 Task: Find connections with filter location Araxá with filter topic #Travellingwith filter profile language German with filter current company Glenmark Pharmaceuticals with filter school Amal Jyothi College of Engineering with filter industry Sports and Recreation Instruction with filter service category Program Management with filter keywords title Emergency Relief Worker
Action: Mouse moved to (562, 109)
Screenshot: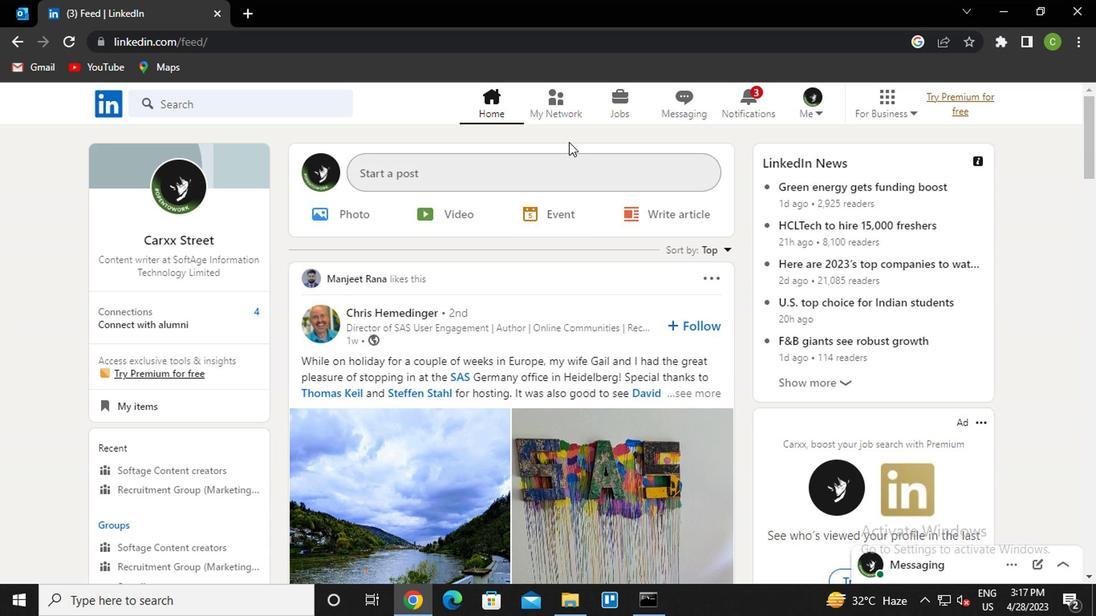 
Action: Mouse pressed left at (562, 109)
Screenshot: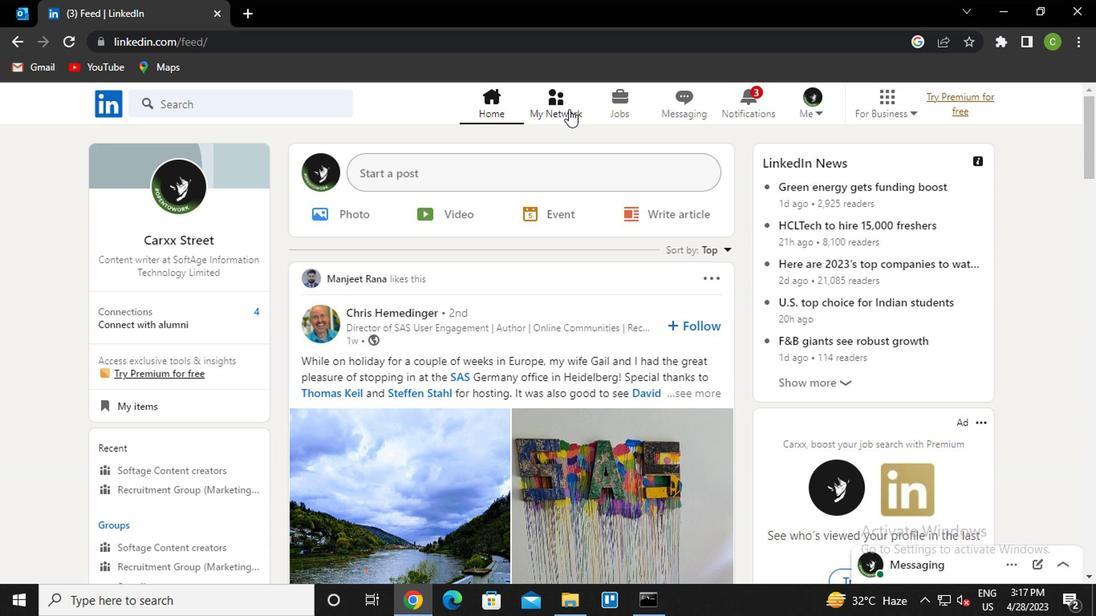 
Action: Mouse moved to (230, 209)
Screenshot: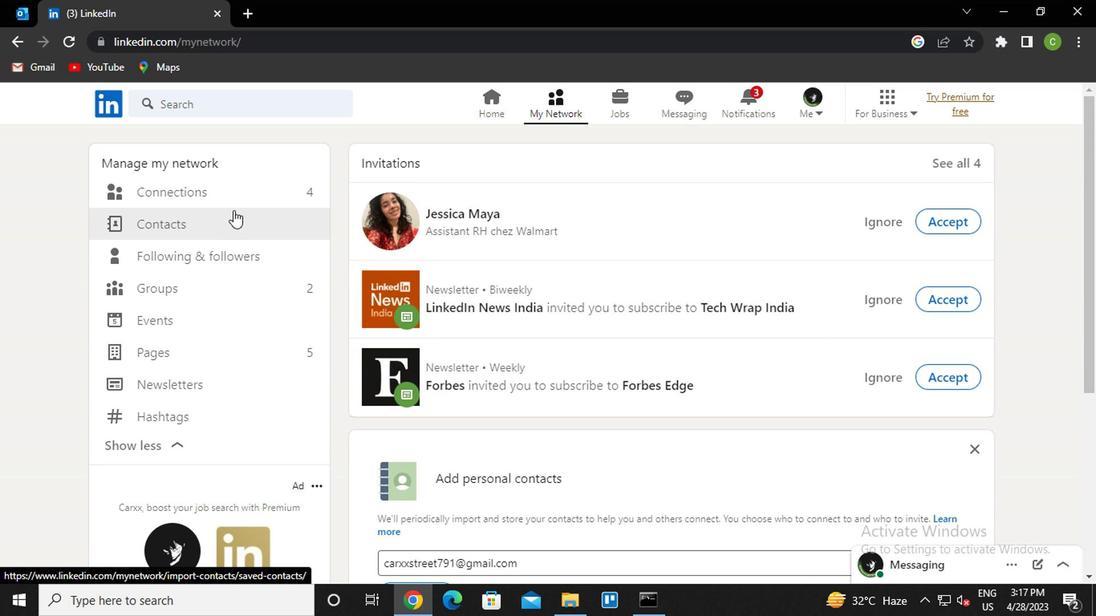 
Action: Mouse pressed left at (230, 209)
Screenshot: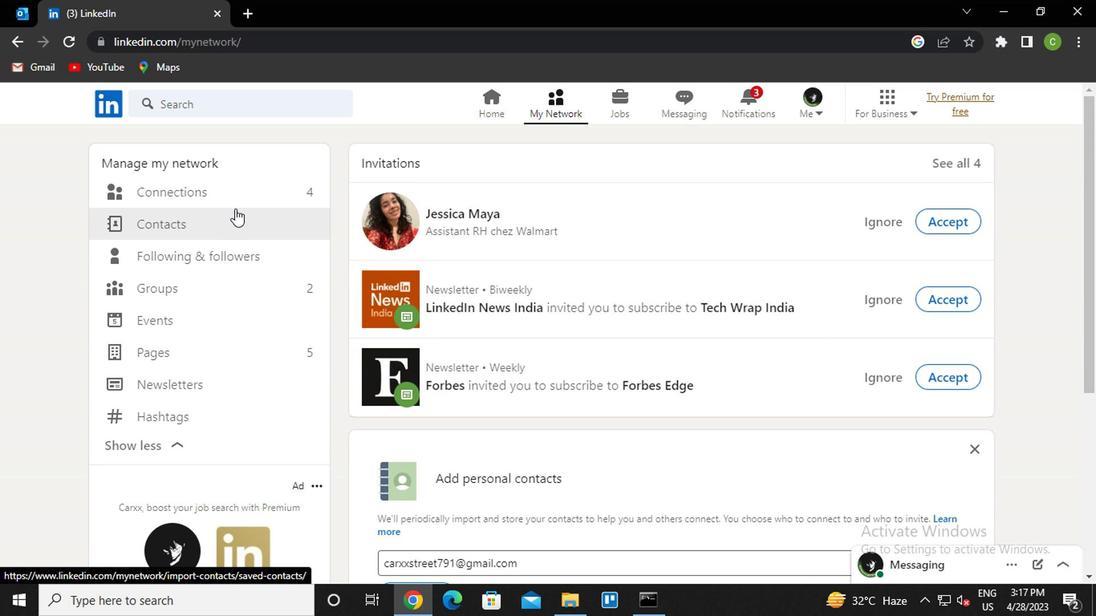 
Action: Mouse moved to (240, 199)
Screenshot: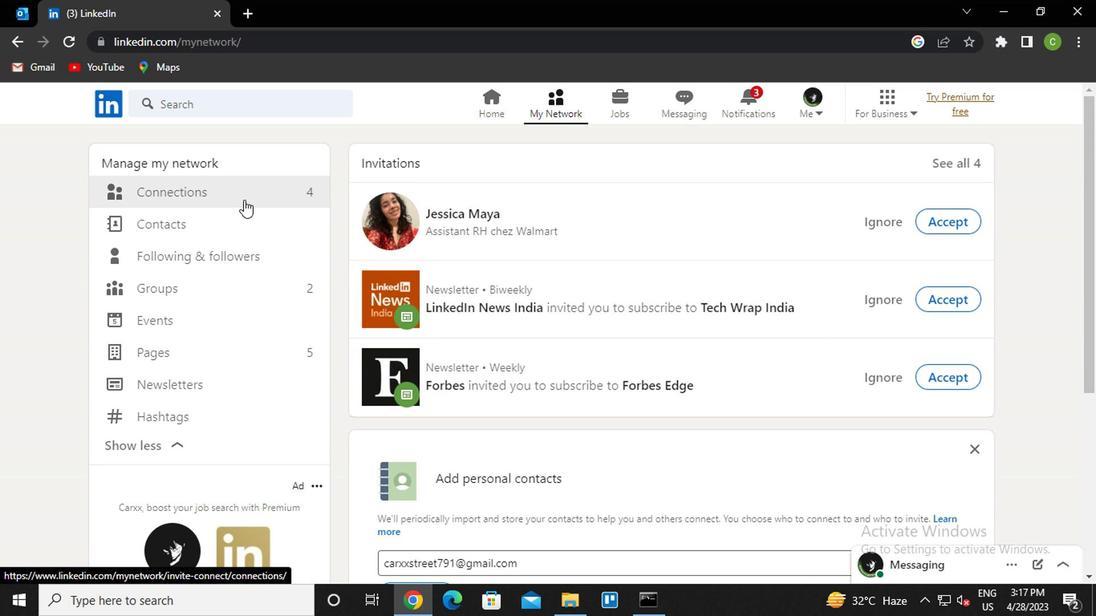 
Action: Mouse pressed left at (240, 199)
Screenshot: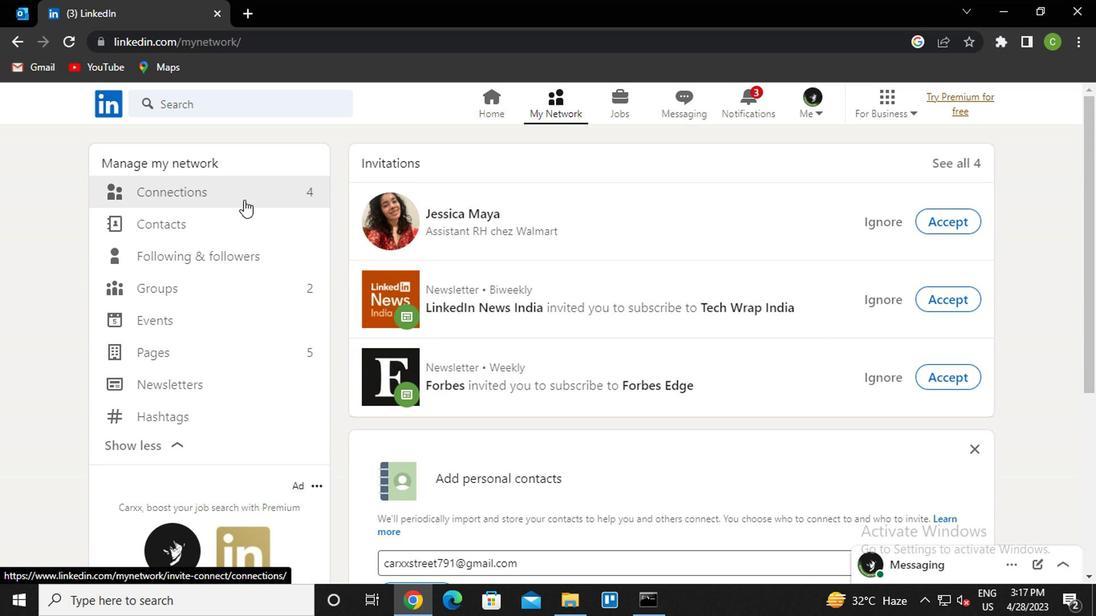 
Action: Mouse moved to (697, 187)
Screenshot: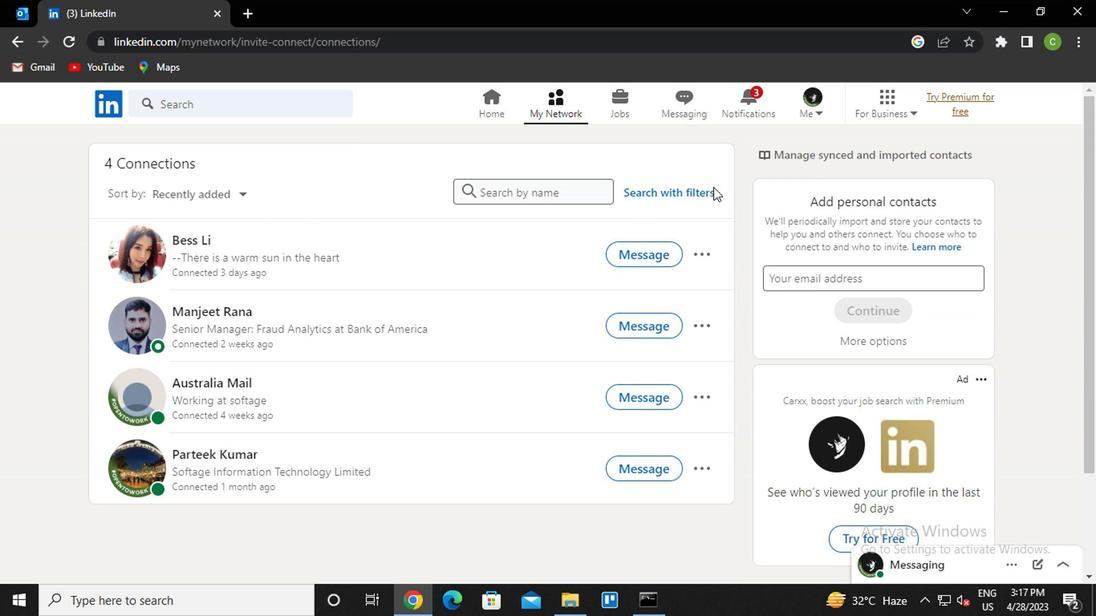 
Action: Mouse pressed left at (697, 187)
Screenshot: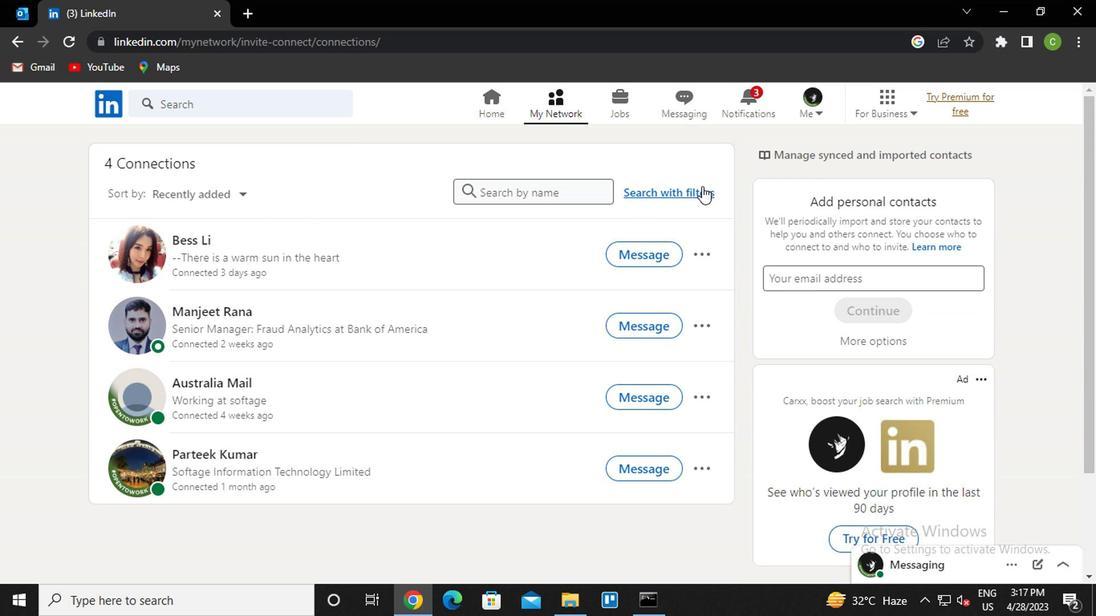 
Action: Mouse moved to (582, 151)
Screenshot: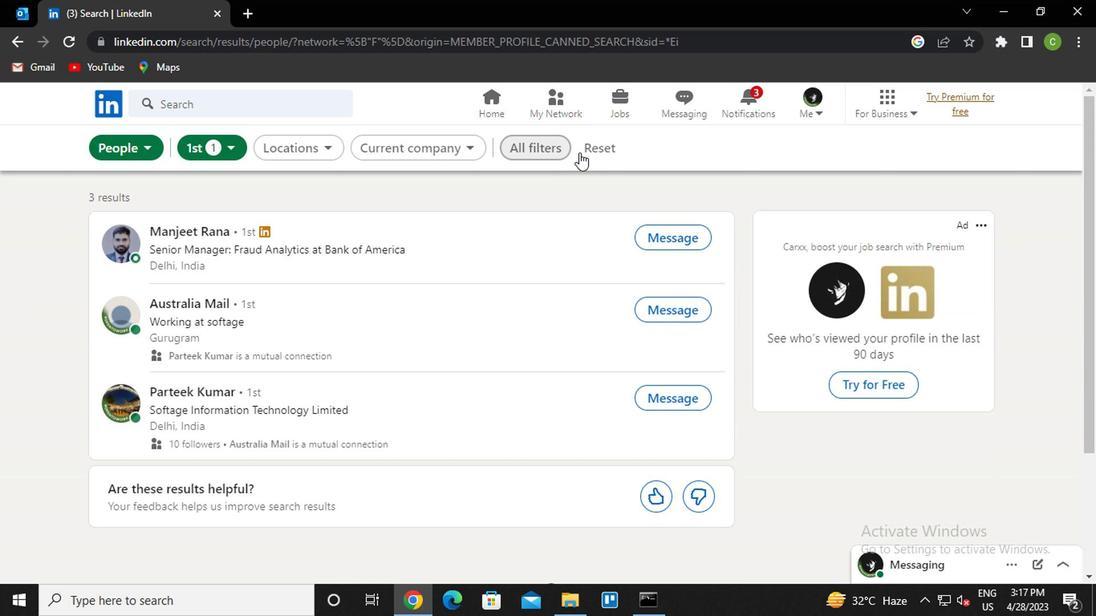 
Action: Mouse pressed left at (582, 151)
Screenshot: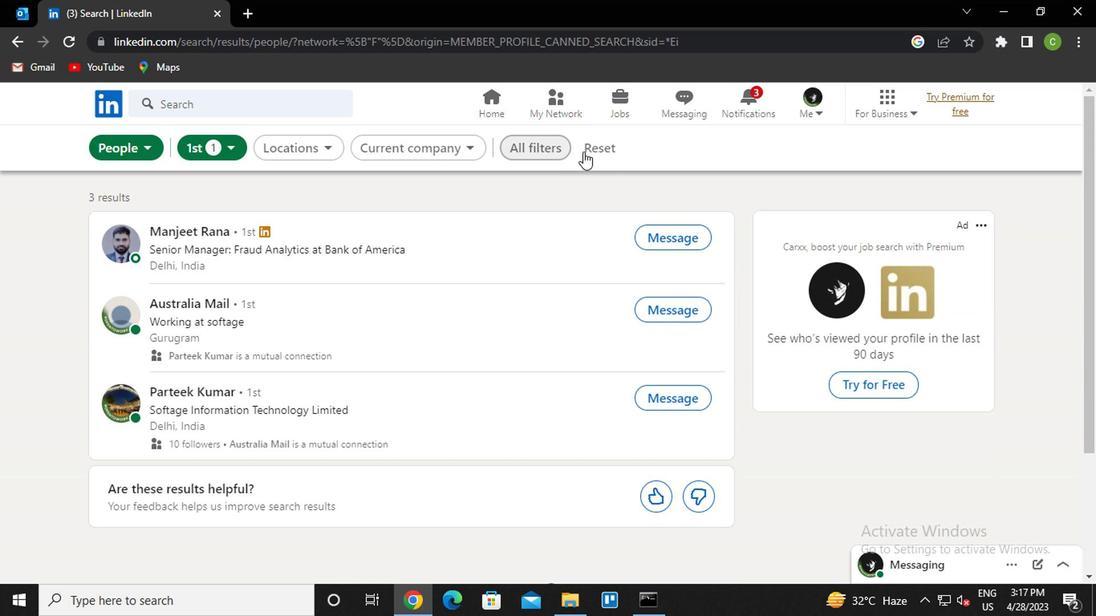 
Action: Mouse moved to (565, 146)
Screenshot: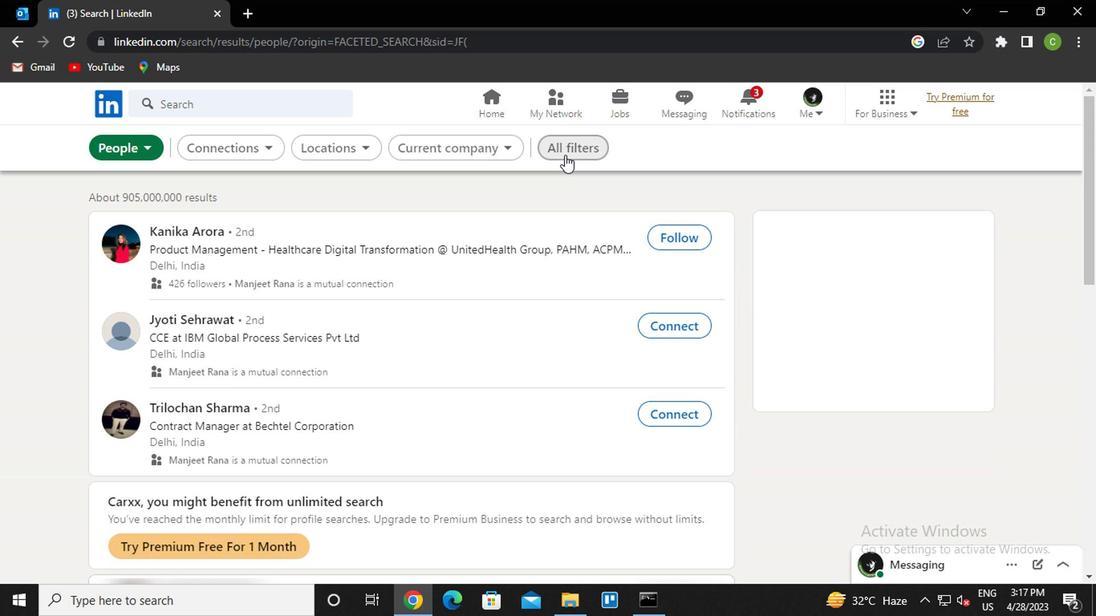 
Action: Mouse pressed left at (565, 146)
Screenshot: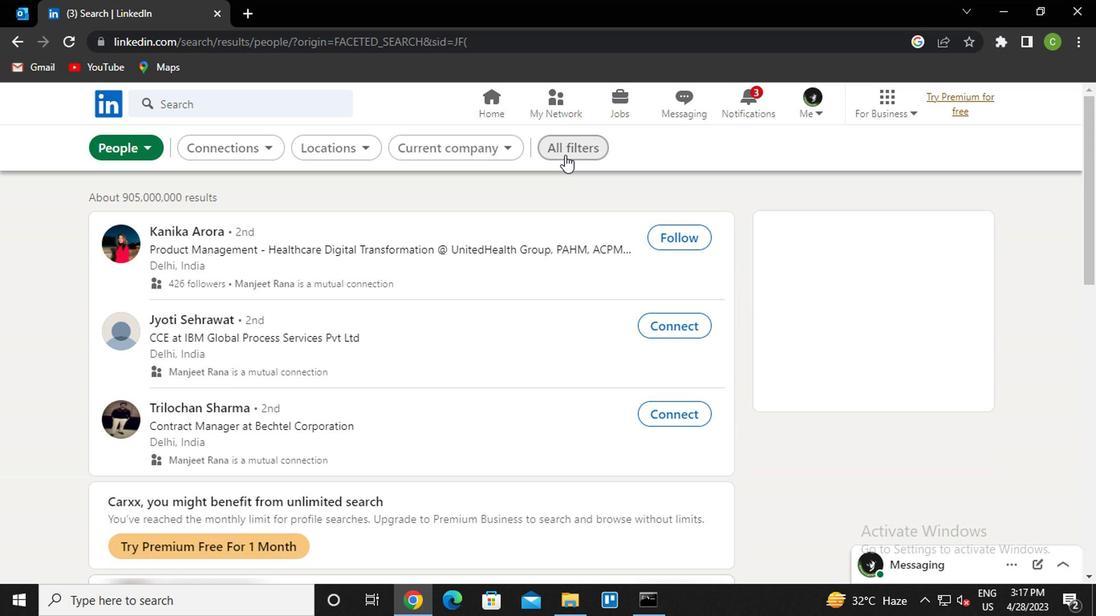 
Action: Mouse moved to (891, 353)
Screenshot: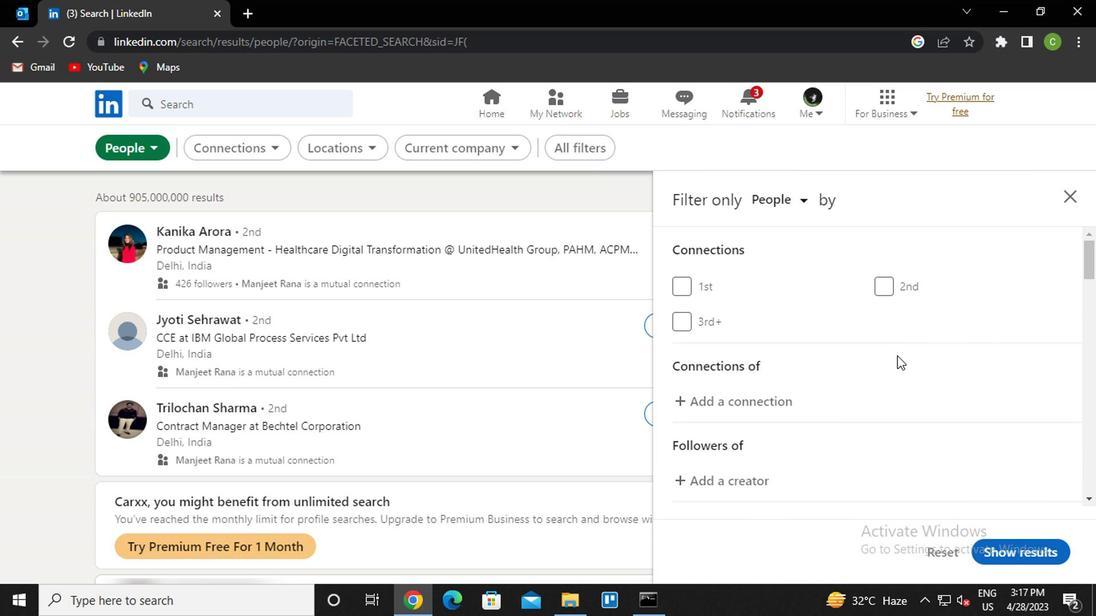 
Action: Mouse scrolled (891, 353) with delta (0, 0)
Screenshot: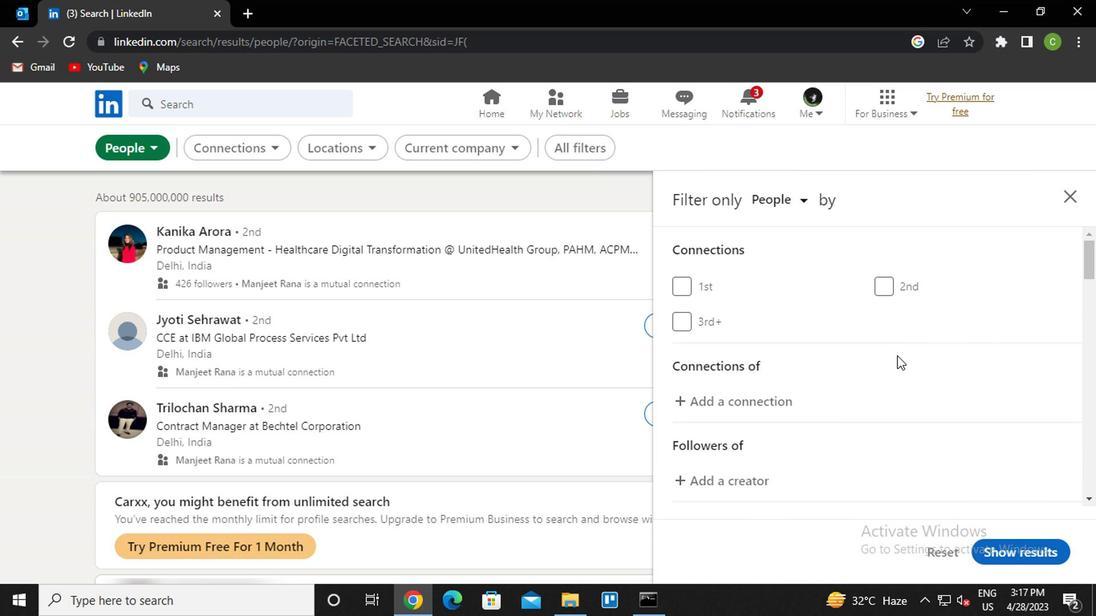 
Action: Mouse moved to (891, 355)
Screenshot: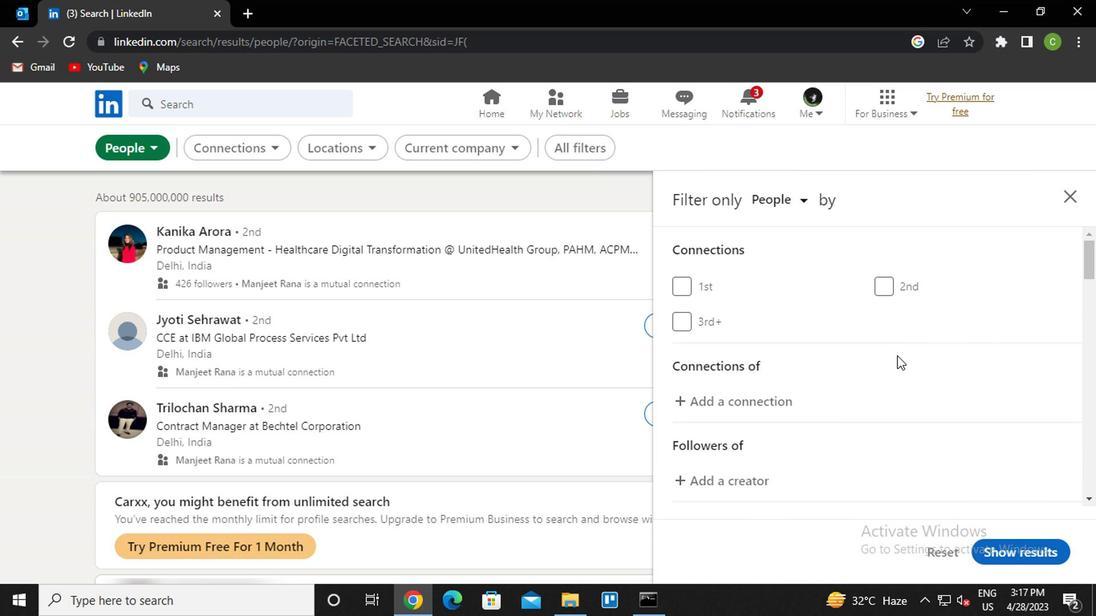 
Action: Mouse scrolled (891, 353) with delta (0, -1)
Screenshot: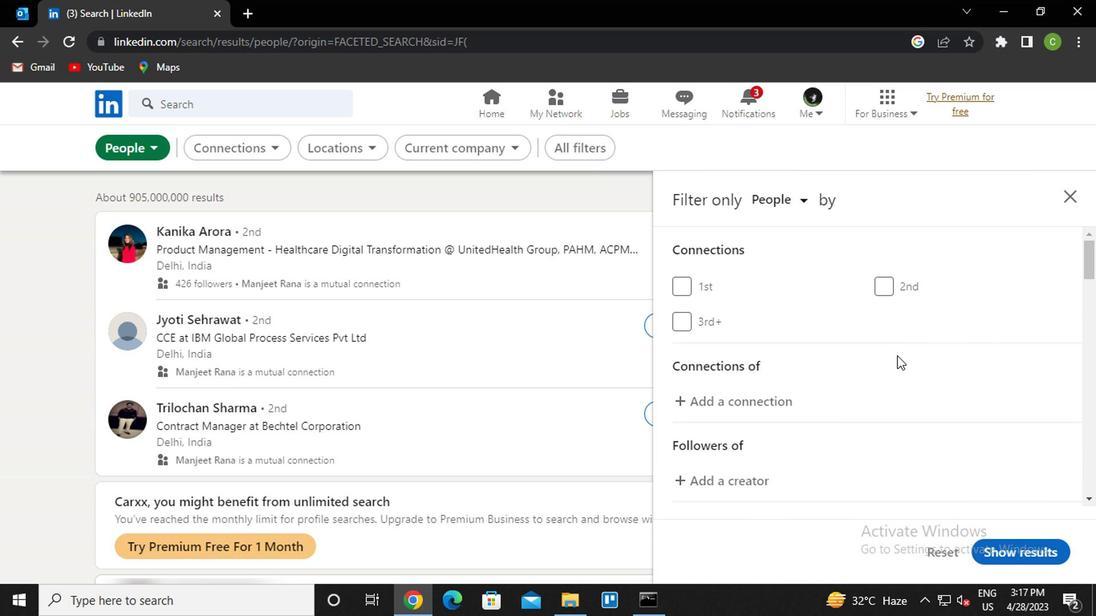 
Action: Mouse scrolled (891, 353) with delta (0, -1)
Screenshot: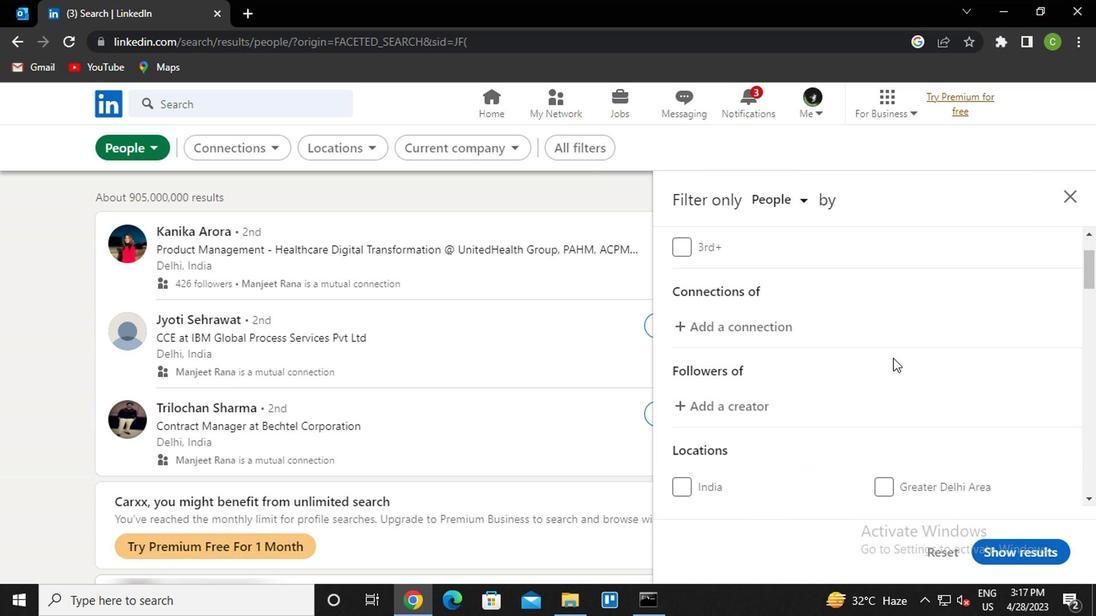 
Action: Mouse moved to (915, 392)
Screenshot: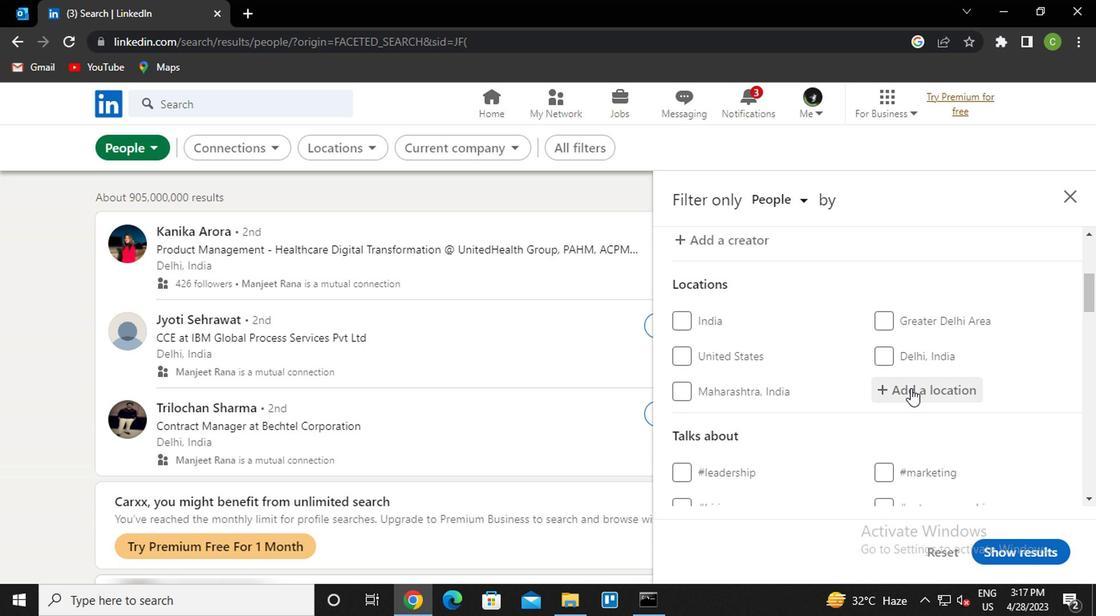 
Action: Mouse pressed left at (915, 392)
Screenshot: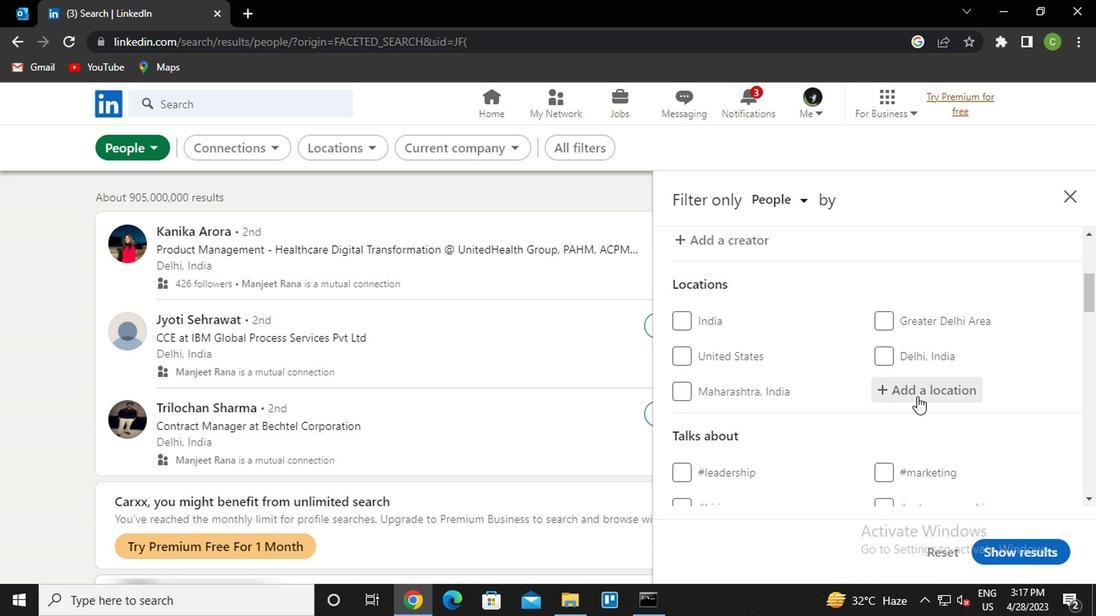 
Action: Key pressed <Key.caps_lock>a<Key.caps_lock>raxa<Key.down><Key.enter>
Screenshot: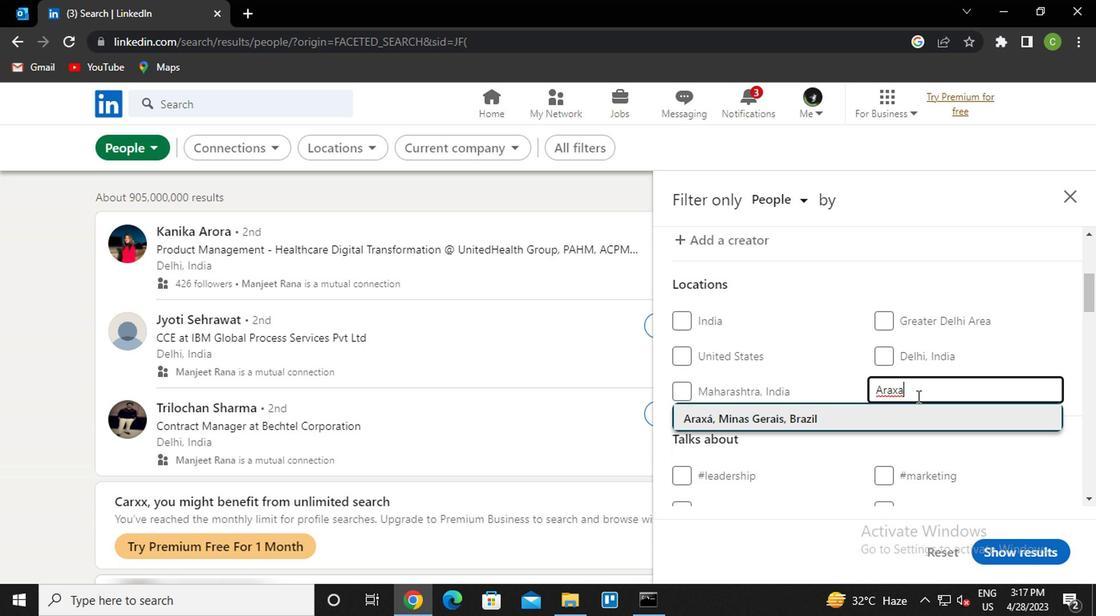 
Action: Mouse moved to (928, 402)
Screenshot: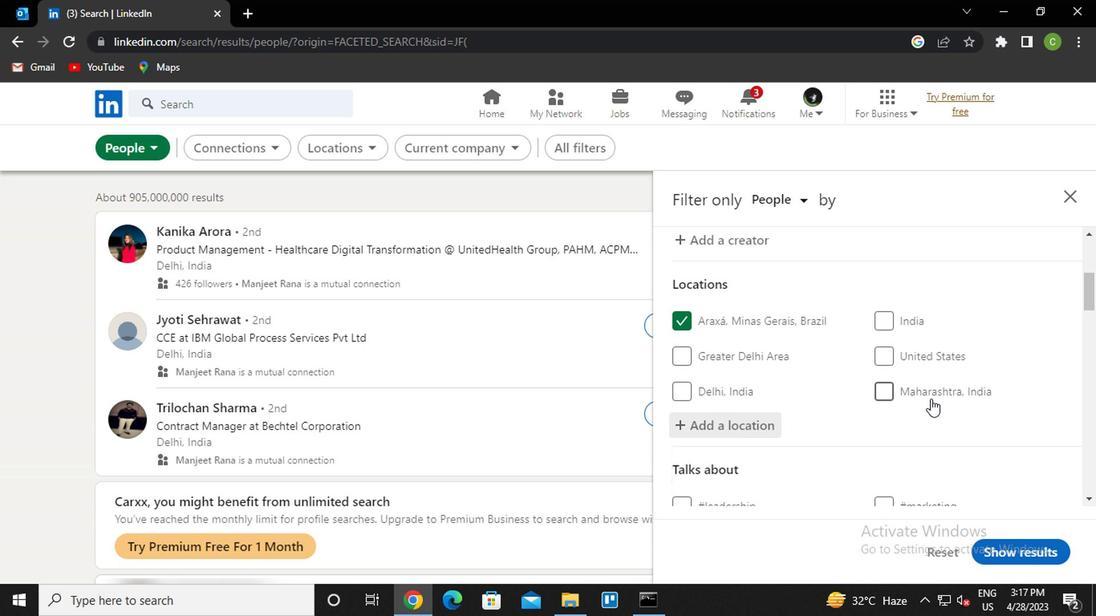 
Action: Mouse scrolled (928, 401) with delta (0, 0)
Screenshot: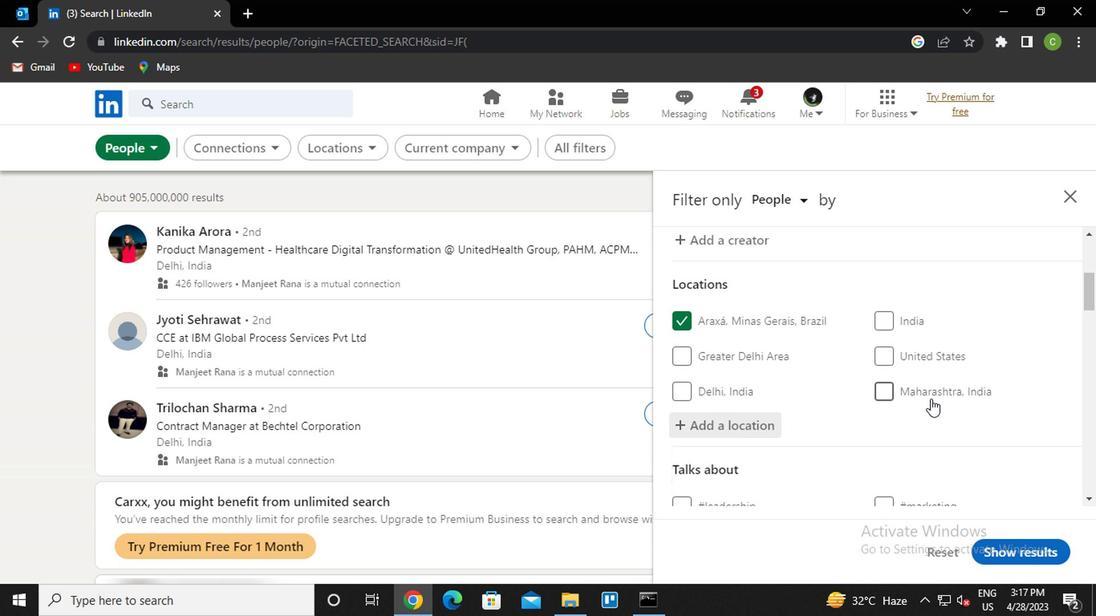 
Action: Mouse moved to (928, 407)
Screenshot: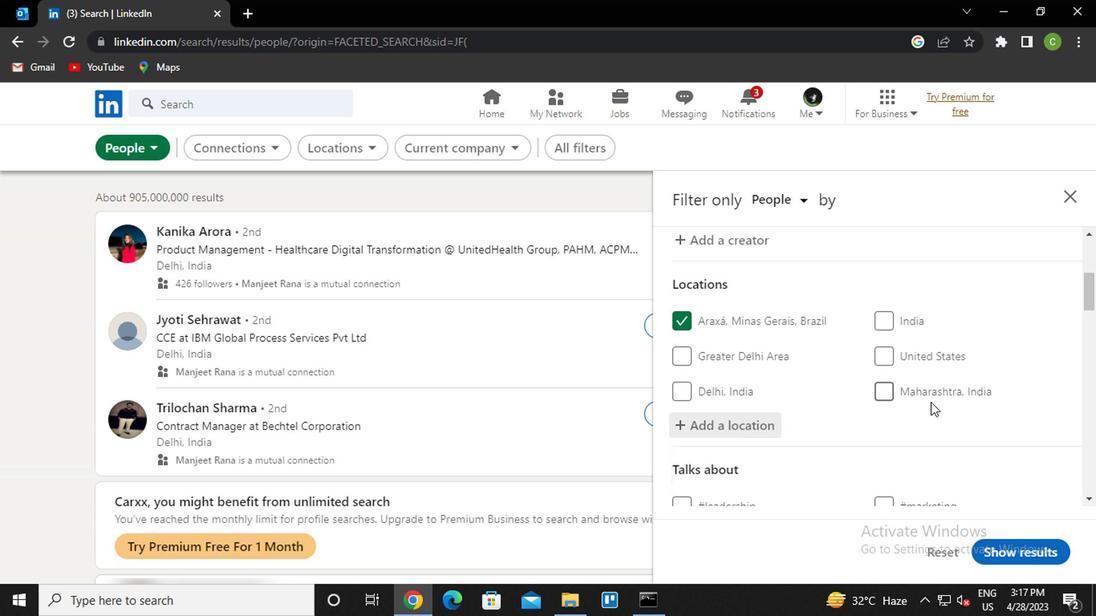 
Action: Mouse scrolled (928, 406) with delta (0, -1)
Screenshot: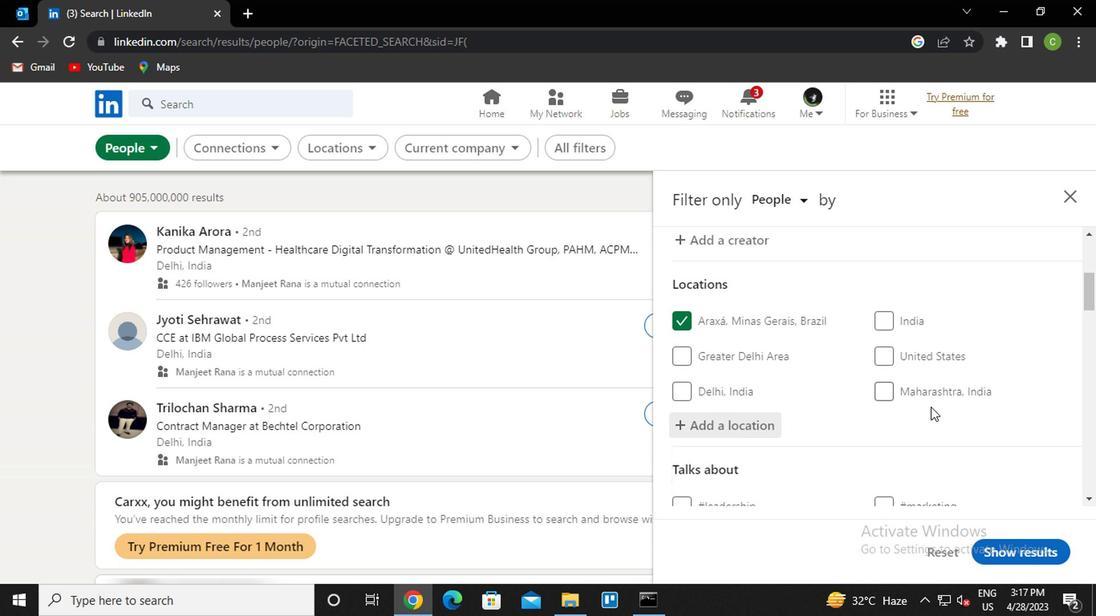 
Action: Mouse moved to (930, 410)
Screenshot: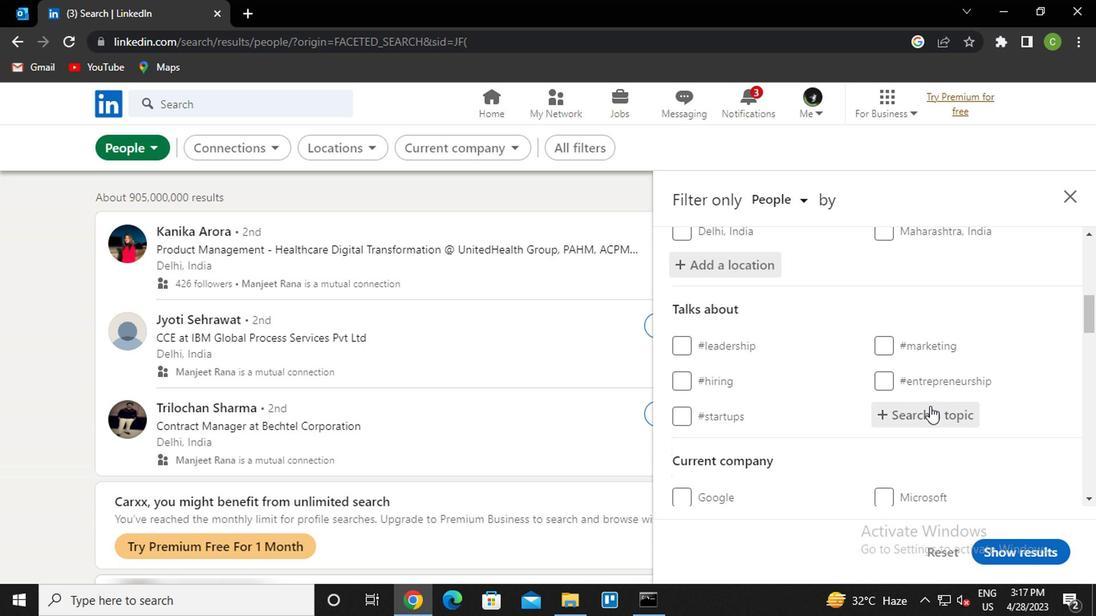 
Action: Mouse pressed left at (930, 410)
Screenshot: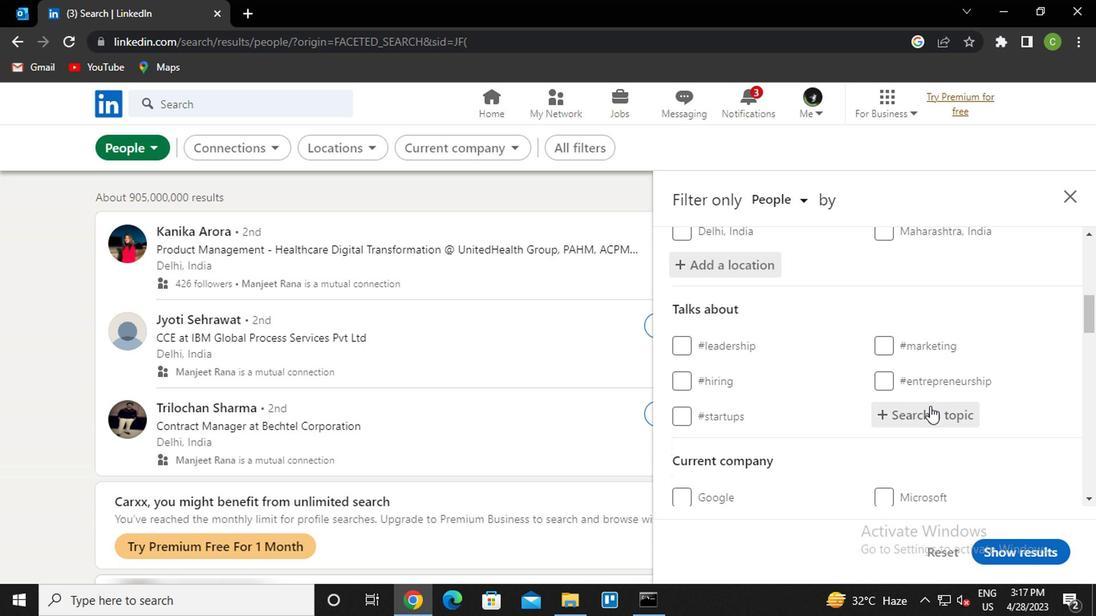 
Action: Key pressed <Key.caps_lock>t<Key.caps_lock>raveling<Key.down><Key.enter>
Screenshot: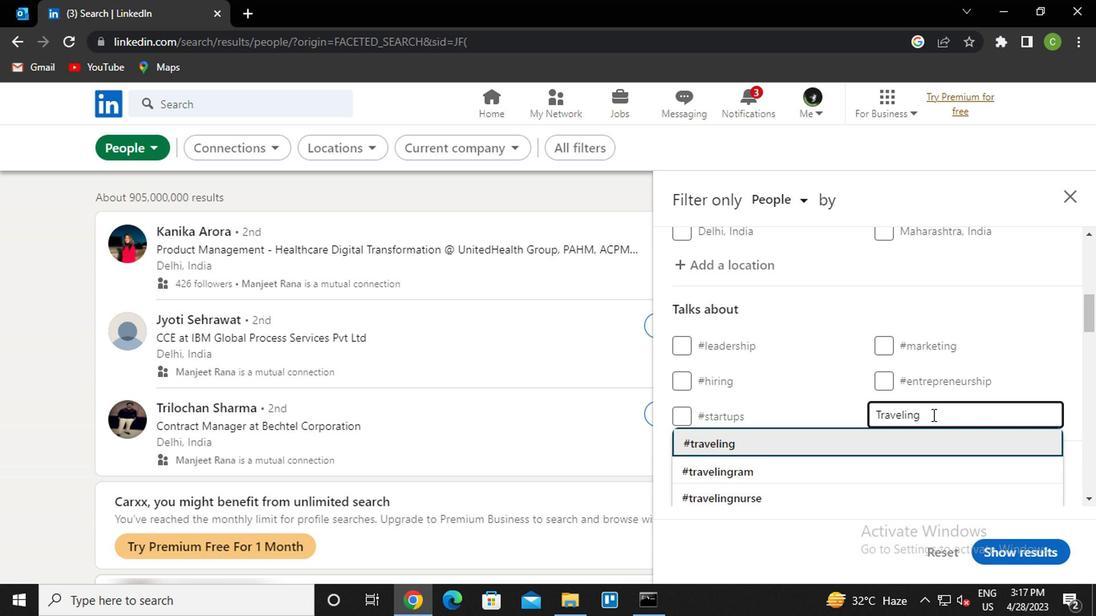 
Action: Mouse moved to (876, 423)
Screenshot: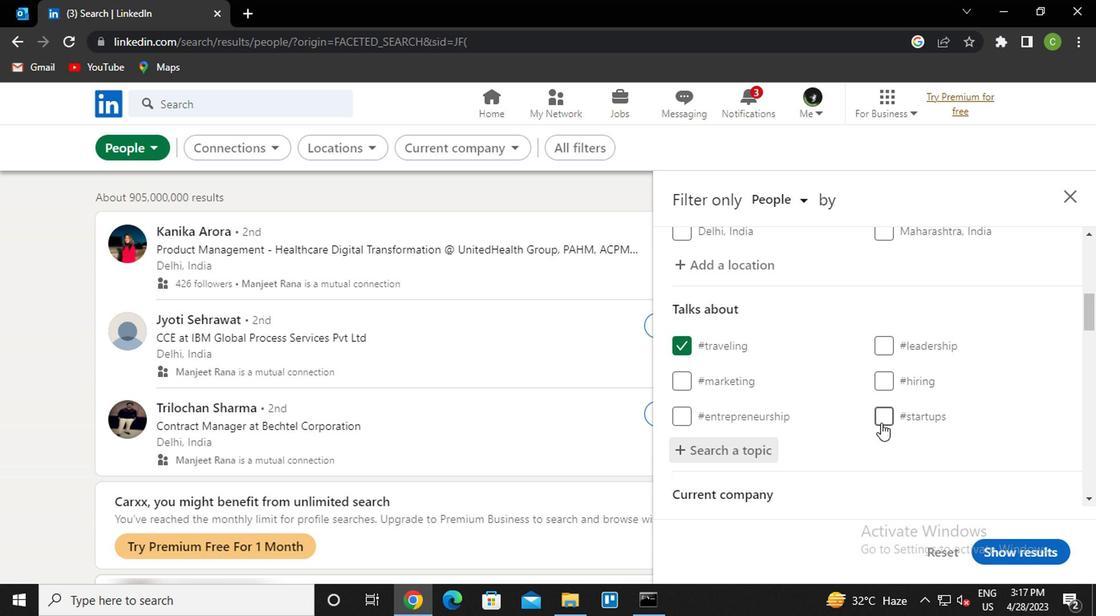 
Action: Mouse scrolled (876, 423) with delta (0, 0)
Screenshot: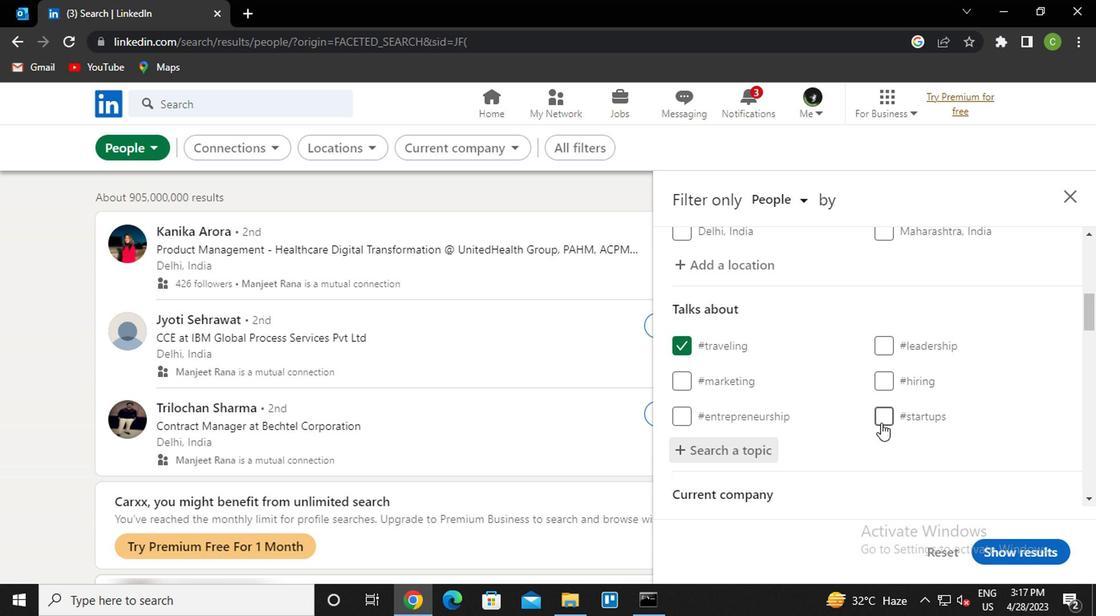 
Action: Mouse moved to (876, 425)
Screenshot: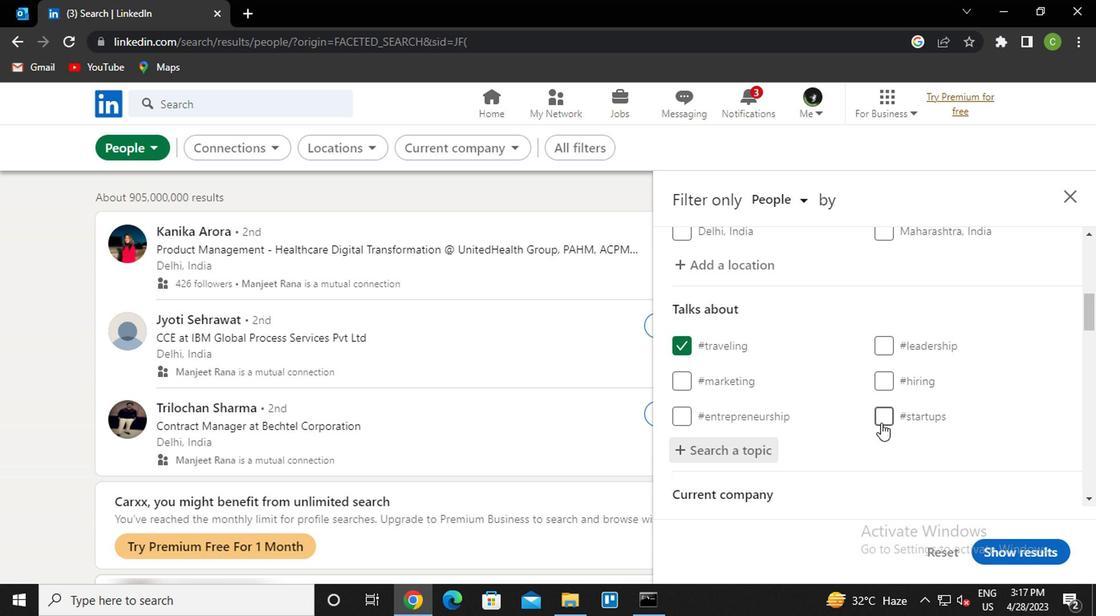 
Action: Mouse scrolled (876, 424) with delta (0, 0)
Screenshot: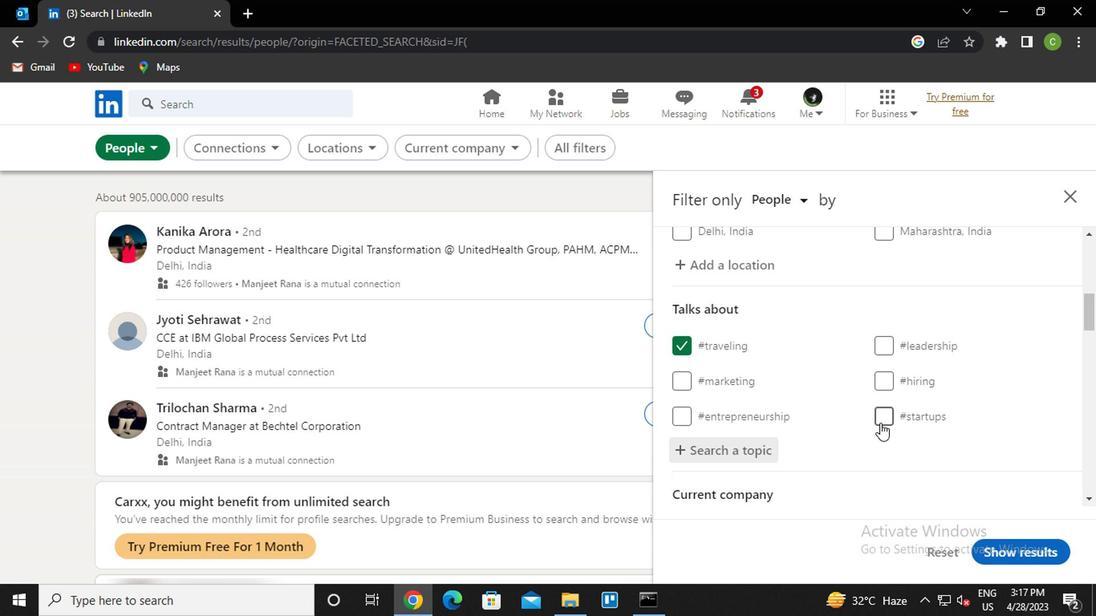 
Action: Mouse scrolled (876, 424) with delta (0, 0)
Screenshot: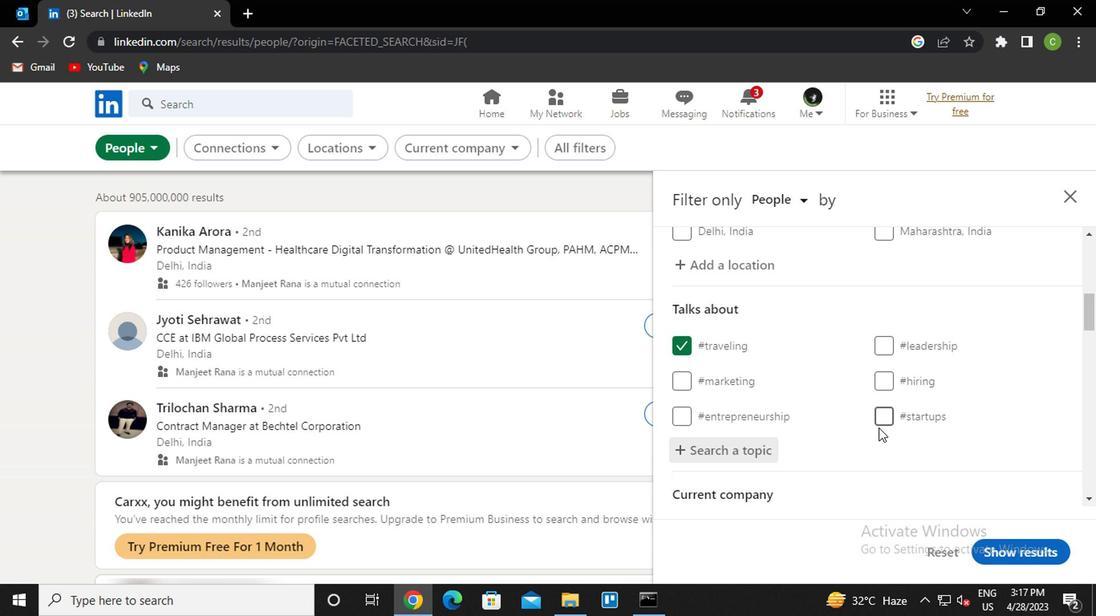 
Action: Mouse moved to (876, 426)
Screenshot: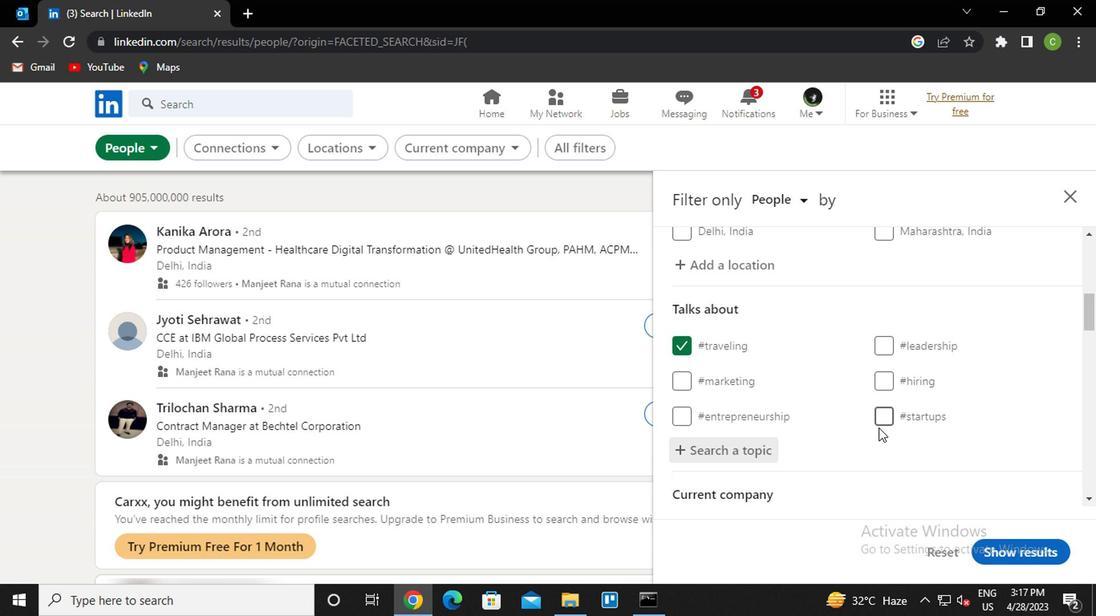 
Action: Mouse scrolled (876, 425) with delta (0, -1)
Screenshot: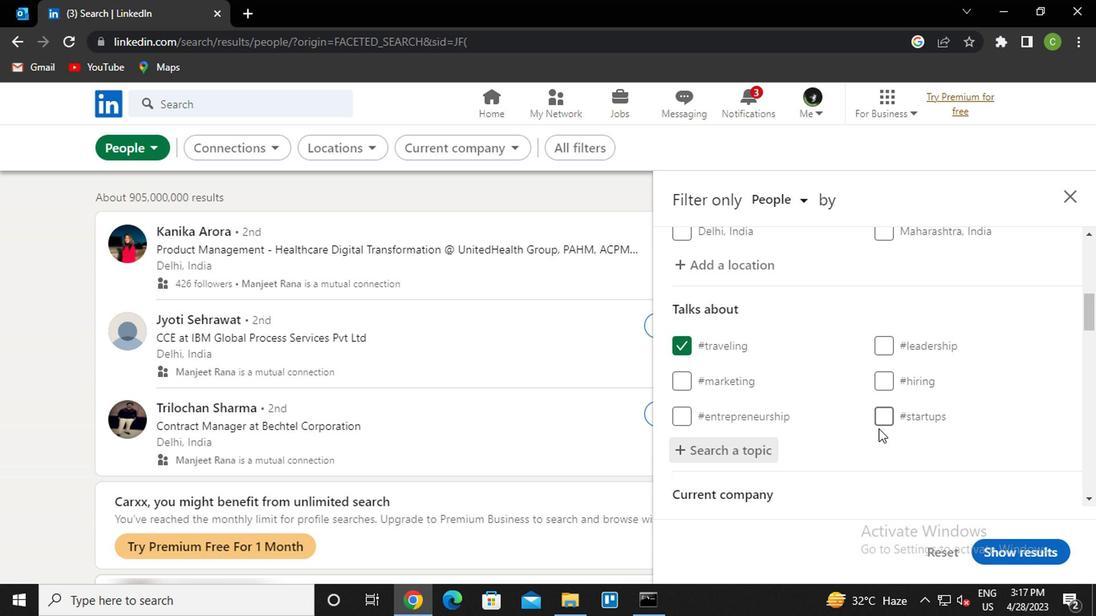 
Action: Mouse scrolled (876, 425) with delta (0, -1)
Screenshot: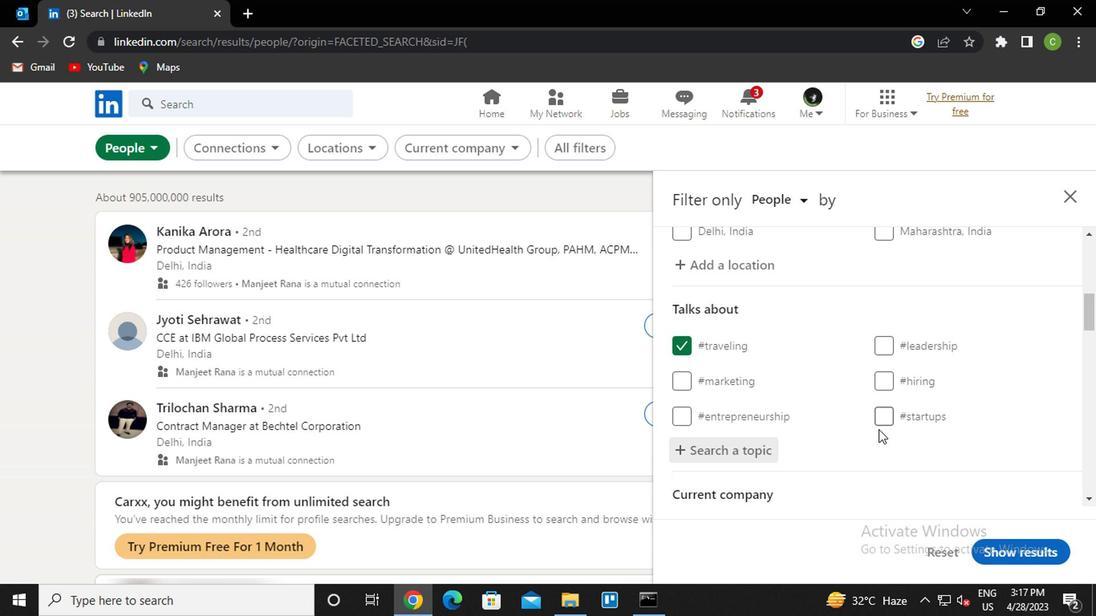 
Action: Mouse scrolled (876, 425) with delta (0, -1)
Screenshot: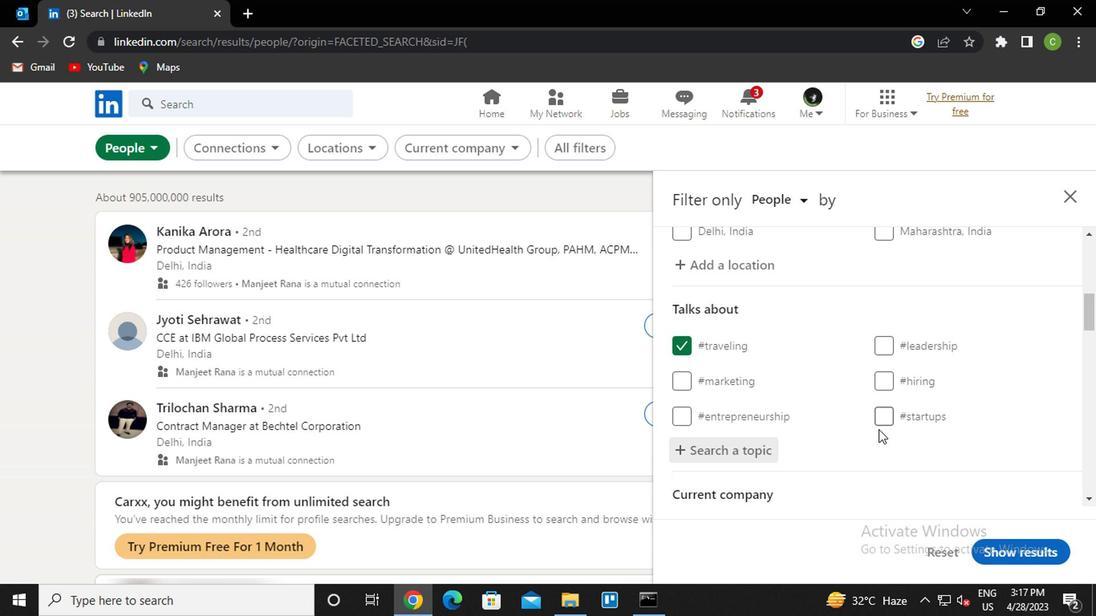 
Action: Mouse scrolled (876, 425) with delta (0, -1)
Screenshot: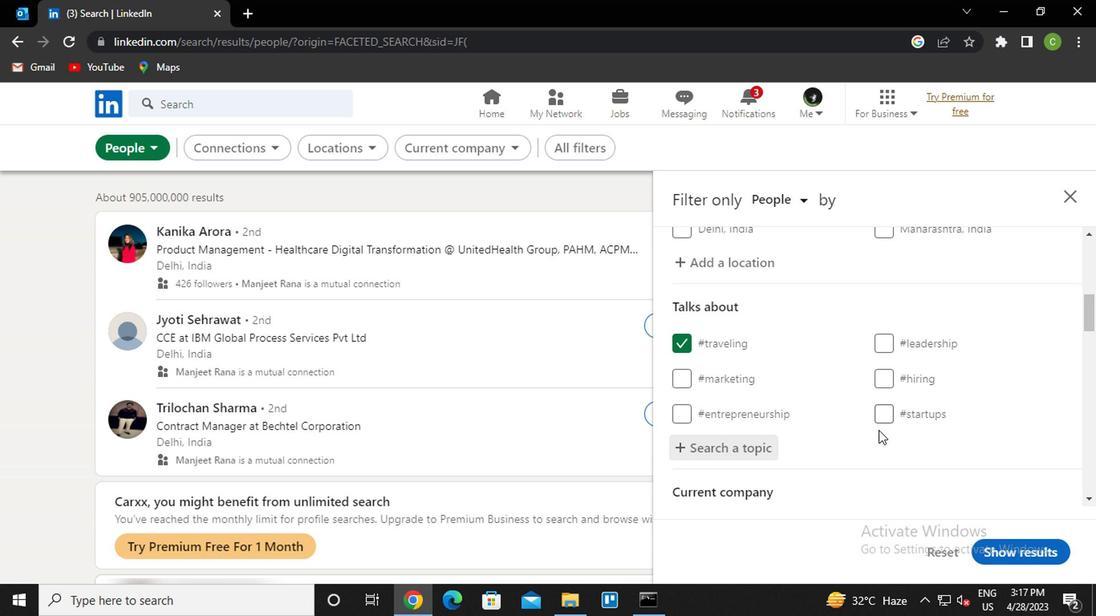 
Action: Mouse scrolled (876, 425) with delta (0, -1)
Screenshot: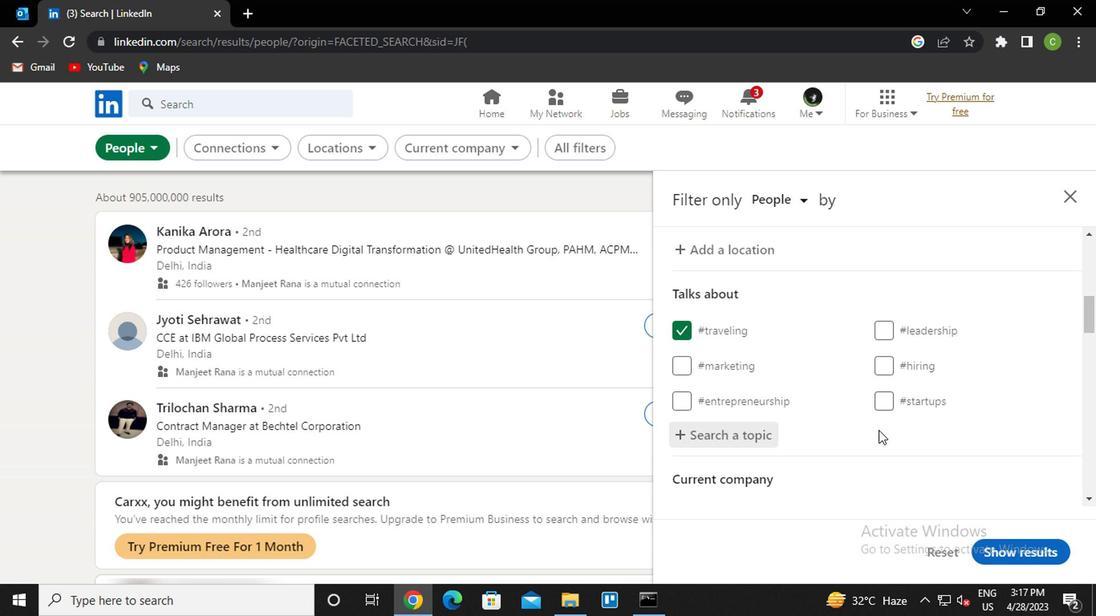 
Action: Mouse scrolled (876, 425) with delta (0, -1)
Screenshot: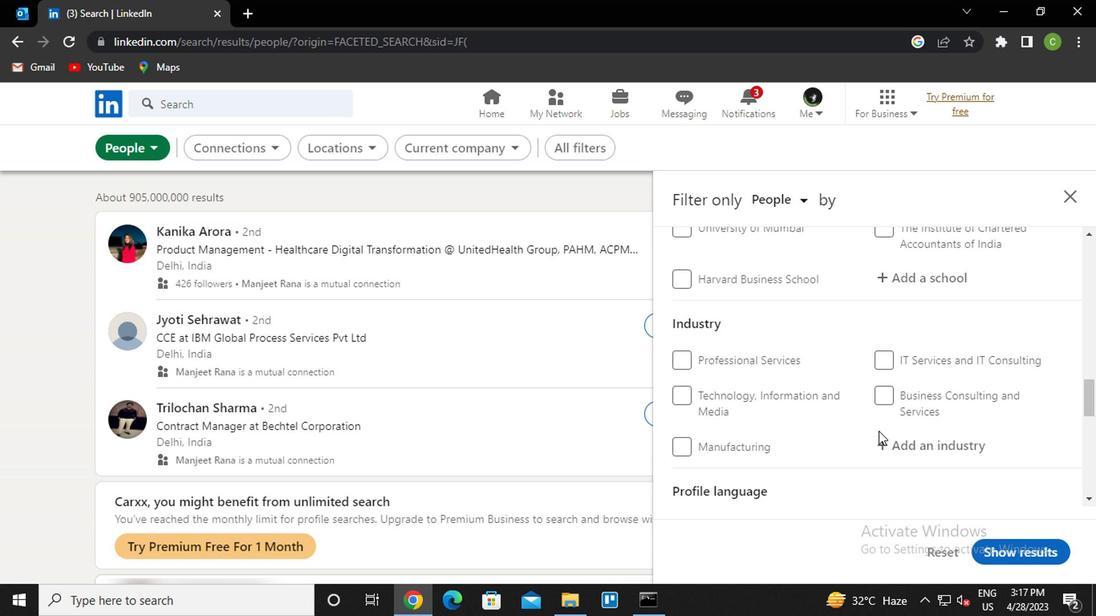 
Action: Mouse moved to (876, 427)
Screenshot: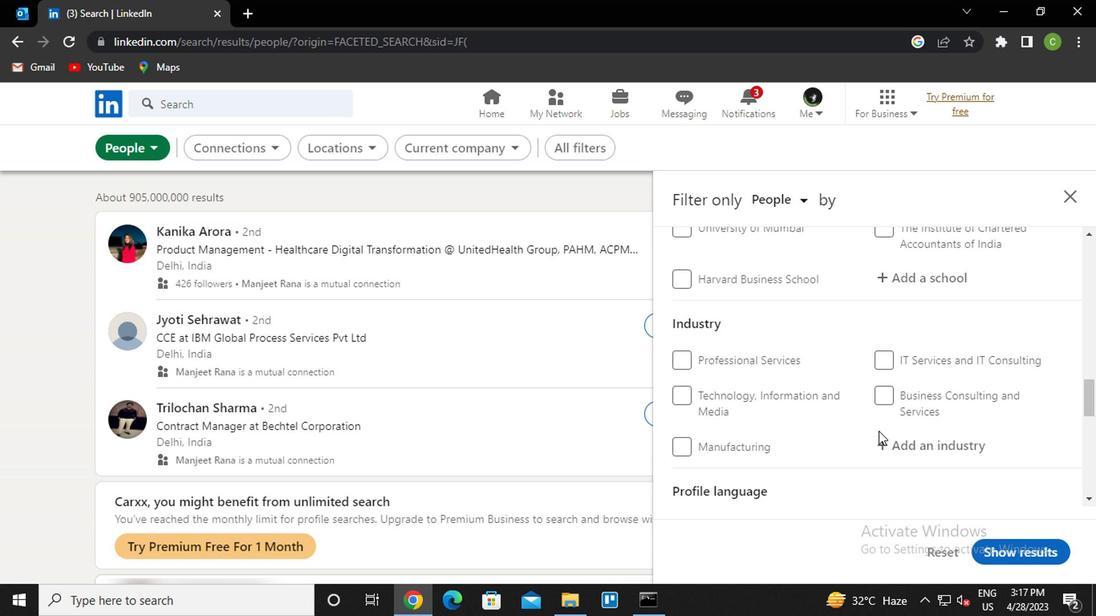 
Action: Mouse scrolled (876, 426) with delta (0, 0)
Screenshot: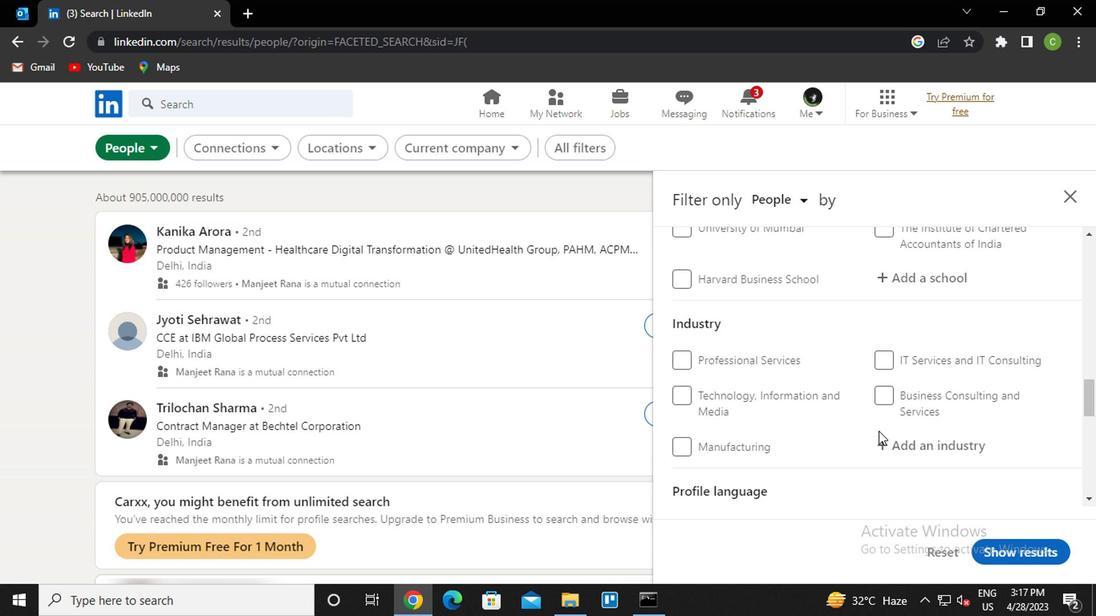 
Action: Mouse scrolled (876, 426) with delta (0, 0)
Screenshot: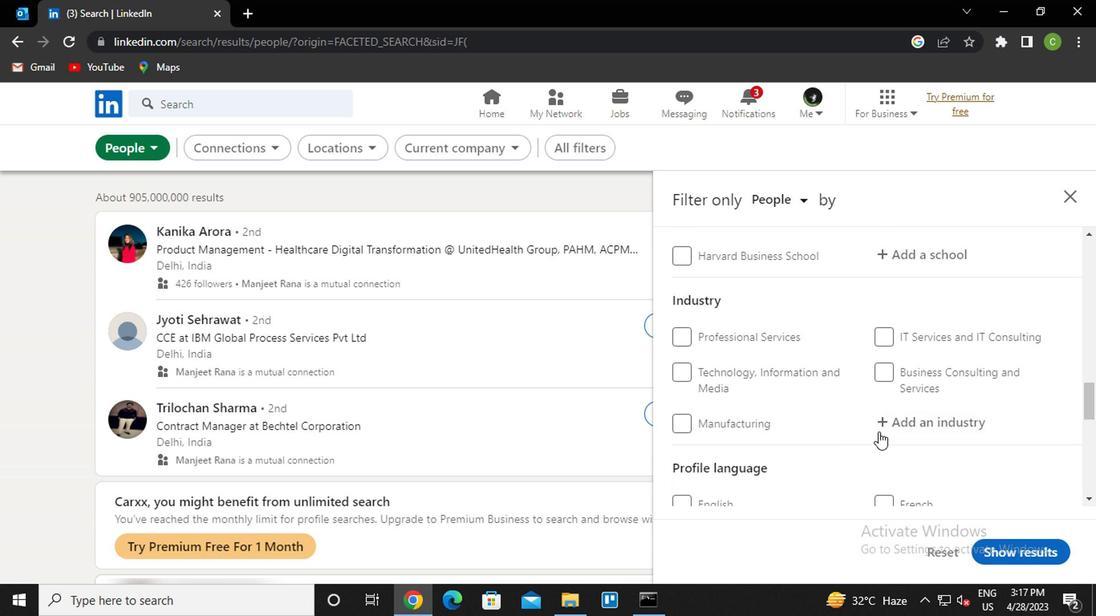 
Action: Mouse moved to (687, 357)
Screenshot: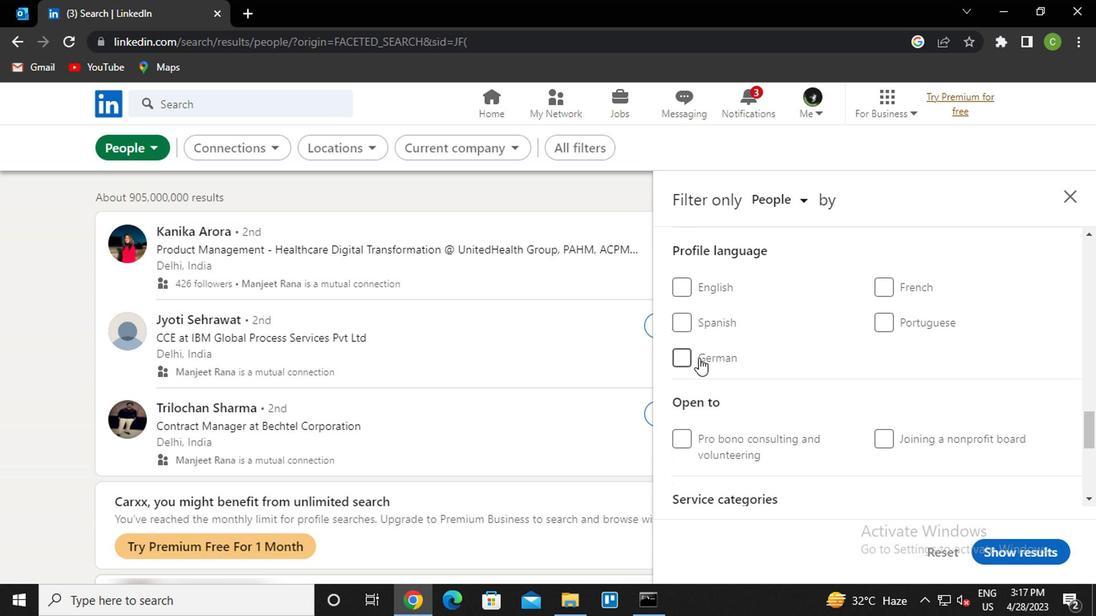 
Action: Mouse pressed left at (687, 357)
Screenshot: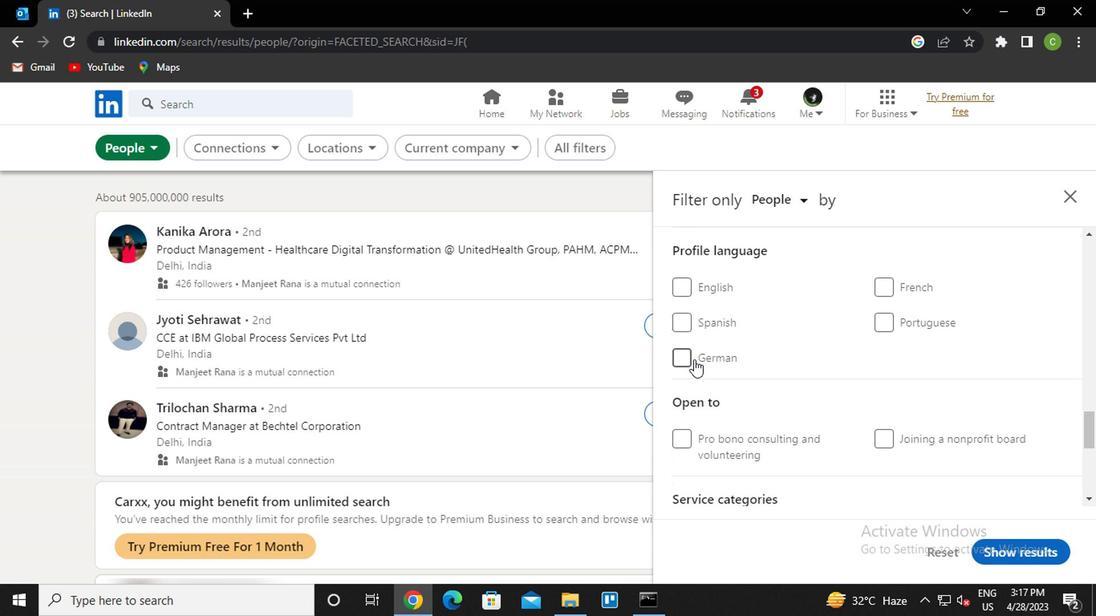 
Action: Mouse moved to (813, 393)
Screenshot: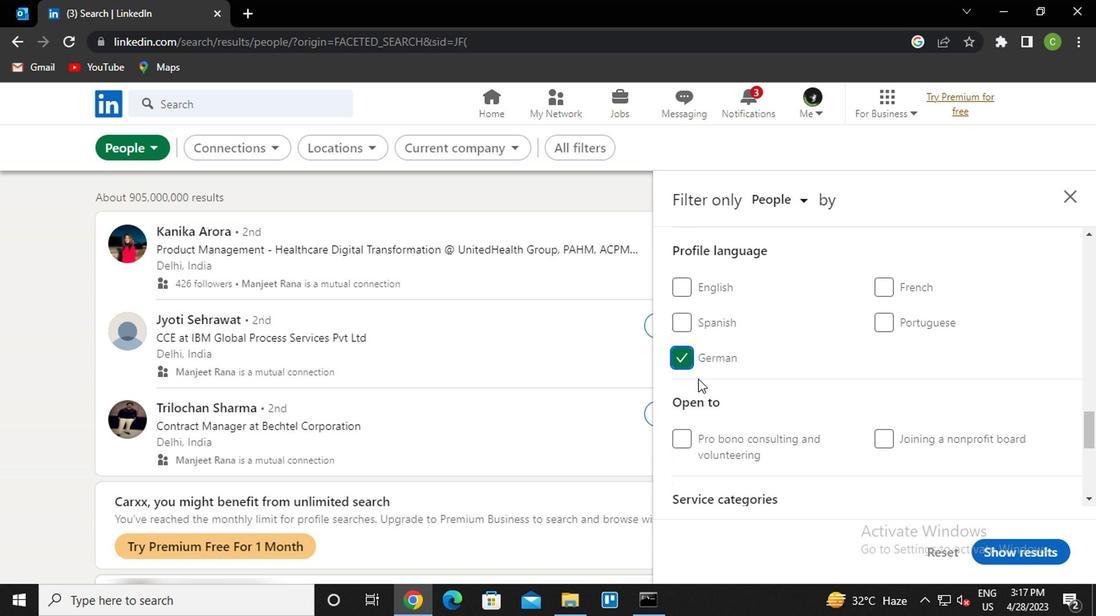 
Action: Mouse scrolled (813, 393) with delta (0, 0)
Screenshot: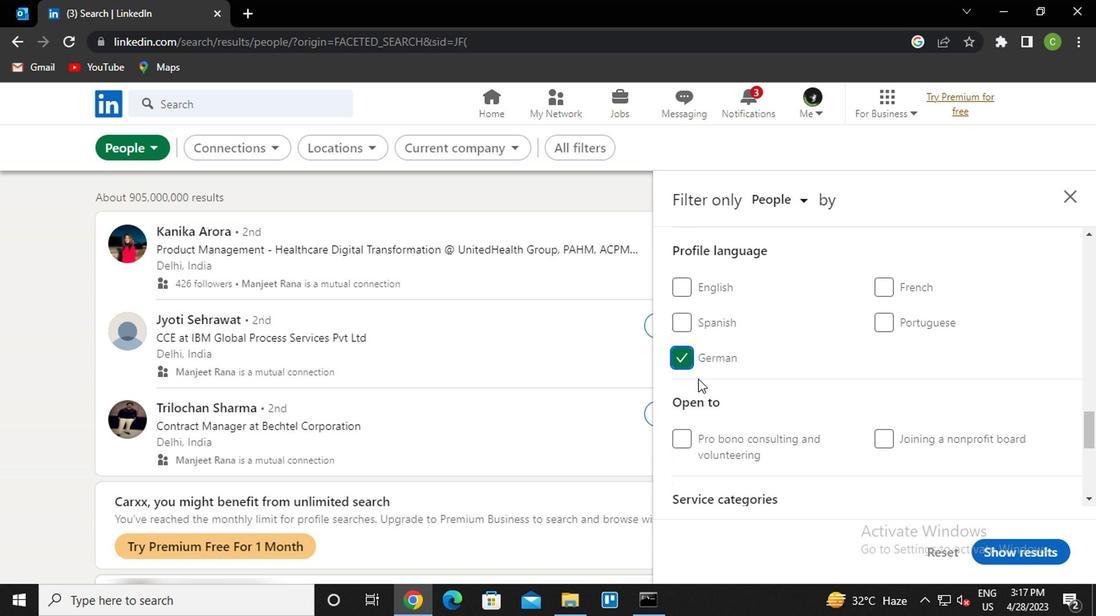 
Action: Mouse moved to (816, 393)
Screenshot: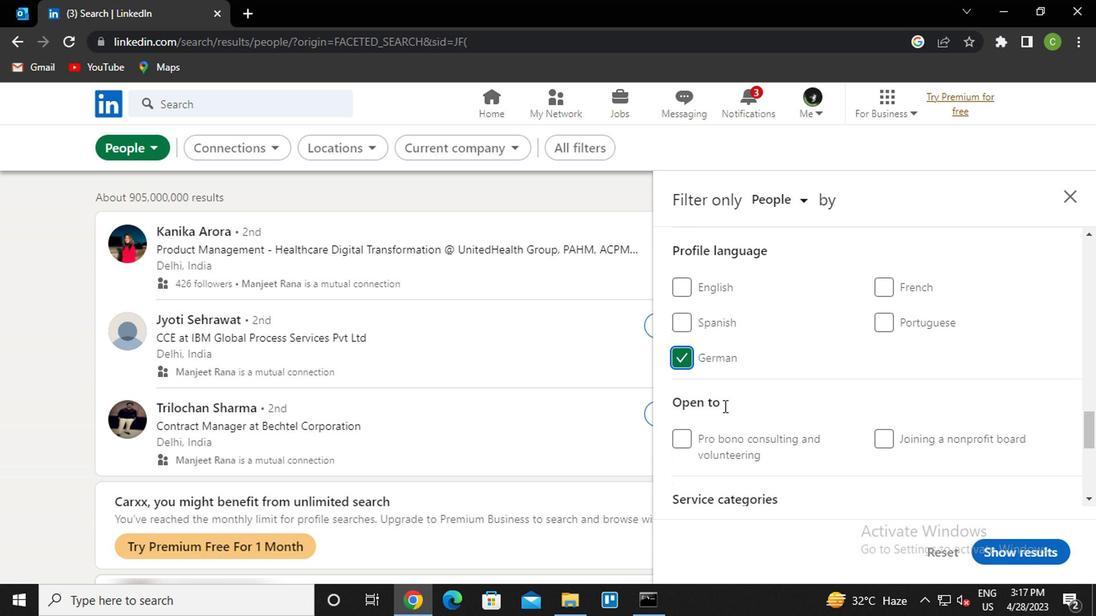 
Action: Mouse scrolled (816, 393) with delta (0, 0)
Screenshot: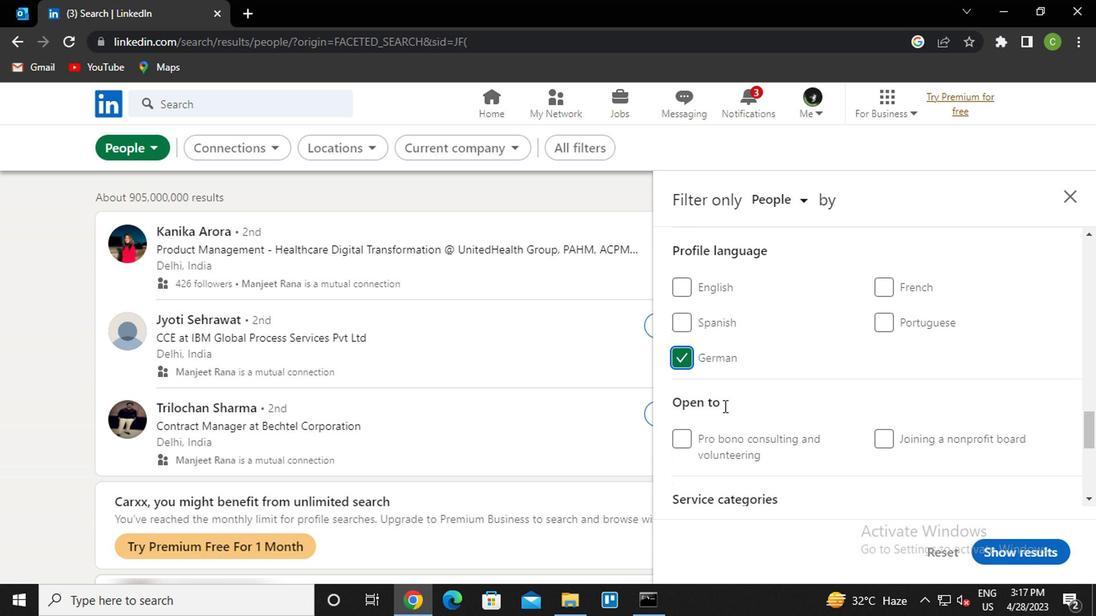 
Action: Mouse moved to (818, 393)
Screenshot: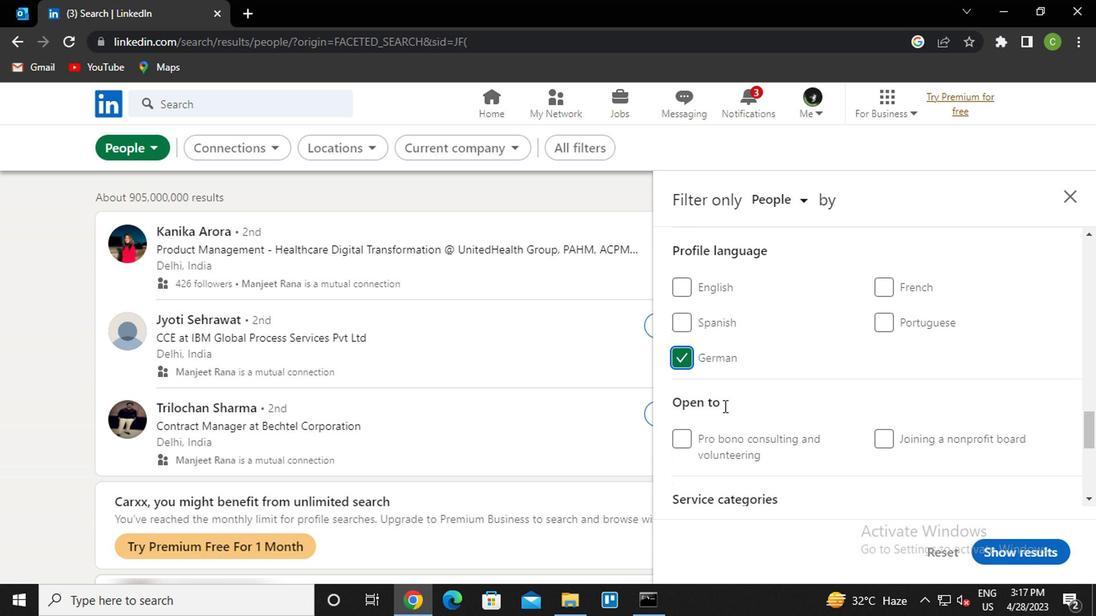 
Action: Mouse scrolled (818, 393) with delta (0, 0)
Screenshot: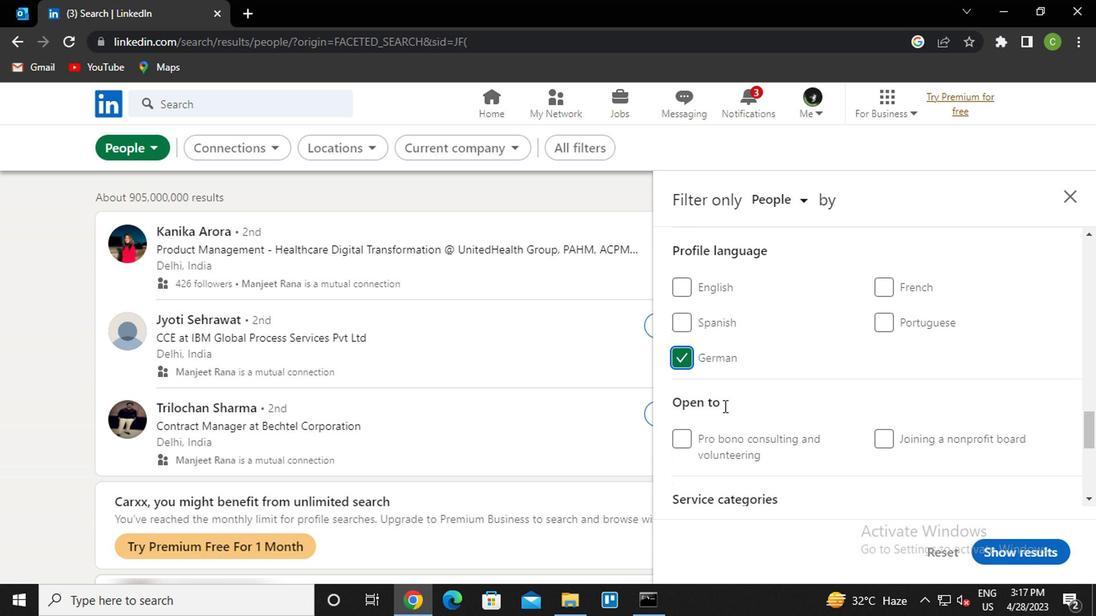 
Action: Mouse moved to (819, 392)
Screenshot: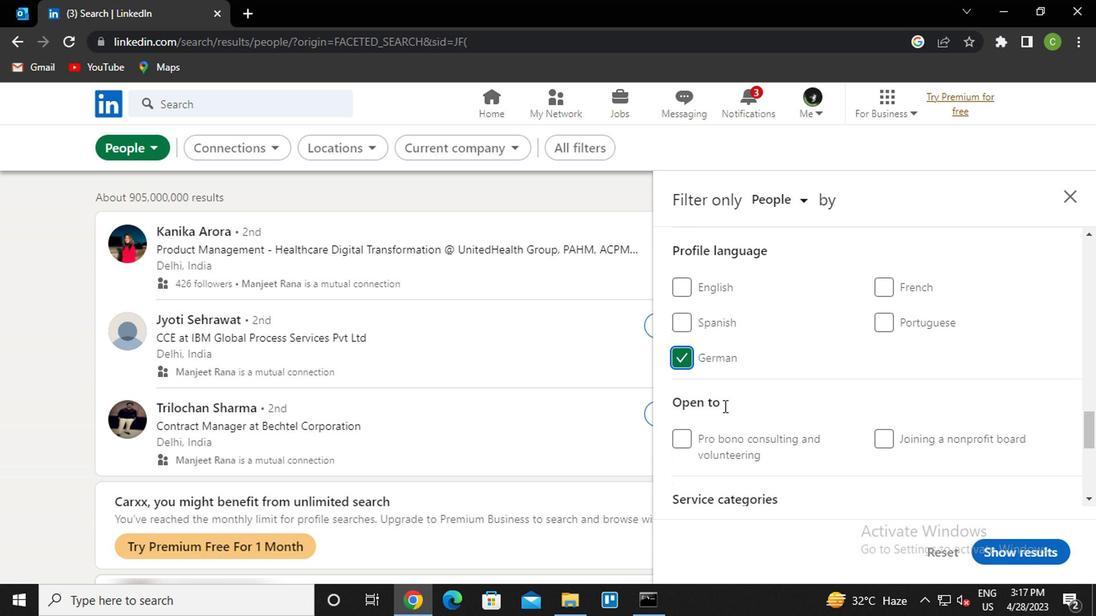 
Action: Mouse scrolled (819, 393) with delta (0, 0)
Screenshot: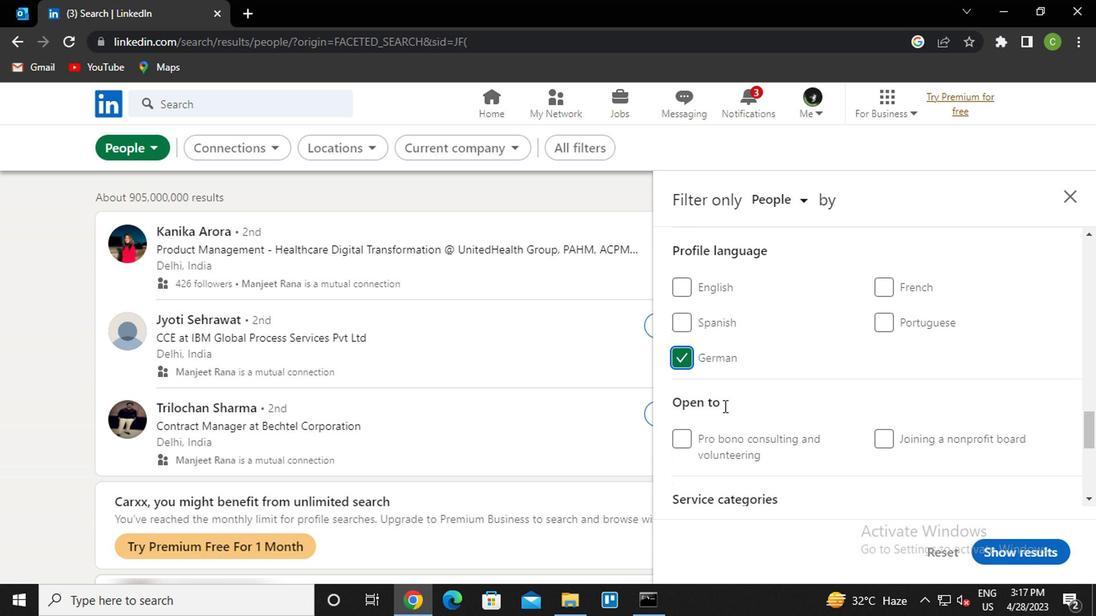 
Action: Mouse scrolled (819, 393) with delta (0, 0)
Screenshot: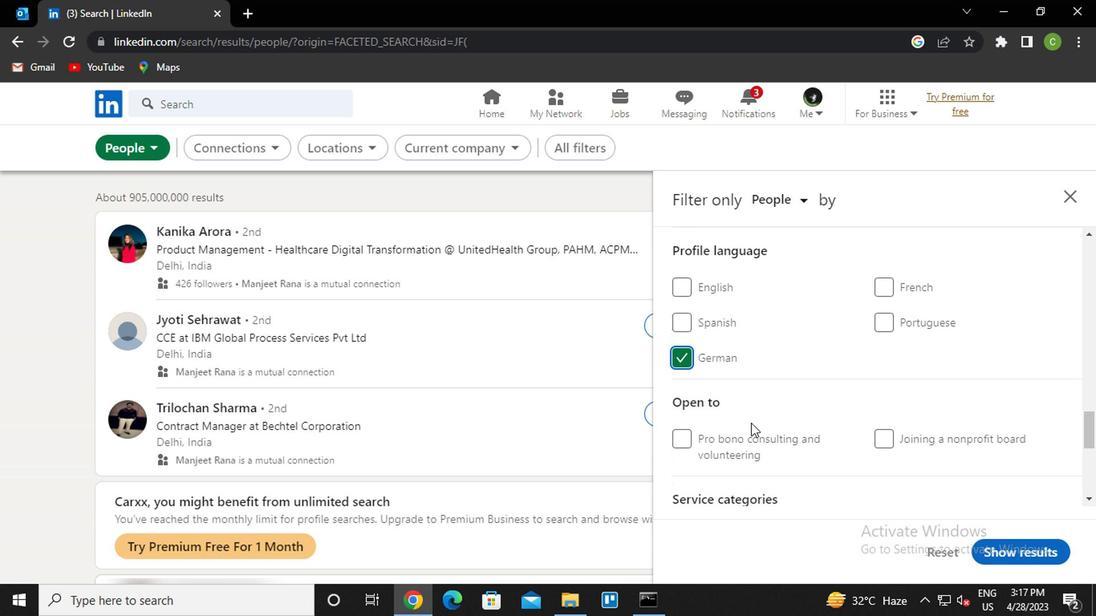 
Action: Mouse scrolled (819, 393) with delta (0, 0)
Screenshot: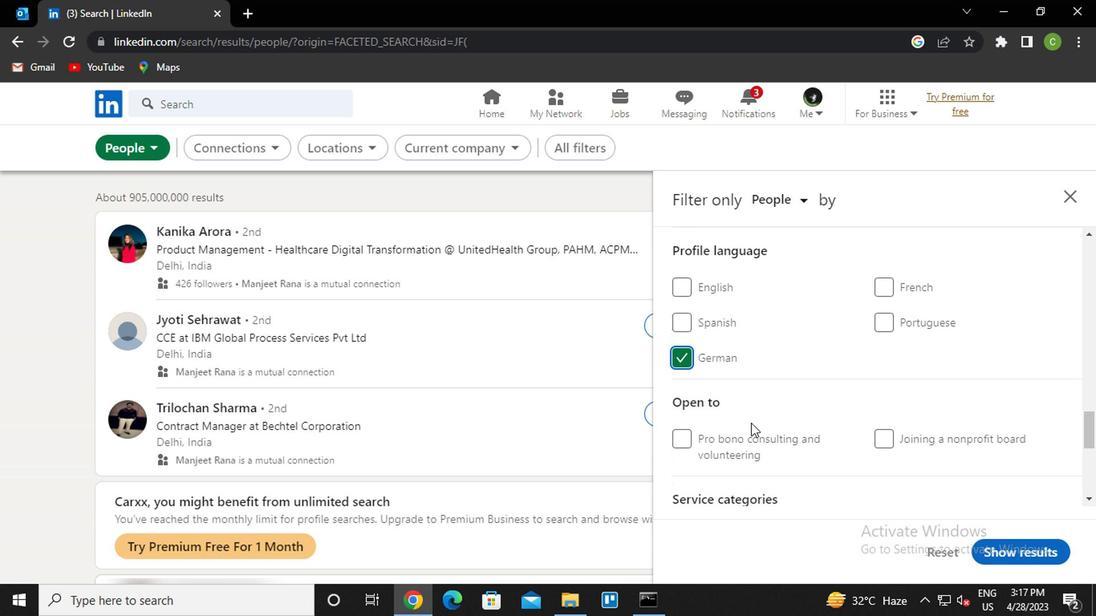 
Action: Mouse scrolled (819, 393) with delta (0, 0)
Screenshot: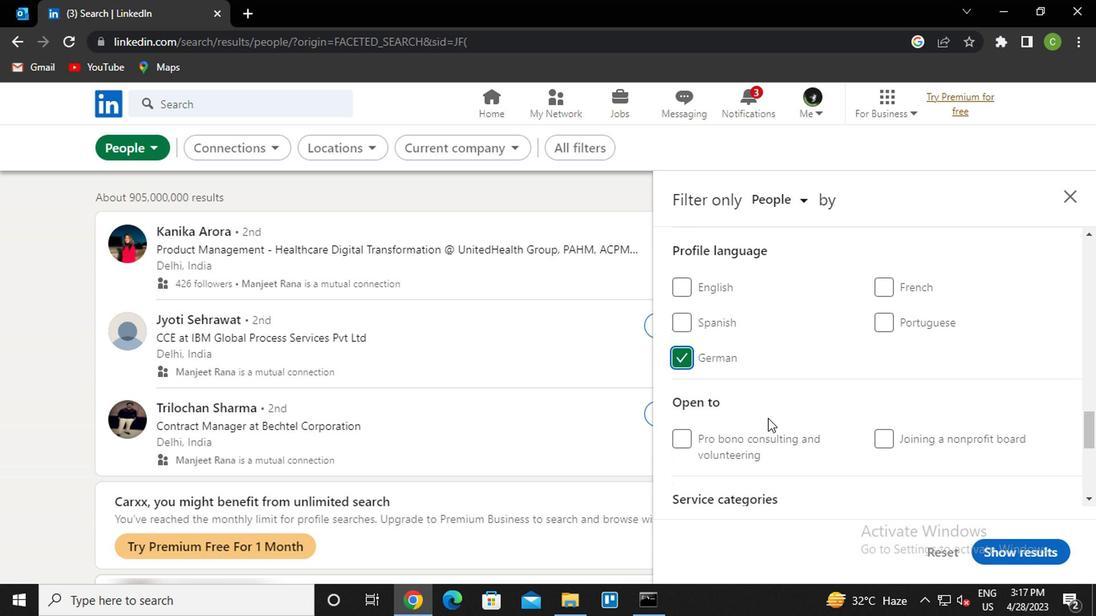 
Action: Mouse moved to (824, 391)
Screenshot: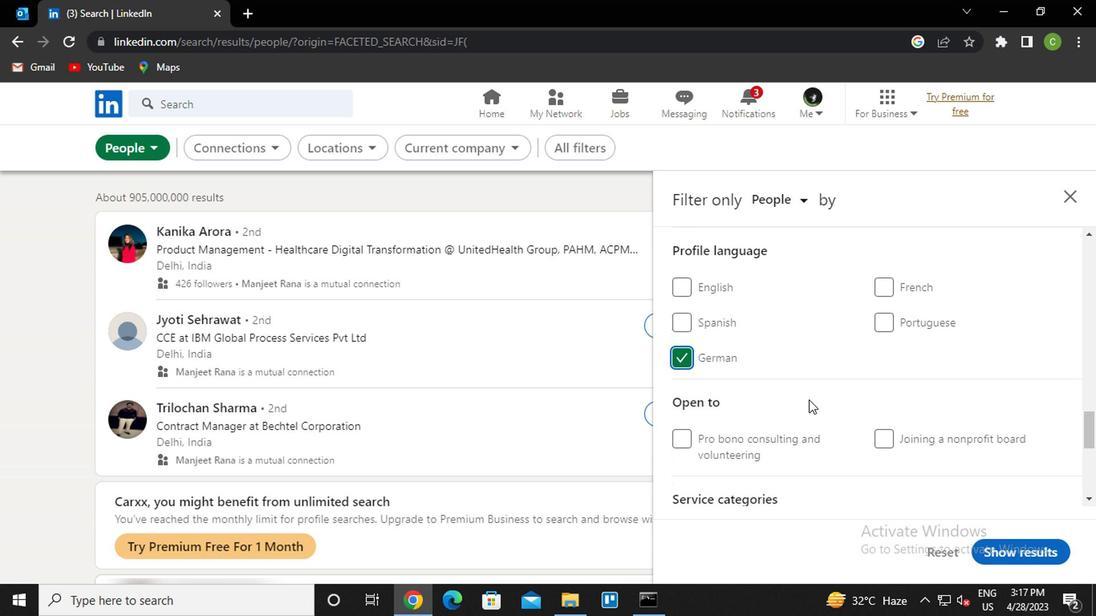 
Action: Mouse scrolled (824, 392) with delta (0, 1)
Screenshot: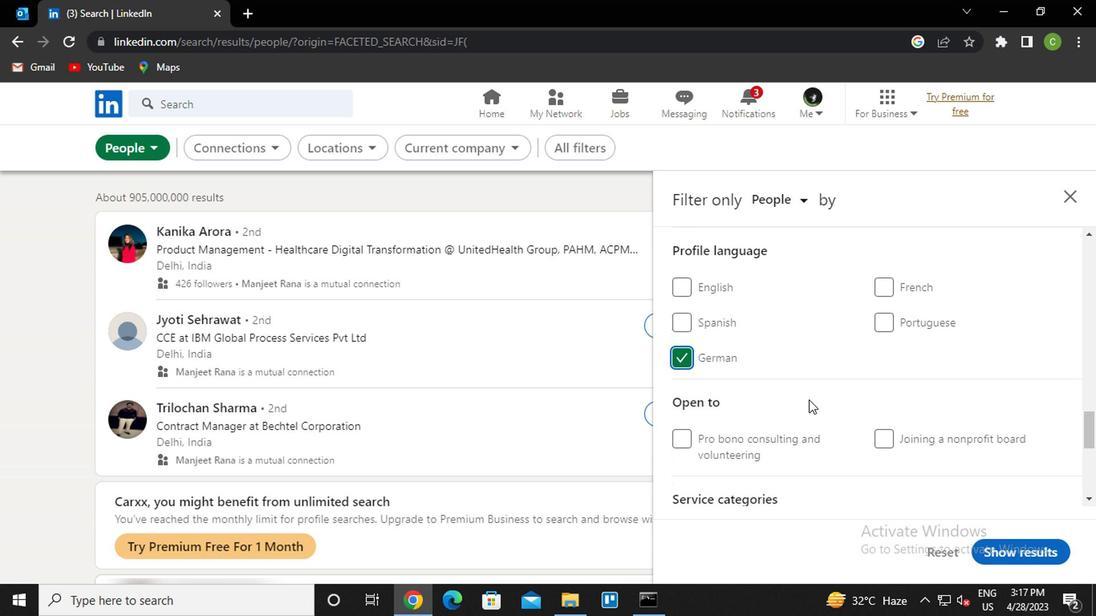 
Action: Mouse moved to (831, 389)
Screenshot: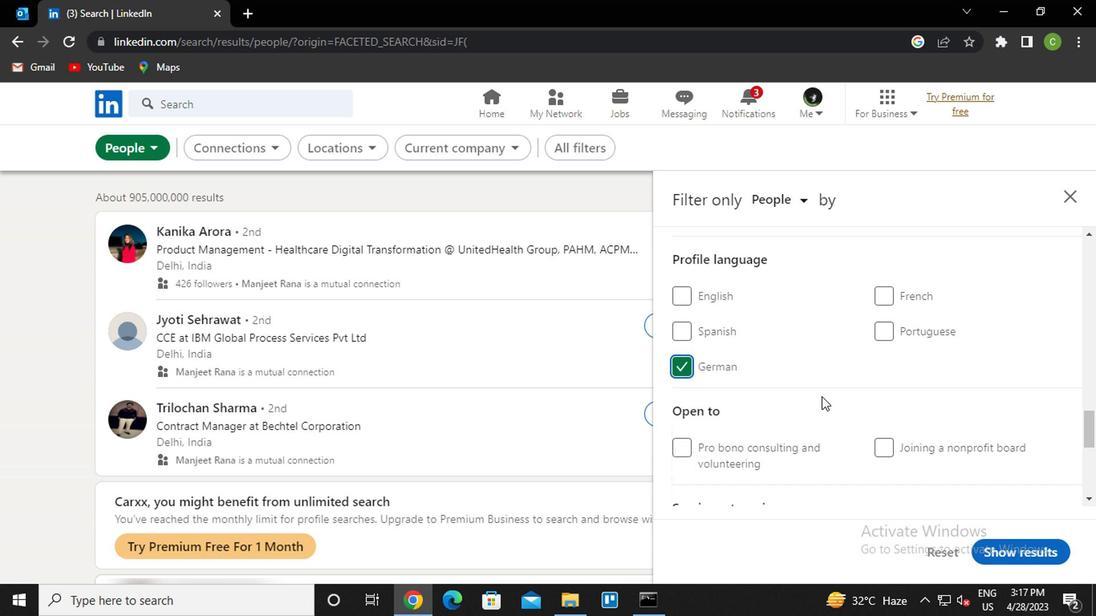 
Action: Mouse scrolled (831, 389) with delta (0, 0)
Screenshot: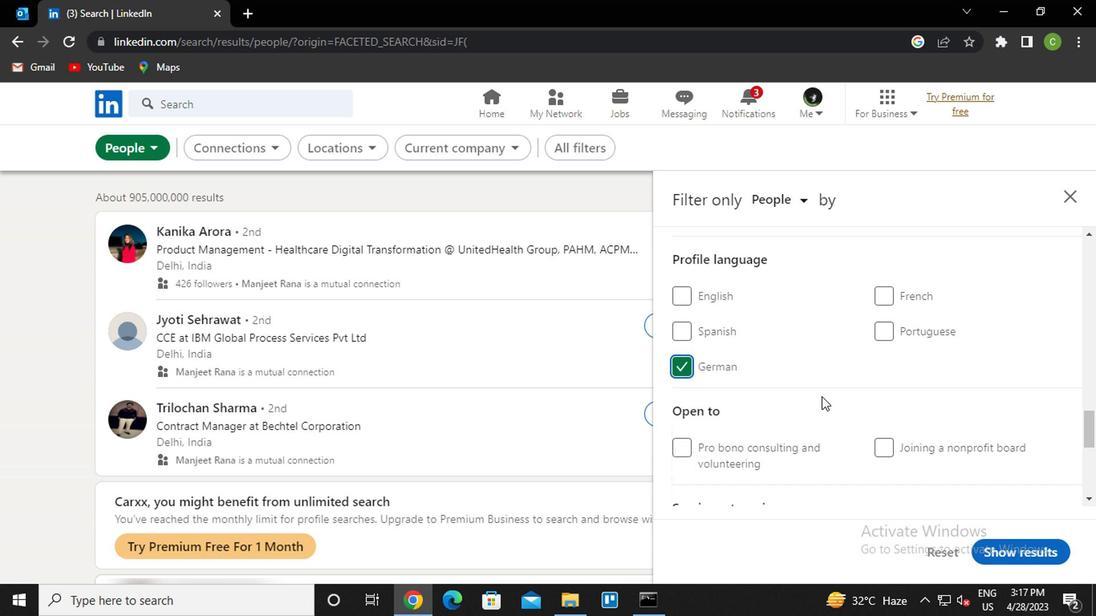 
Action: Mouse moved to (834, 389)
Screenshot: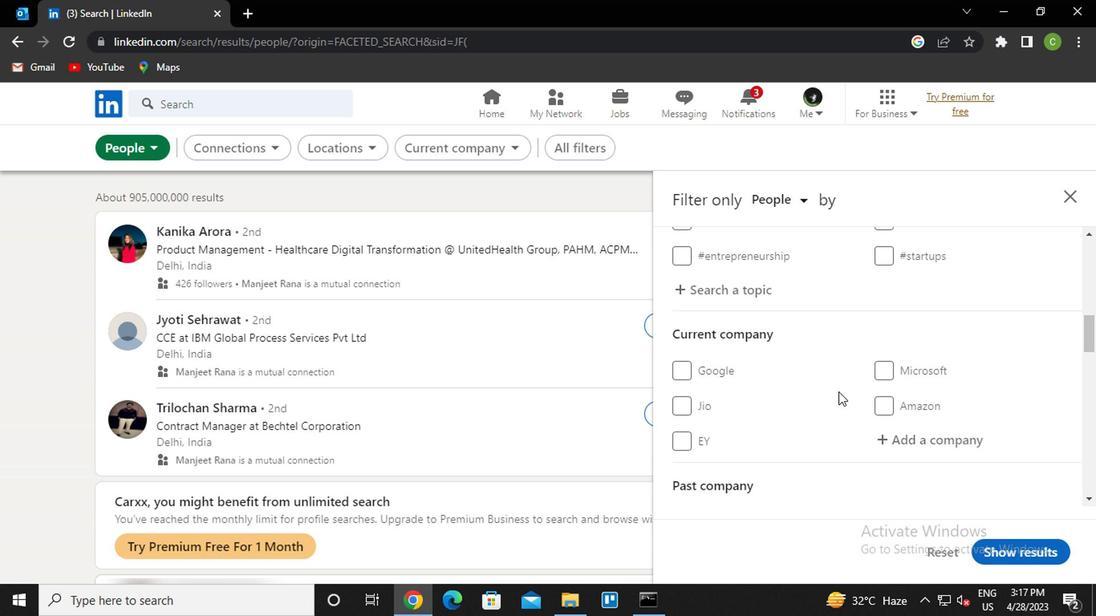 
Action: Mouse scrolled (834, 388) with delta (0, 0)
Screenshot: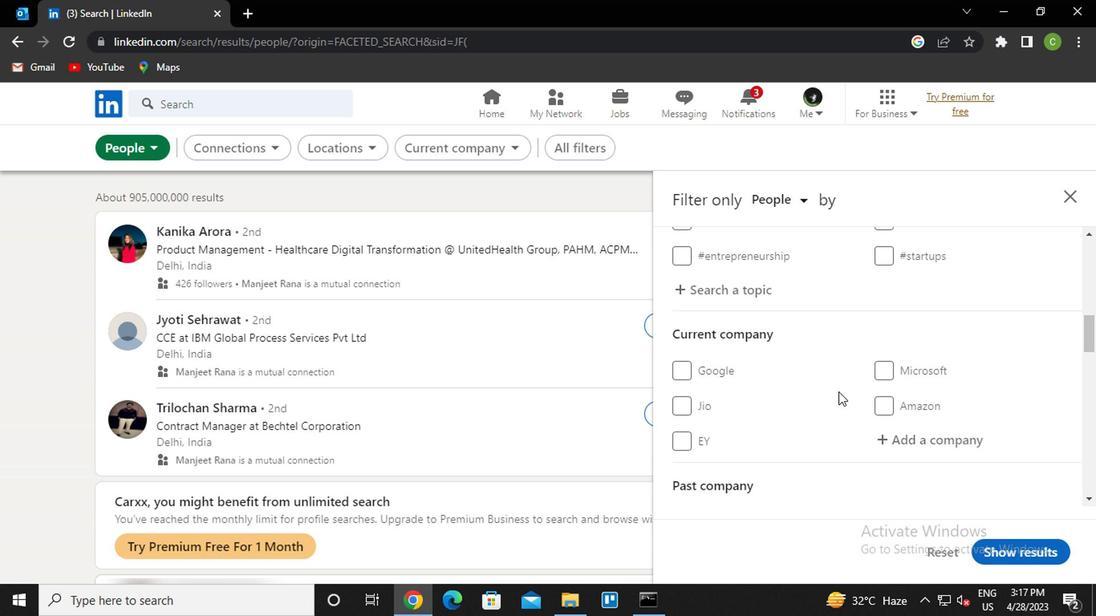 
Action: Mouse moved to (838, 387)
Screenshot: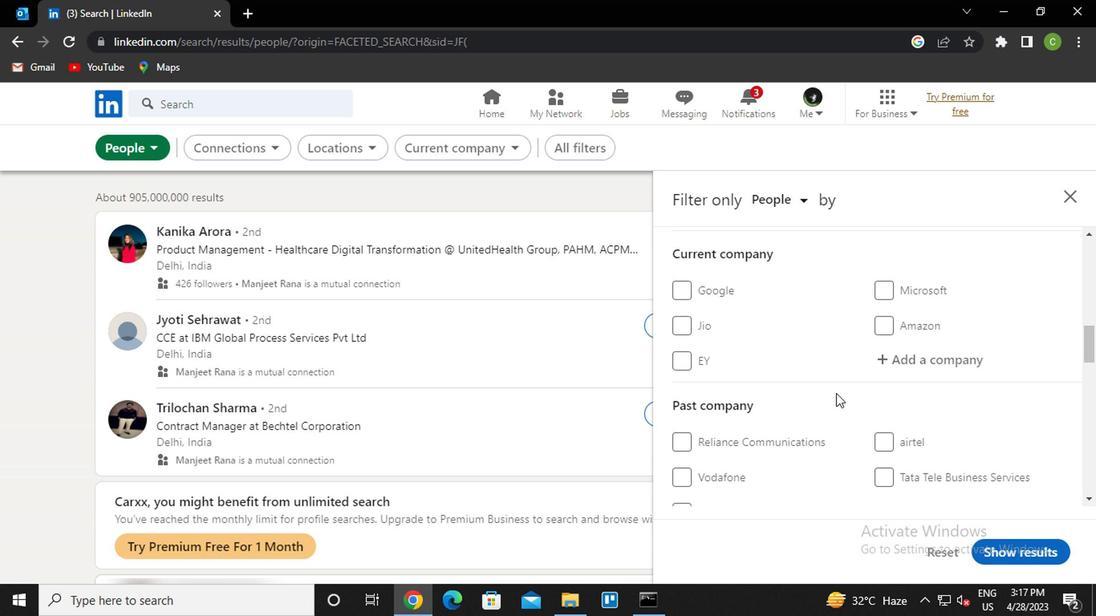 
Action: Mouse scrolled (838, 387) with delta (0, 0)
Screenshot: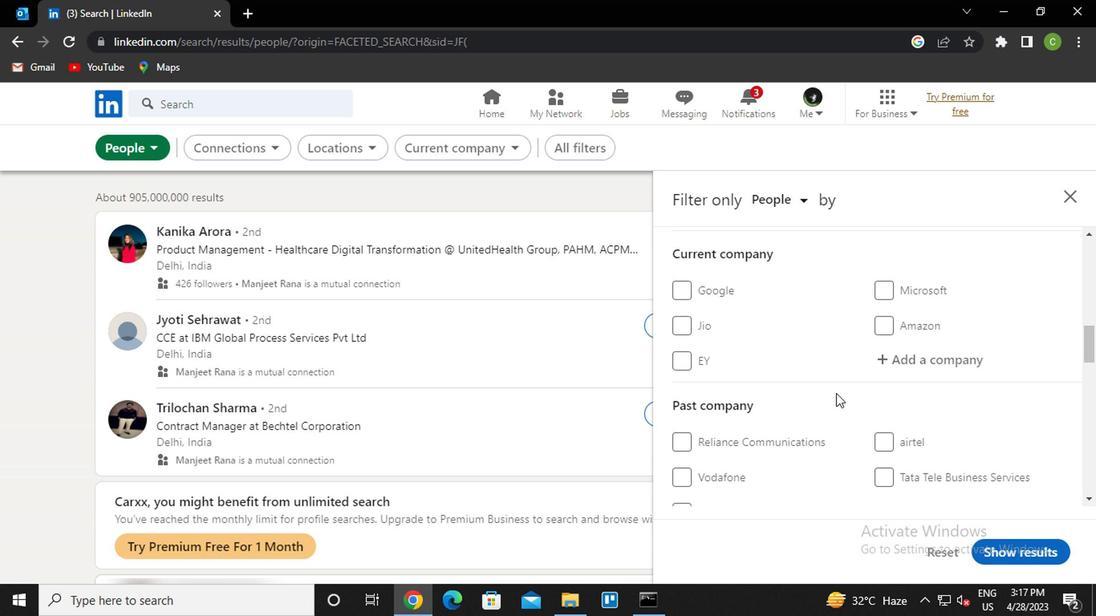 
Action: Mouse moved to (942, 281)
Screenshot: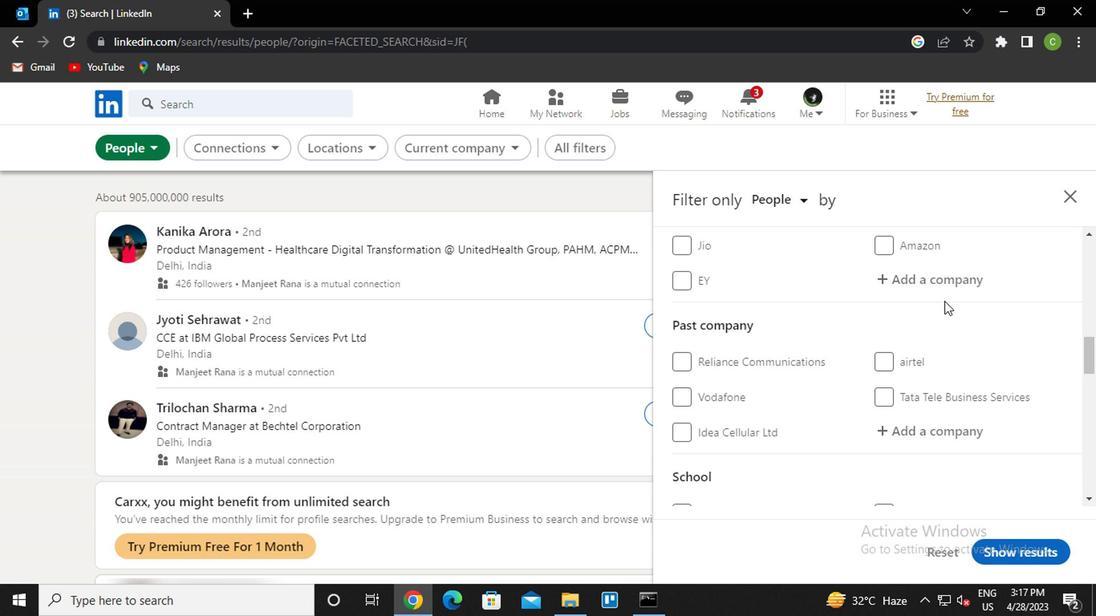 
Action: Mouse pressed left at (942, 281)
Screenshot: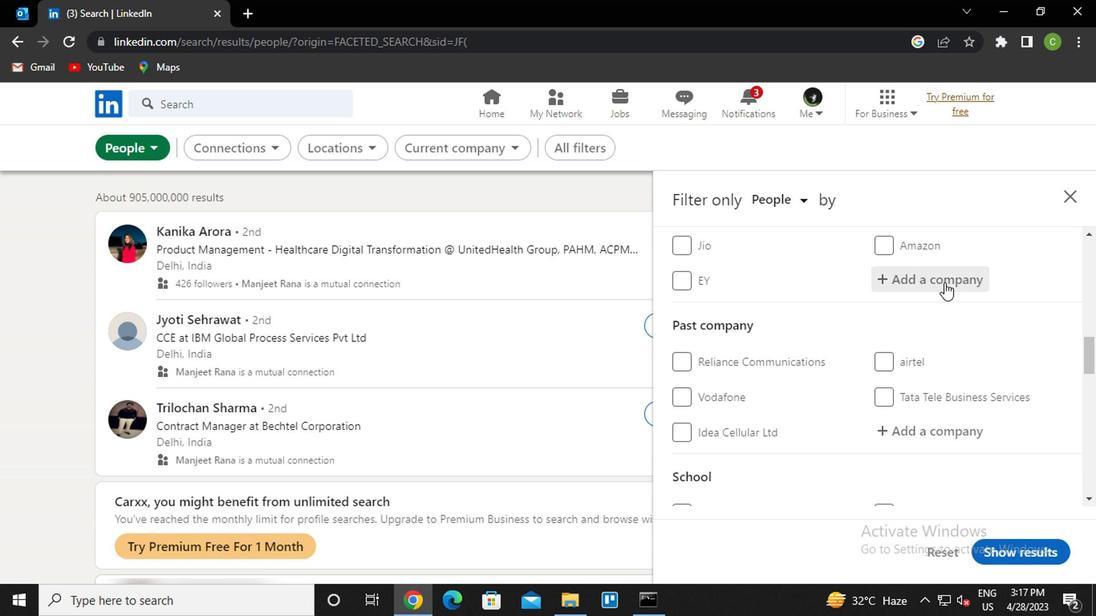 
Action: Key pressed <Key.caps_lock>g<Key.caps_lock>lenwarks<Key.backspace><Key.backspace><Key.backspace><Key.backspace><Key.backspace>mark<Key.space><Key.down><Key.enter>
Screenshot: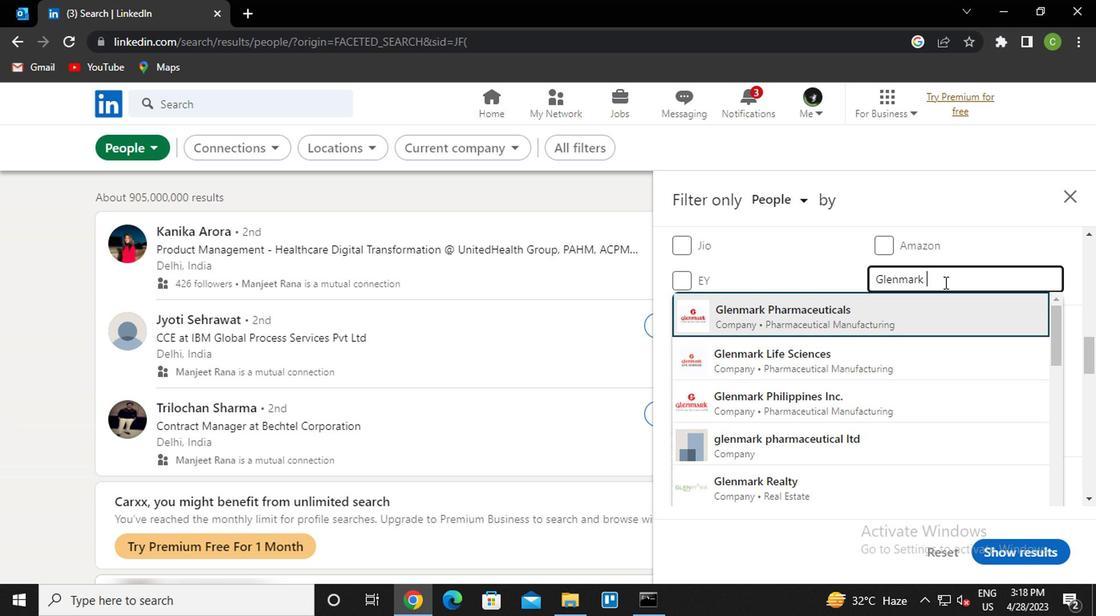 
Action: Mouse moved to (946, 312)
Screenshot: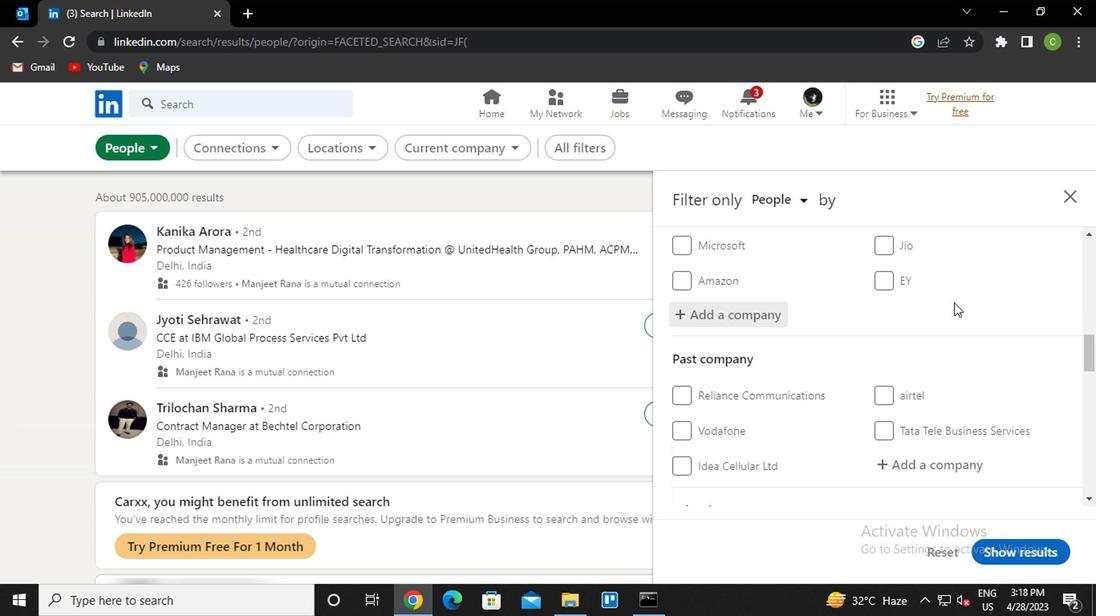 
Action: Mouse scrolled (946, 311) with delta (0, -1)
Screenshot: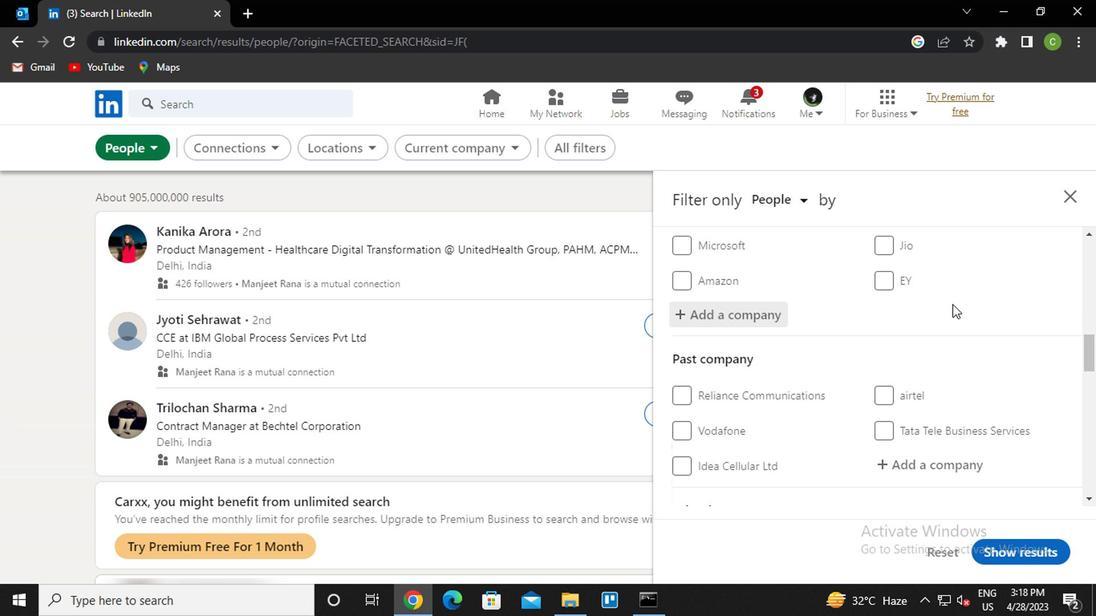 
Action: Mouse moved to (942, 316)
Screenshot: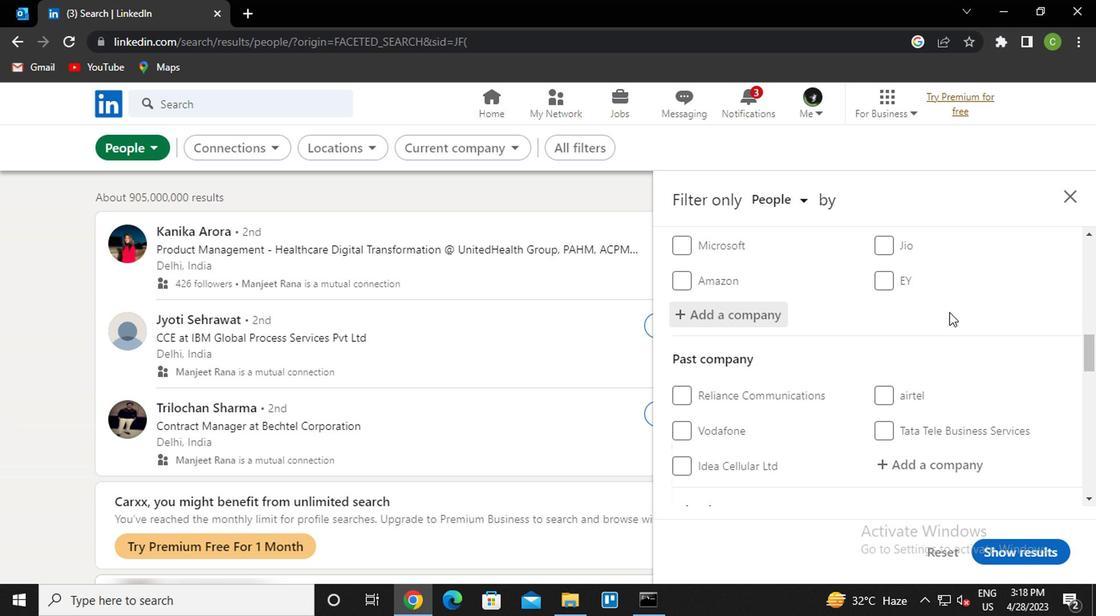 
Action: Mouse scrolled (942, 315) with delta (0, 0)
Screenshot: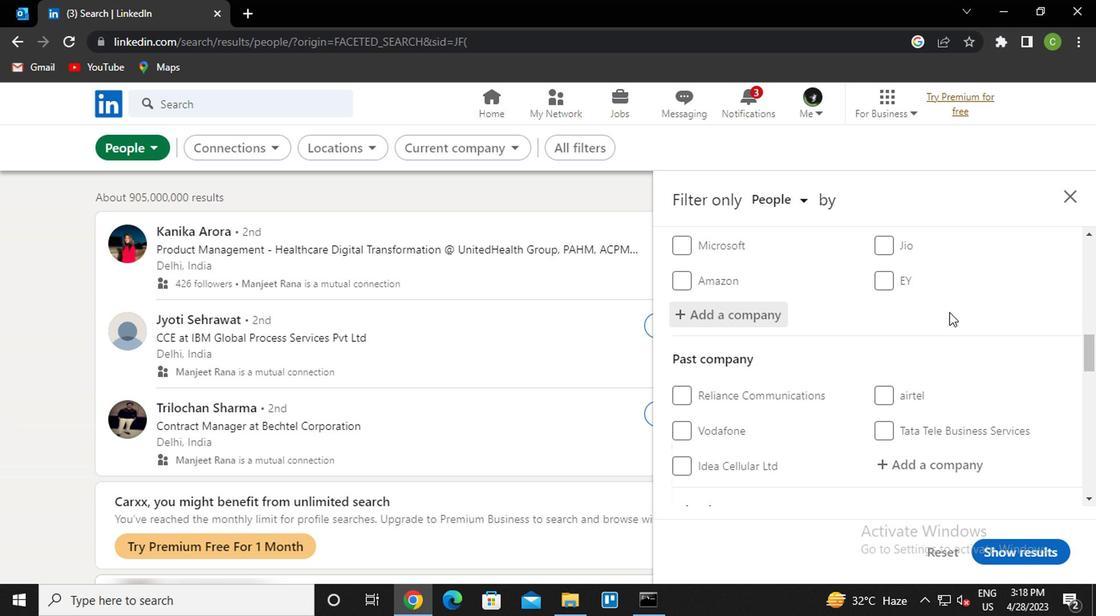 
Action: Mouse moved to (939, 320)
Screenshot: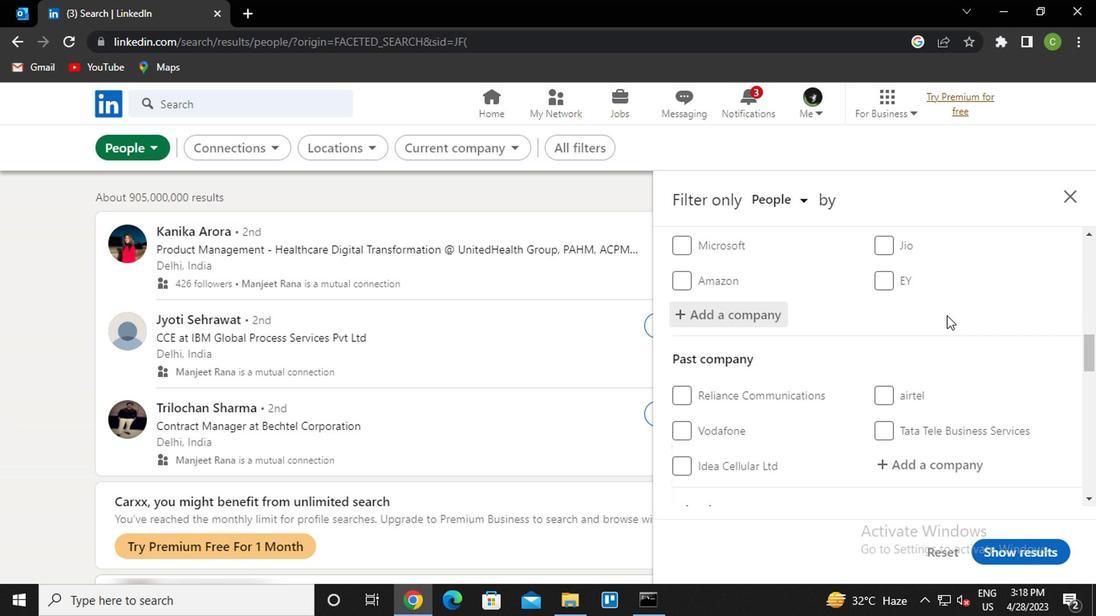 
Action: Mouse scrolled (939, 319) with delta (0, 0)
Screenshot: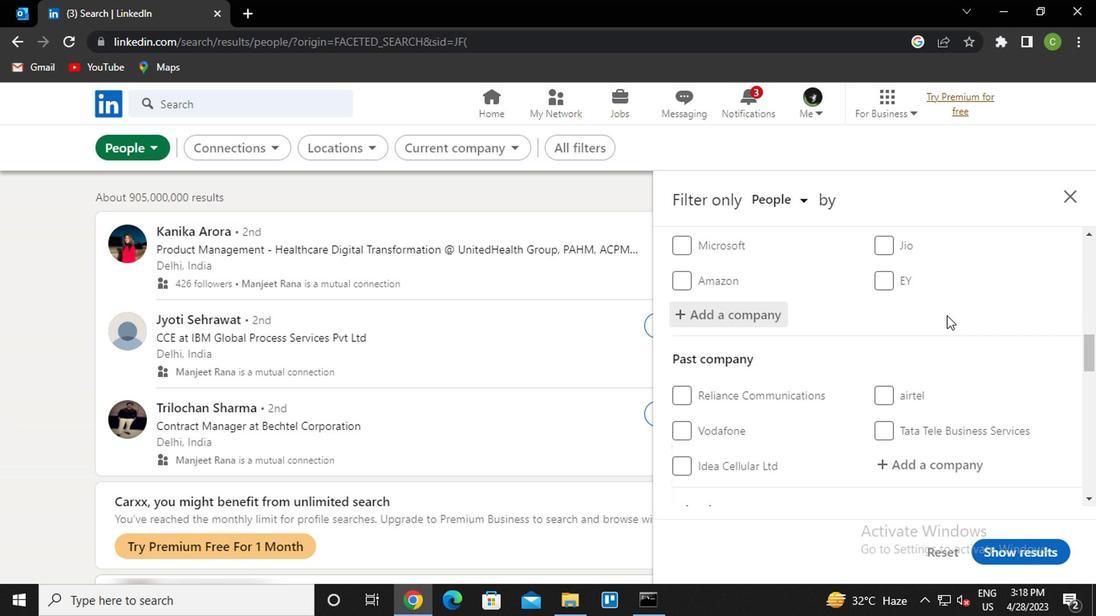 
Action: Mouse moved to (932, 336)
Screenshot: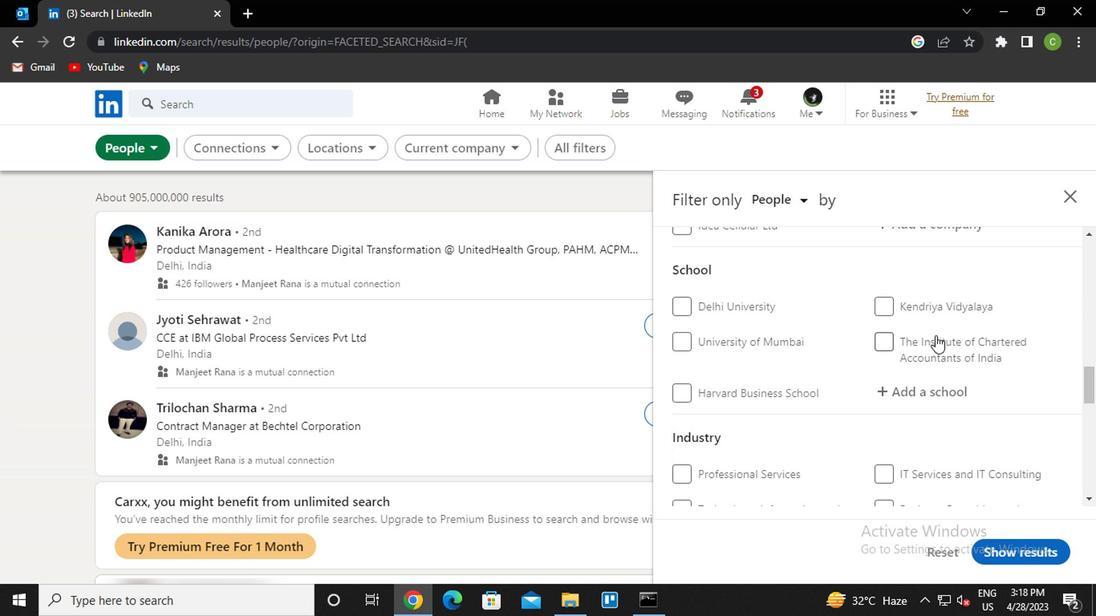 
Action: Mouse scrolled (932, 336) with delta (0, 0)
Screenshot: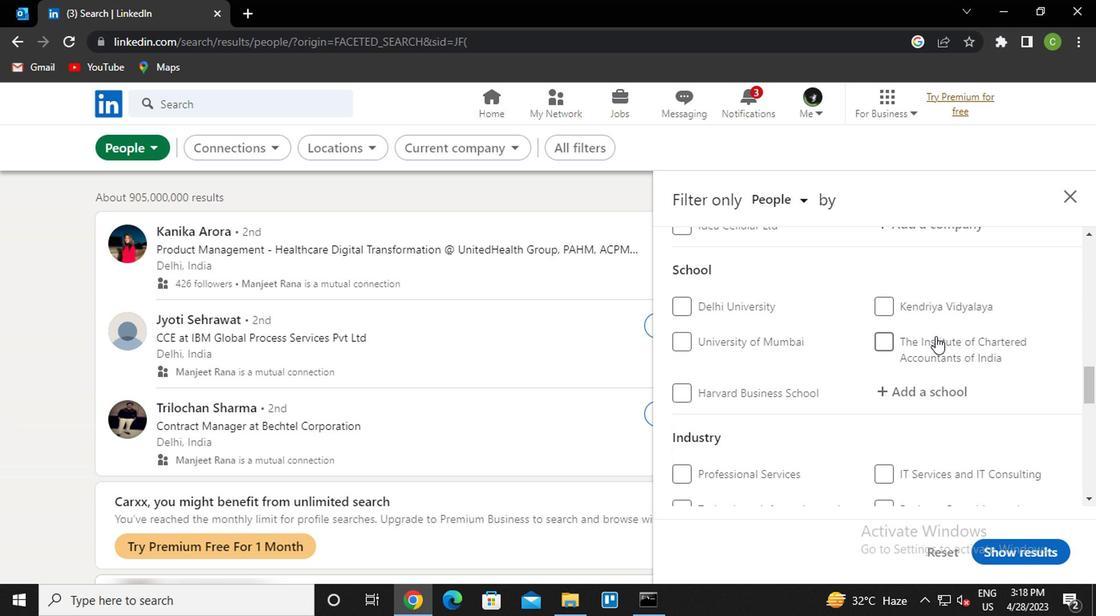 
Action: Mouse moved to (923, 317)
Screenshot: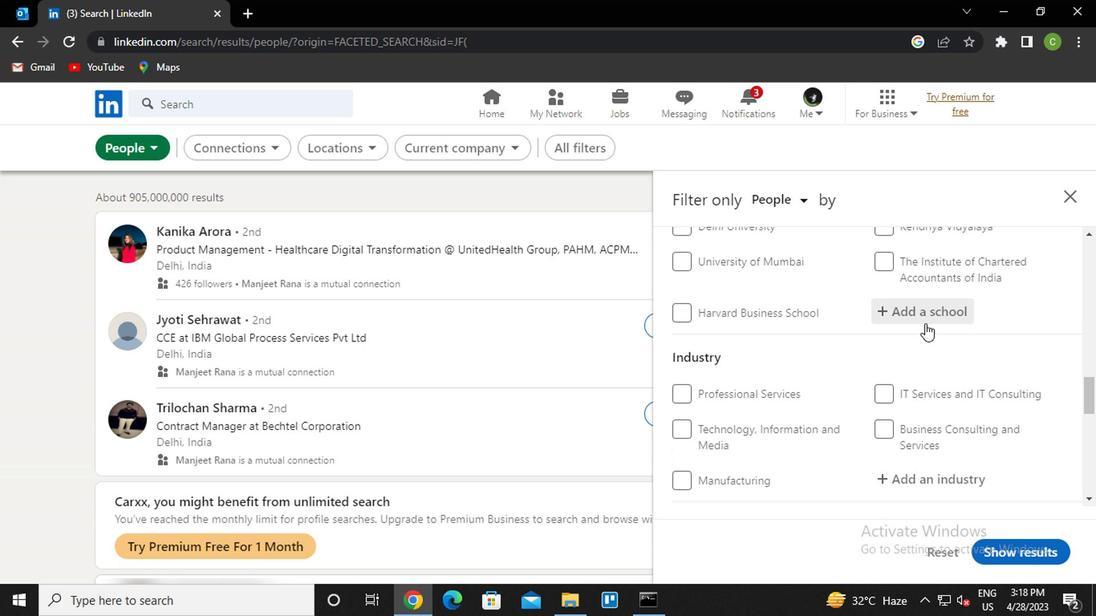 
Action: Mouse pressed left at (923, 317)
Screenshot: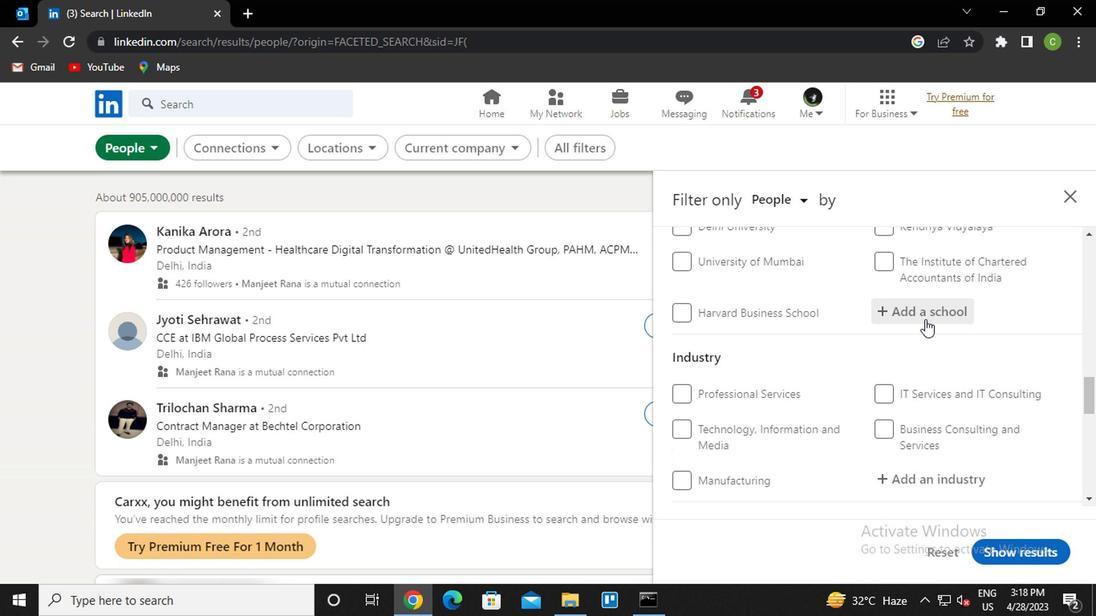 
Action: Key pressed <Key.caps_lock>a<Key.caps_lock>mal<Key.space><Key.caps_lock>j<Key.caps_lock>yothi<Key.down><Key.enter>
Screenshot: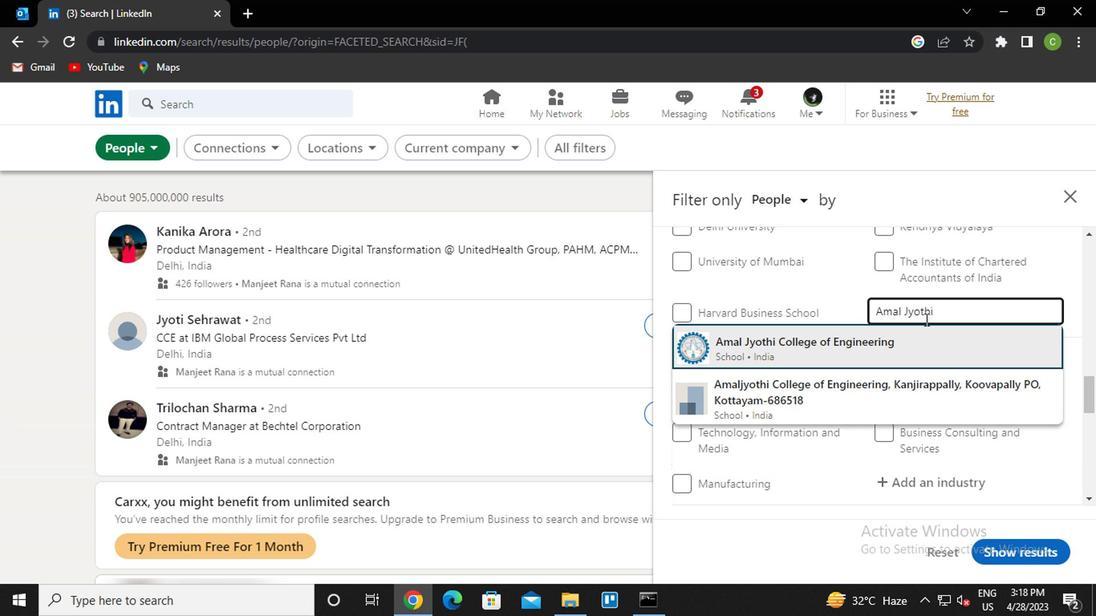 
Action: Mouse moved to (895, 370)
Screenshot: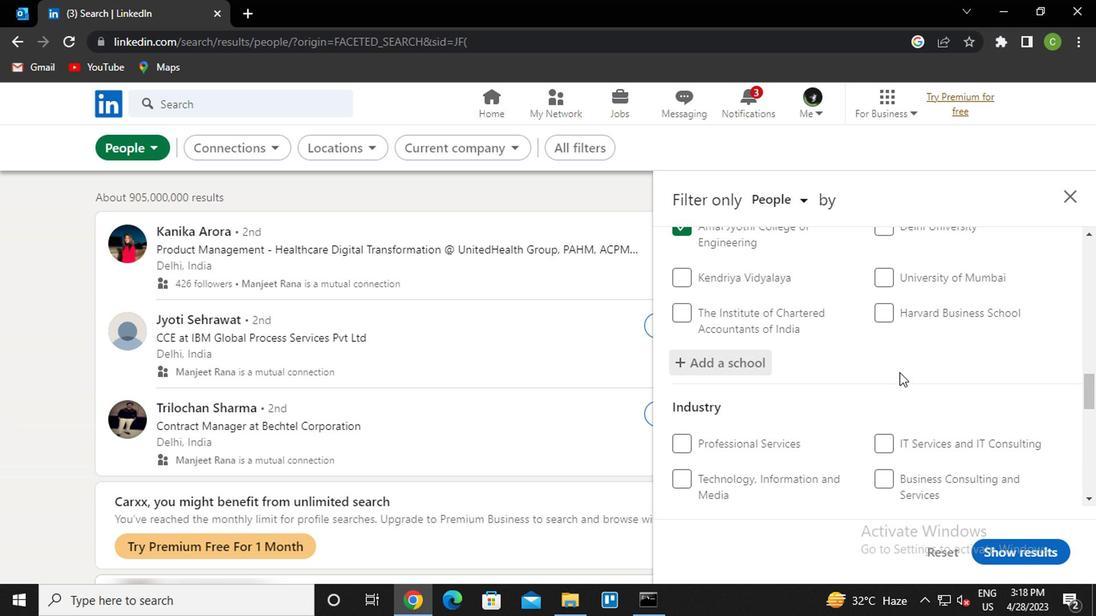 
Action: Mouse scrolled (895, 369) with delta (0, 0)
Screenshot: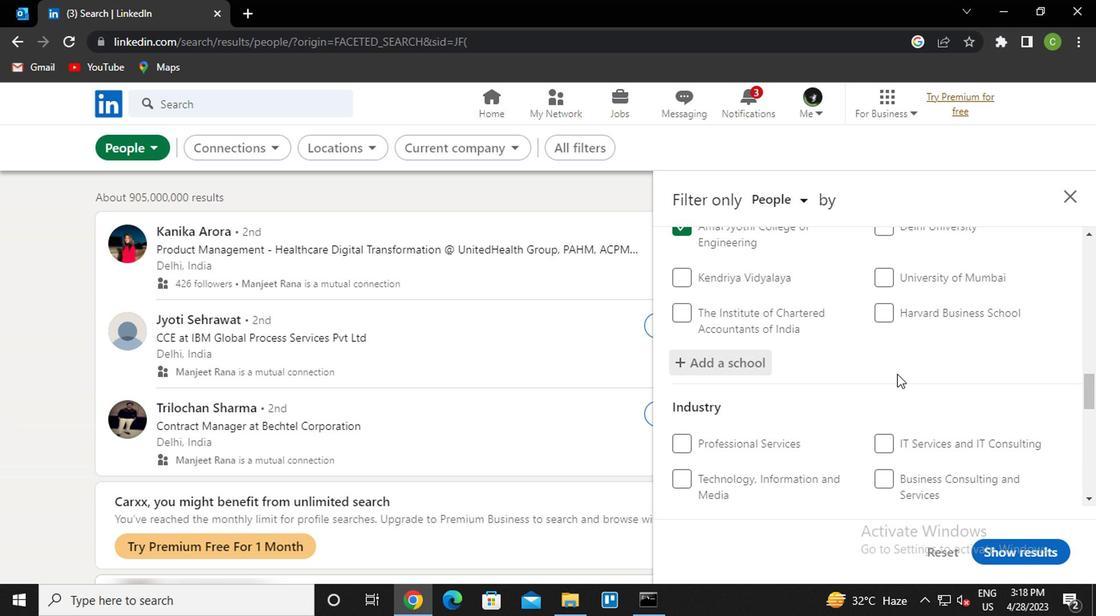 
Action: Mouse moved to (894, 370)
Screenshot: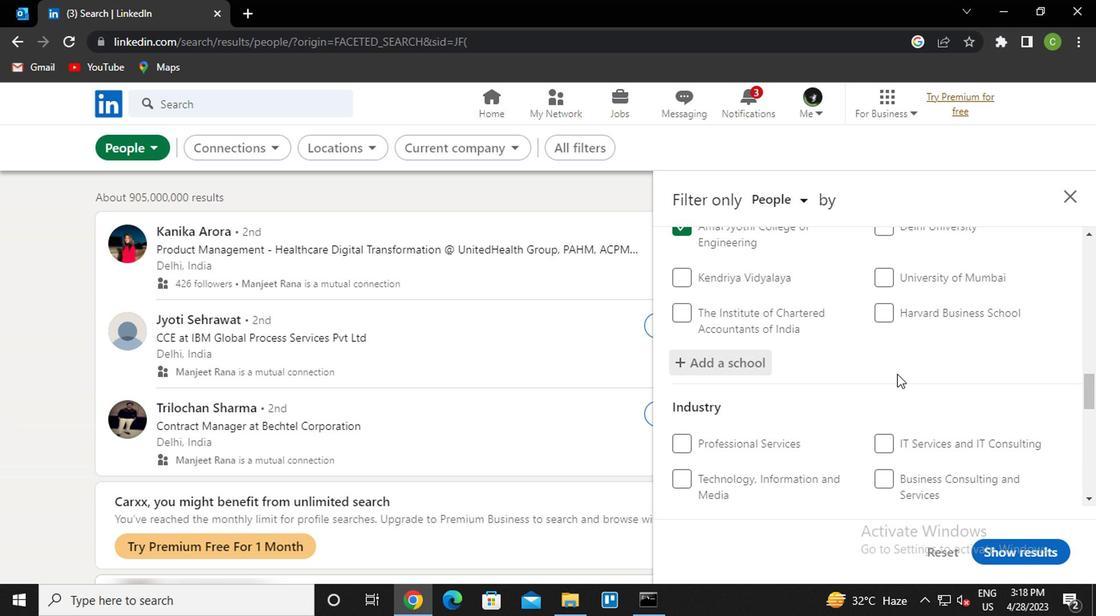 
Action: Mouse scrolled (894, 369) with delta (0, 0)
Screenshot: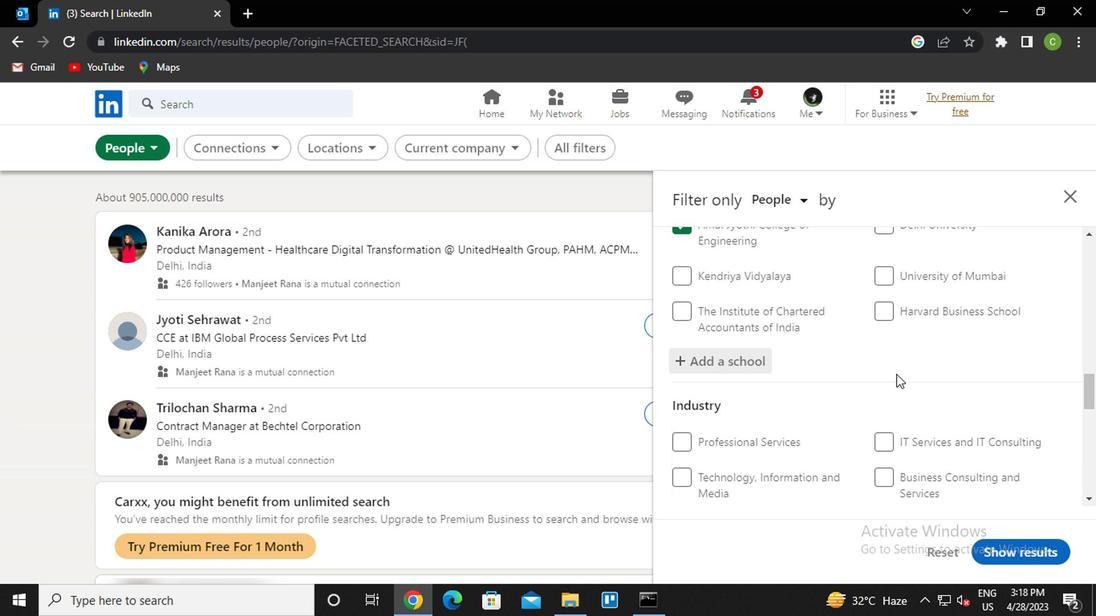 
Action: Mouse moved to (913, 361)
Screenshot: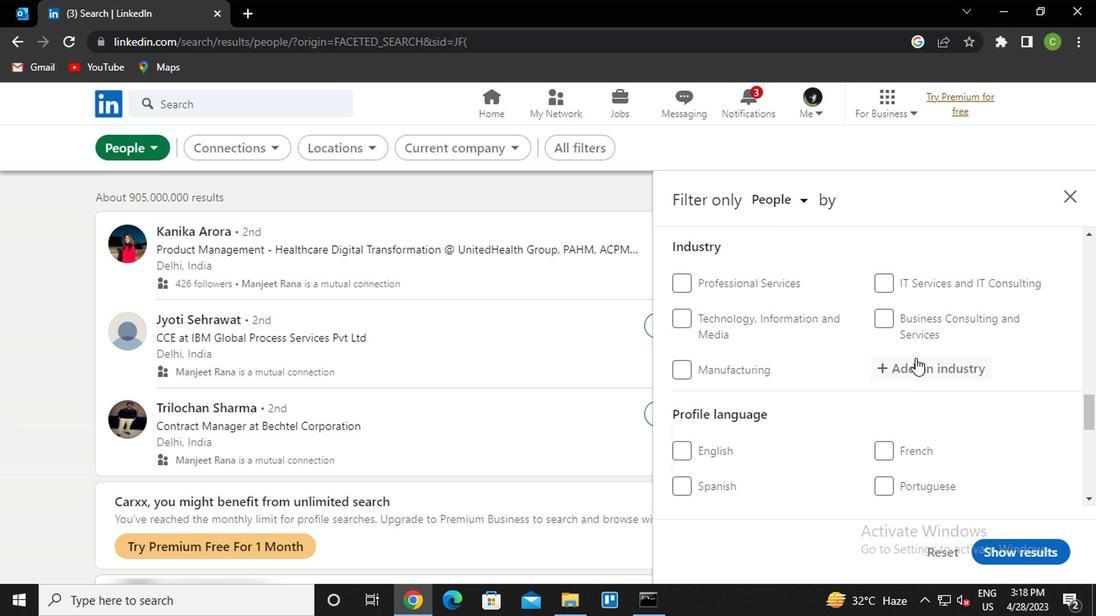 
Action: Mouse pressed left at (913, 361)
Screenshot: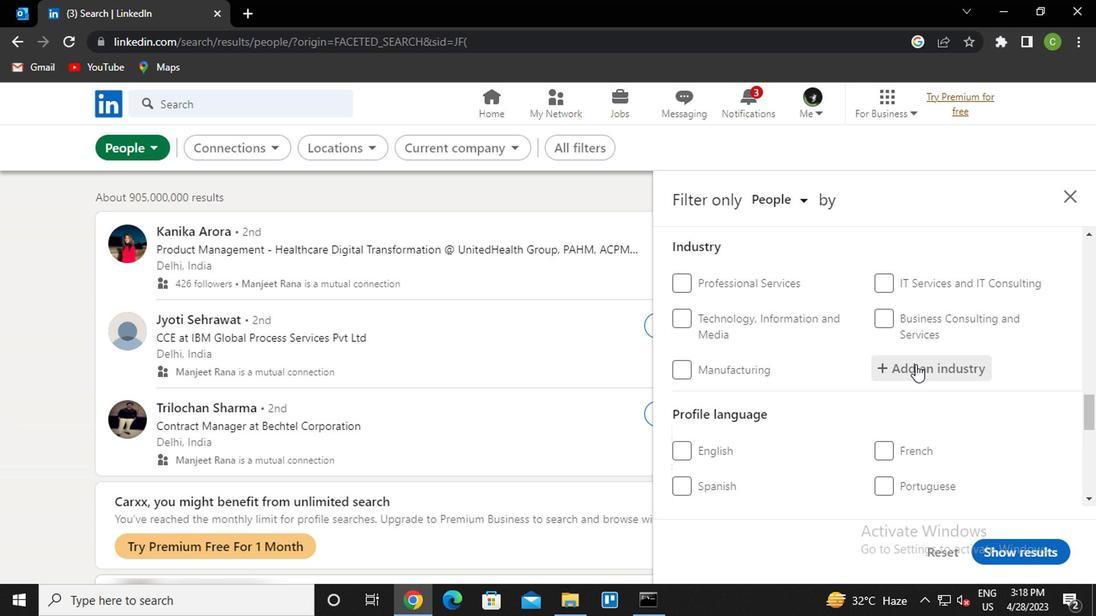 
Action: Mouse moved to (912, 361)
Screenshot: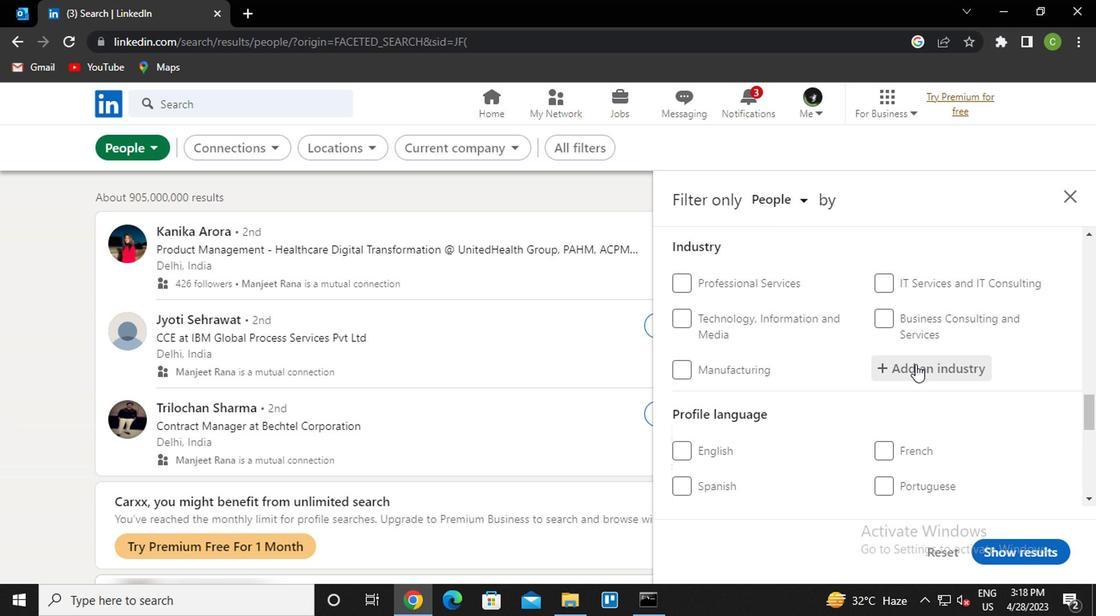 
Action: Key pressed <Key.caps_lock>s<Key.caps_lock>ports<Key.down><Key.down><Key.down><Key.down><Key.enter>
Screenshot: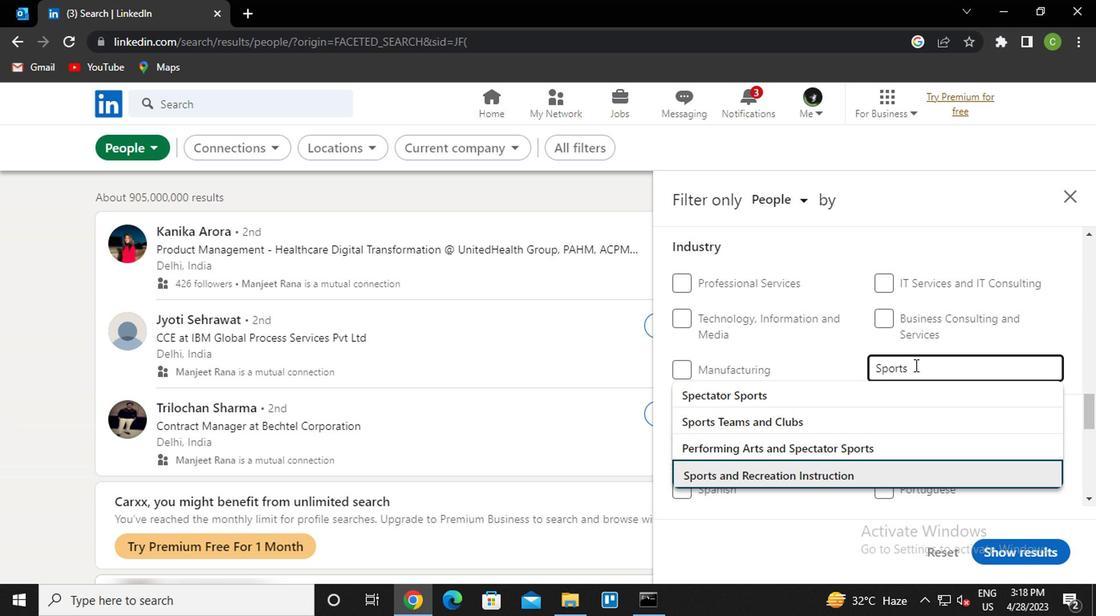 
Action: Mouse moved to (909, 368)
Screenshot: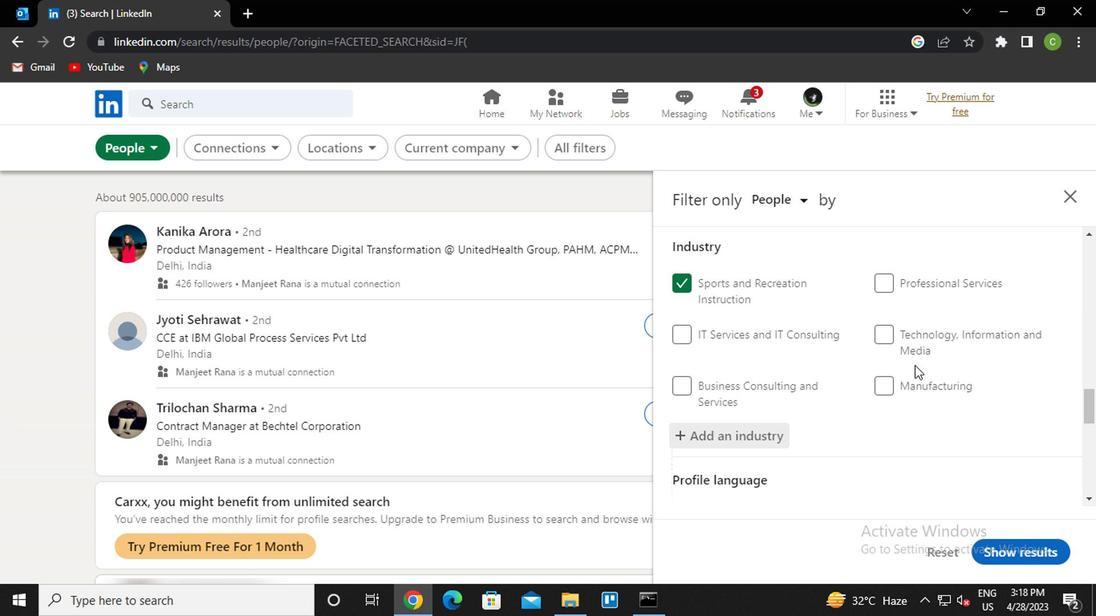 
Action: Mouse scrolled (909, 367) with delta (0, 0)
Screenshot: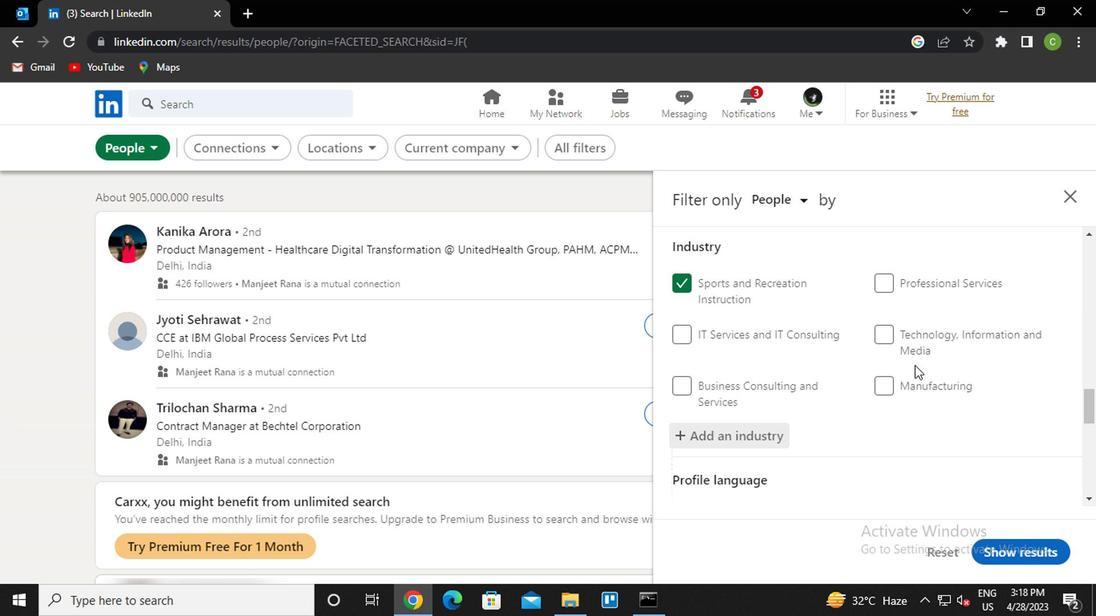 
Action: Mouse moved to (908, 376)
Screenshot: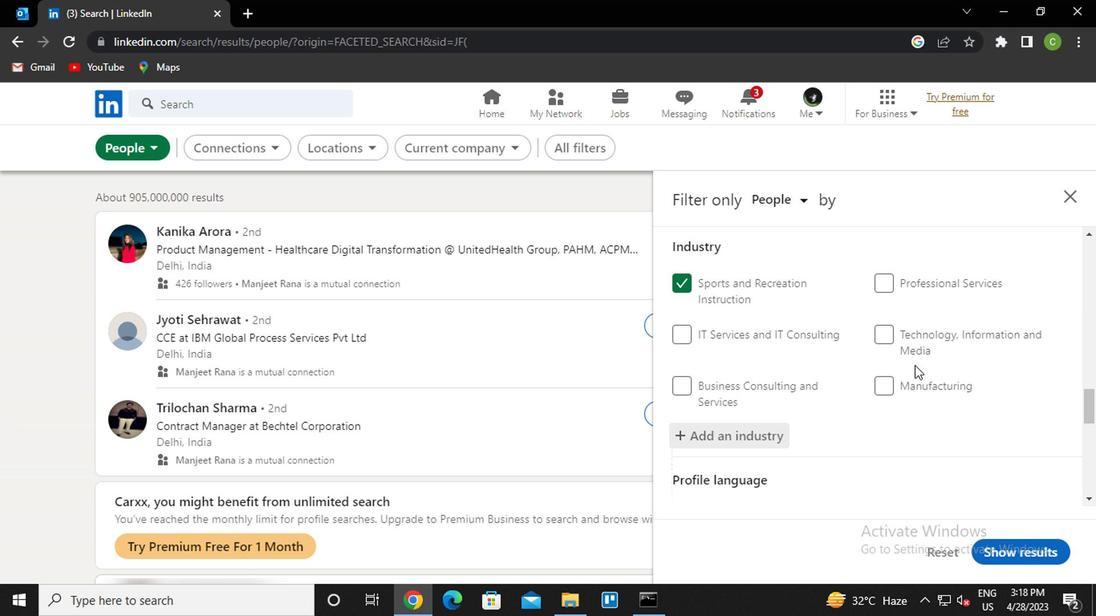 
Action: Mouse scrolled (908, 376) with delta (0, 0)
Screenshot: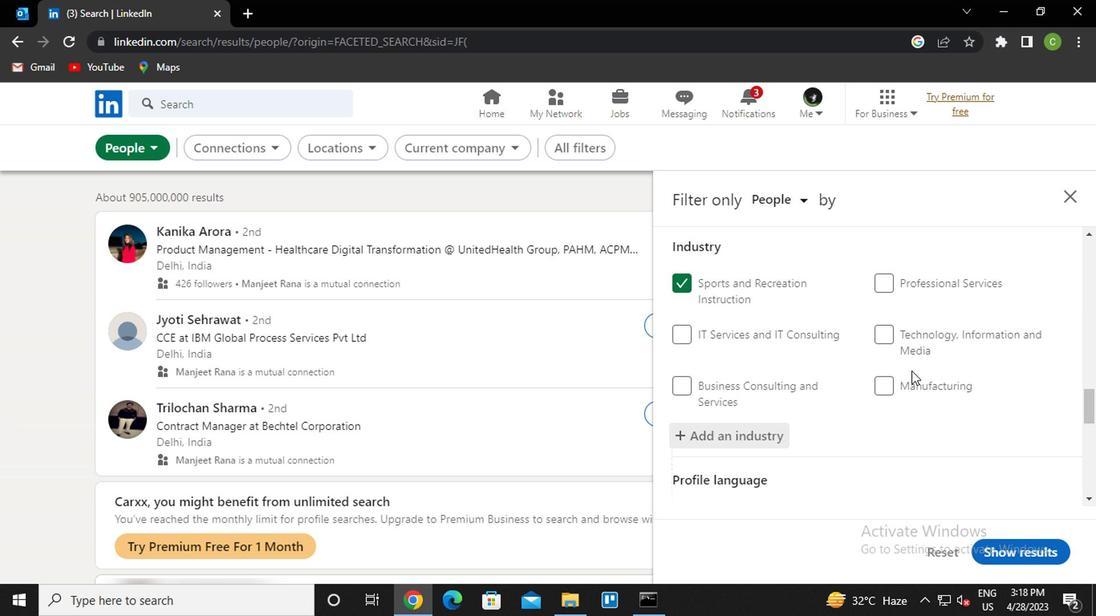 
Action: Mouse scrolled (908, 376) with delta (0, 0)
Screenshot: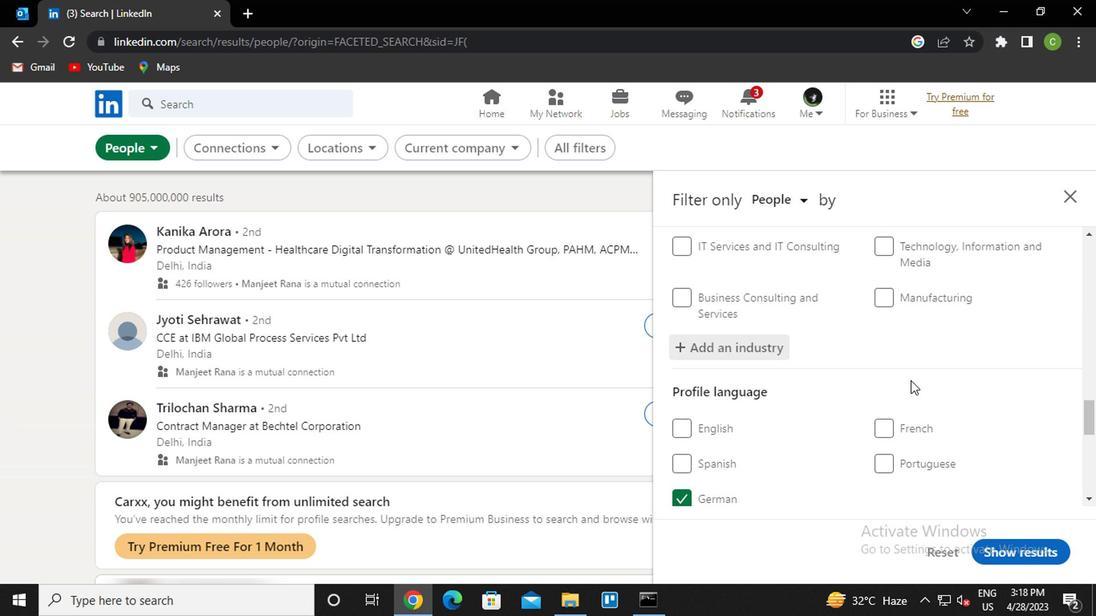 
Action: Mouse moved to (908, 383)
Screenshot: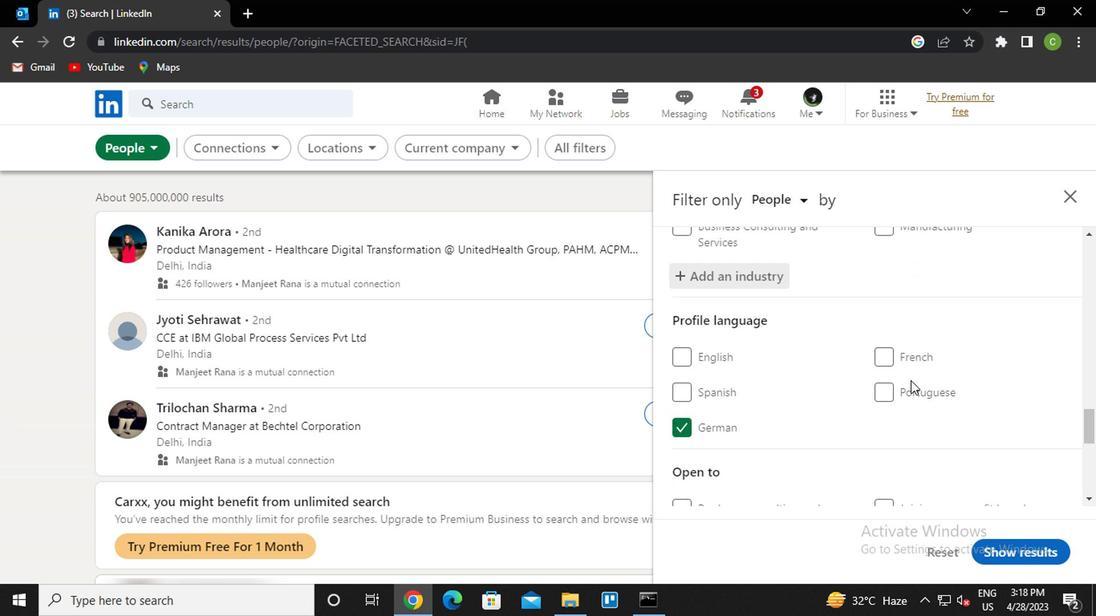 
Action: Mouse scrolled (908, 382) with delta (0, 0)
Screenshot: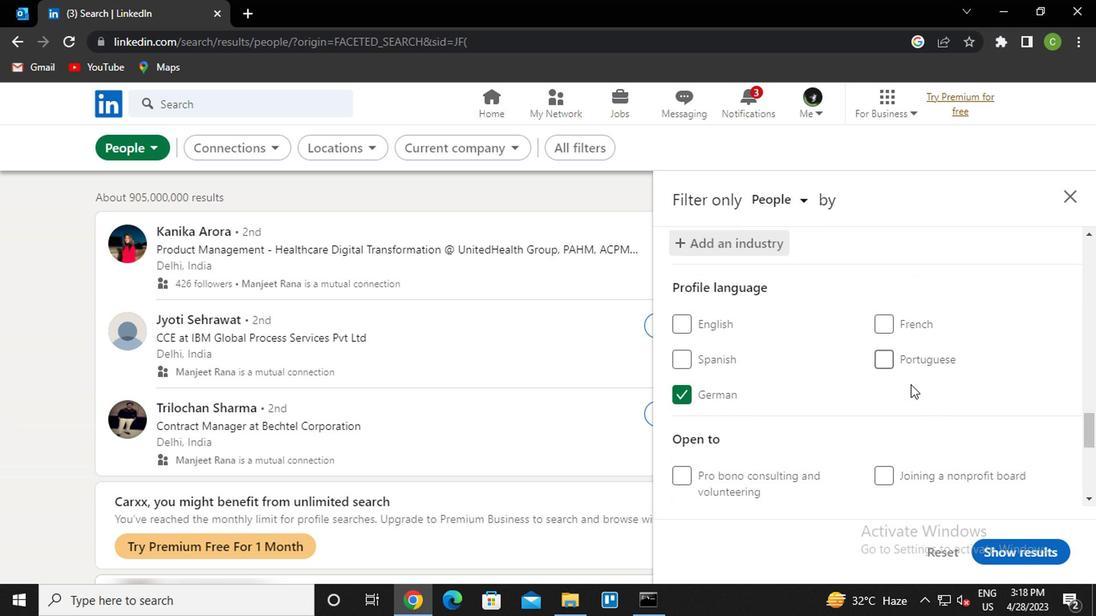 
Action: Mouse scrolled (908, 382) with delta (0, 0)
Screenshot: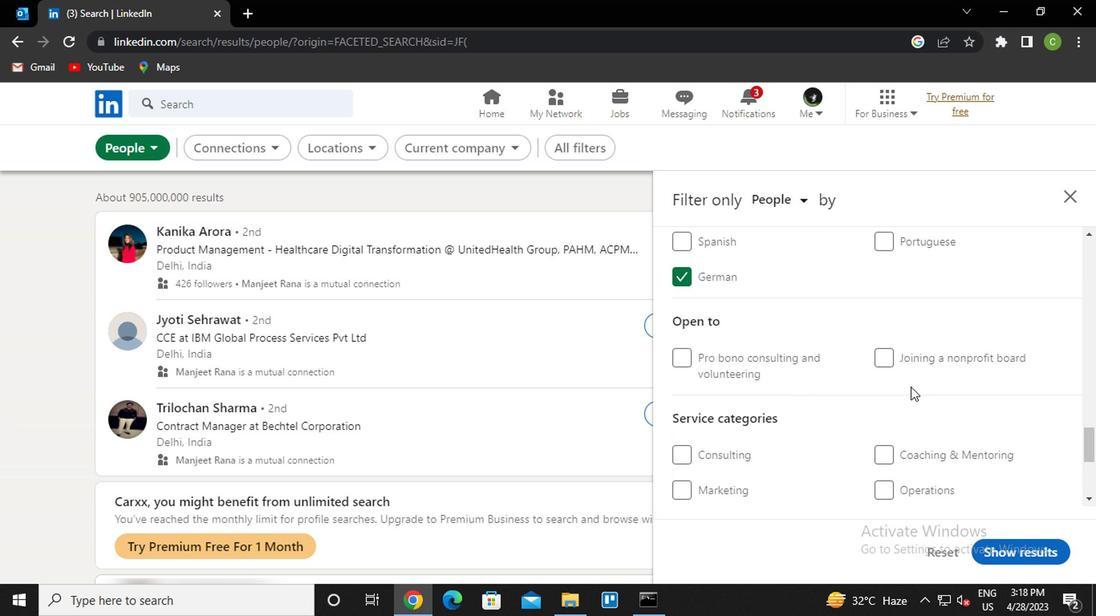 
Action: Mouse scrolled (908, 382) with delta (0, 0)
Screenshot: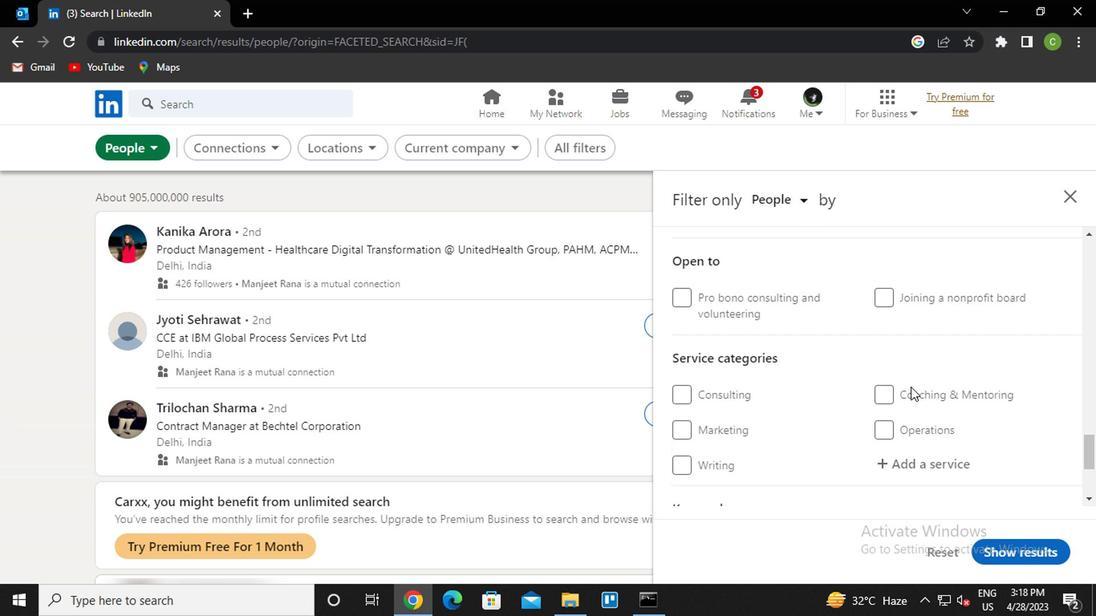 
Action: Mouse moved to (916, 356)
Screenshot: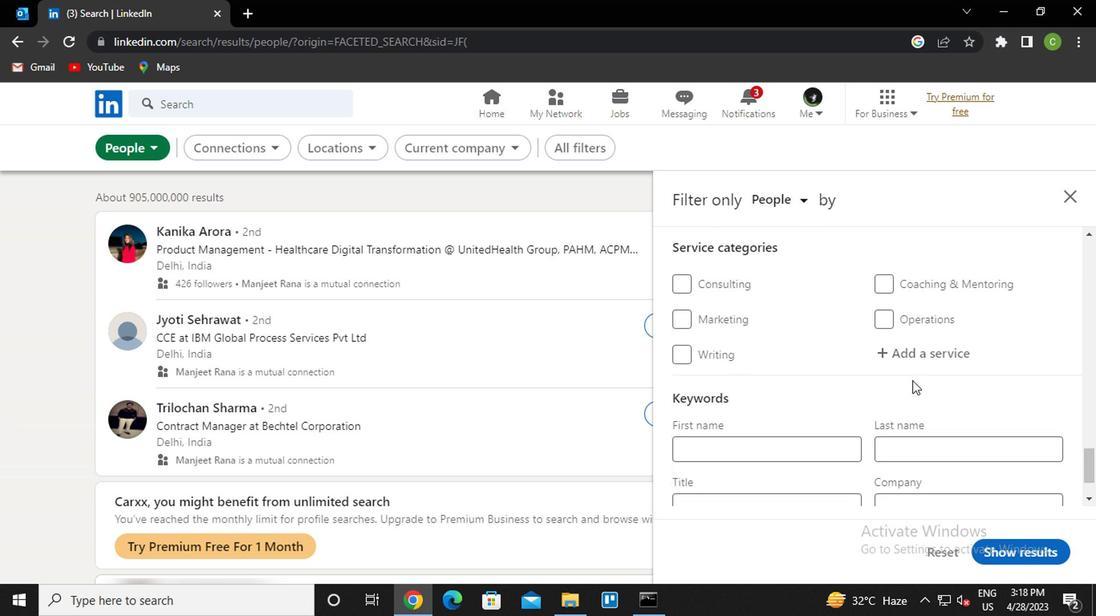 
Action: Mouse pressed left at (916, 356)
Screenshot: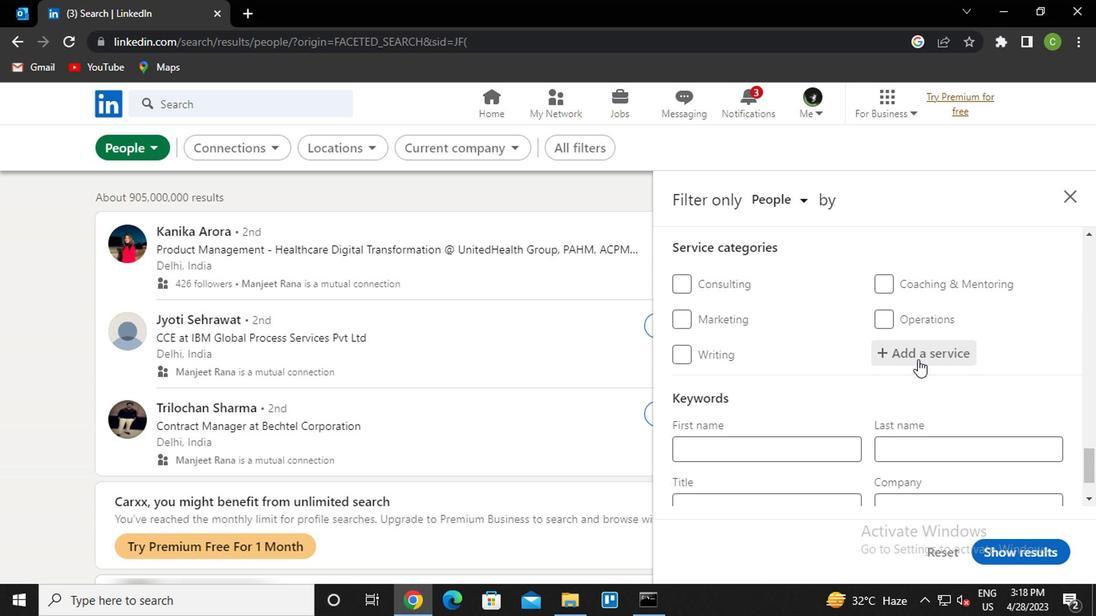 
Action: Key pressed <Key.caps_lock>p<Key.caps_lock>rogram<Key.down><Key.enter>
Screenshot: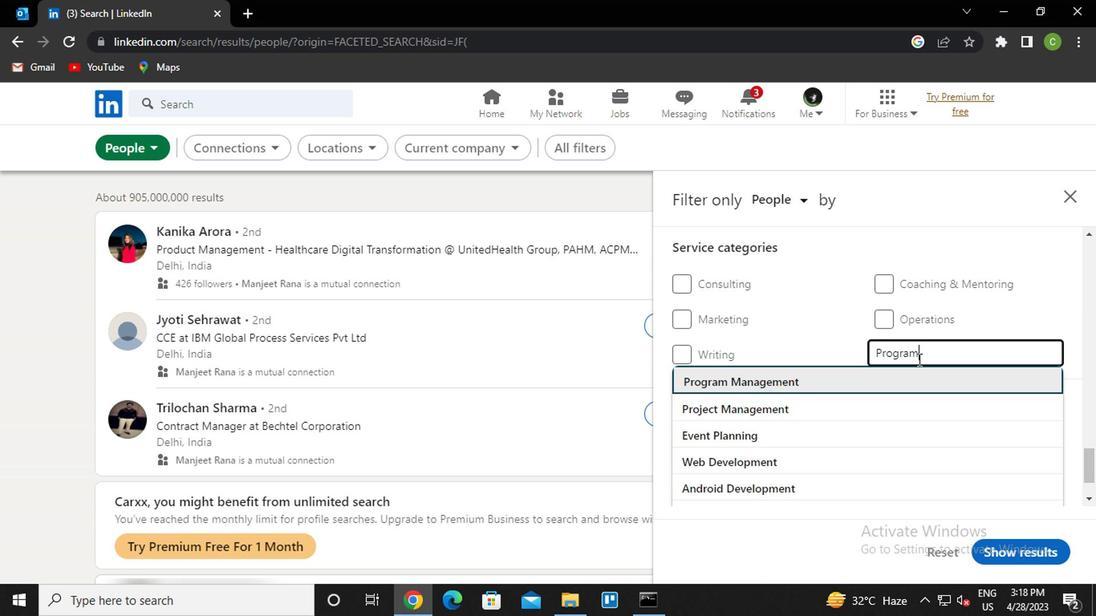 
Action: Mouse moved to (911, 357)
Screenshot: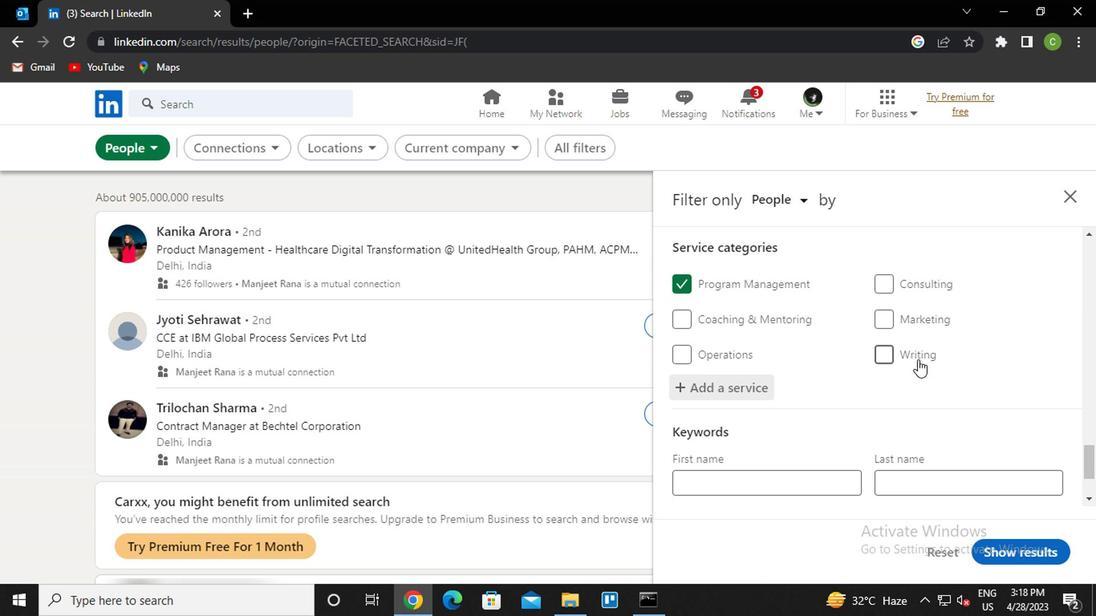 
Action: Mouse scrolled (911, 357) with delta (0, 0)
Screenshot: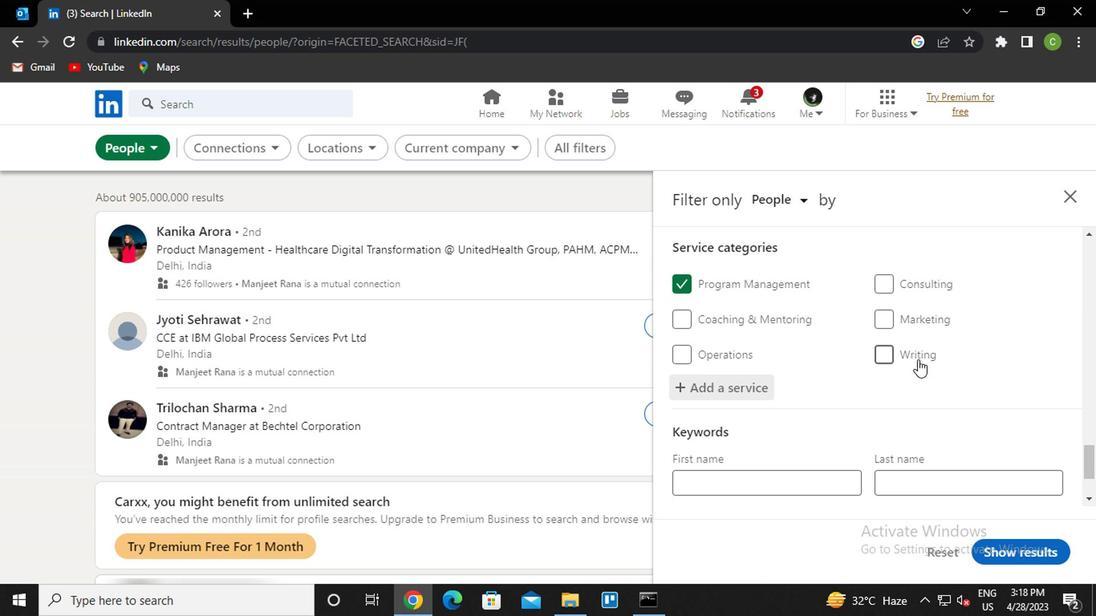 
Action: Mouse moved to (910, 359)
Screenshot: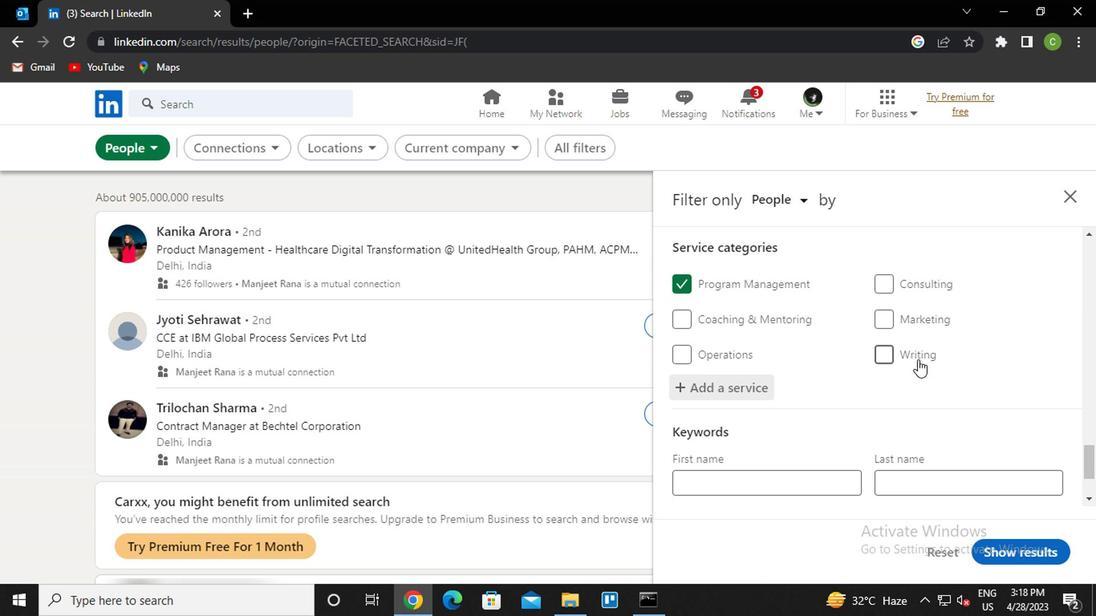 
Action: Mouse scrolled (910, 359) with delta (0, 0)
Screenshot: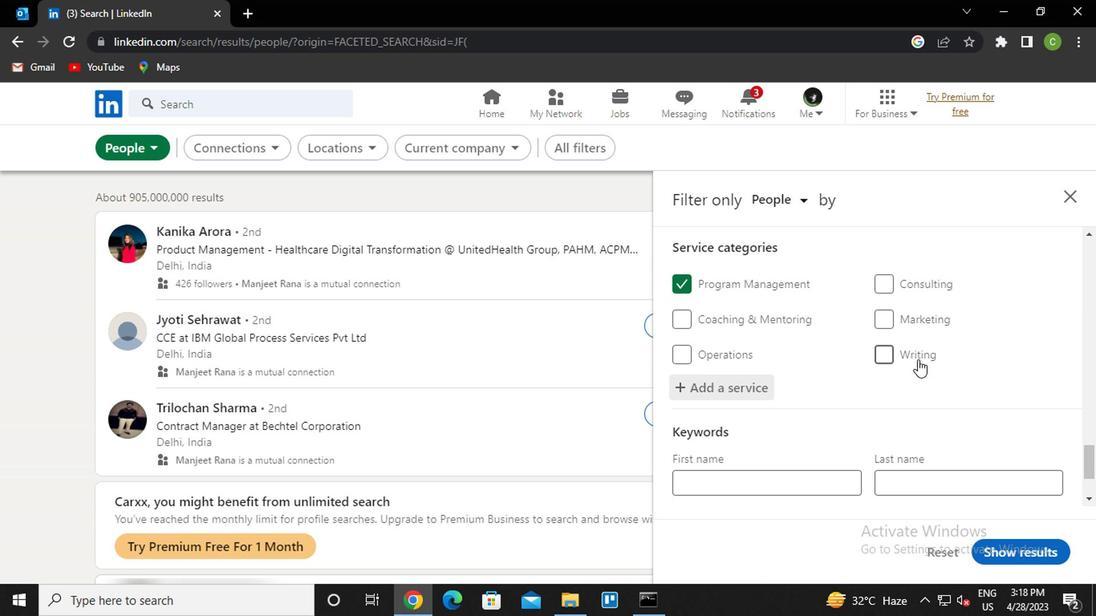 
Action: Mouse scrolled (910, 359) with delta (0, 0)
Screenshot: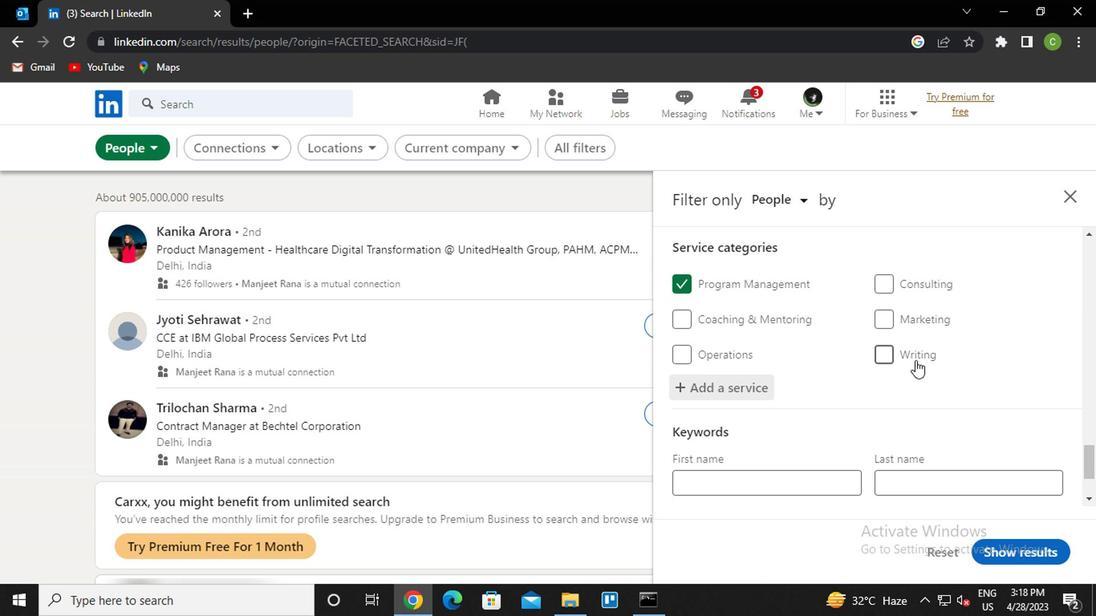 
Action: Mouse moved to (910, 360)
Screenshot: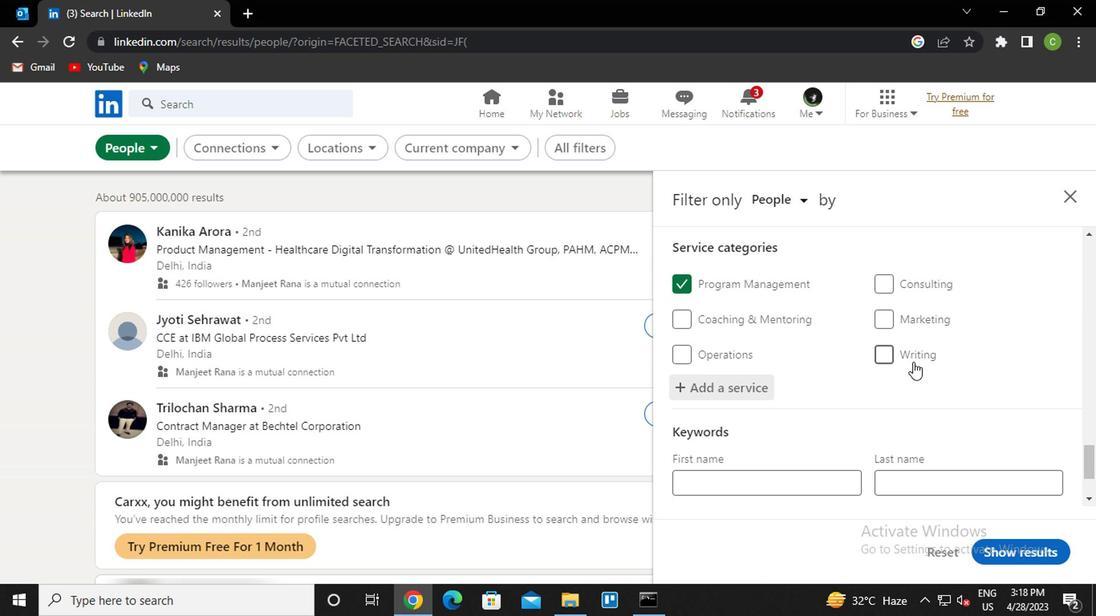 
Action: Mouse scrolled (910, 359) with delta (0, 0)
Screenshot: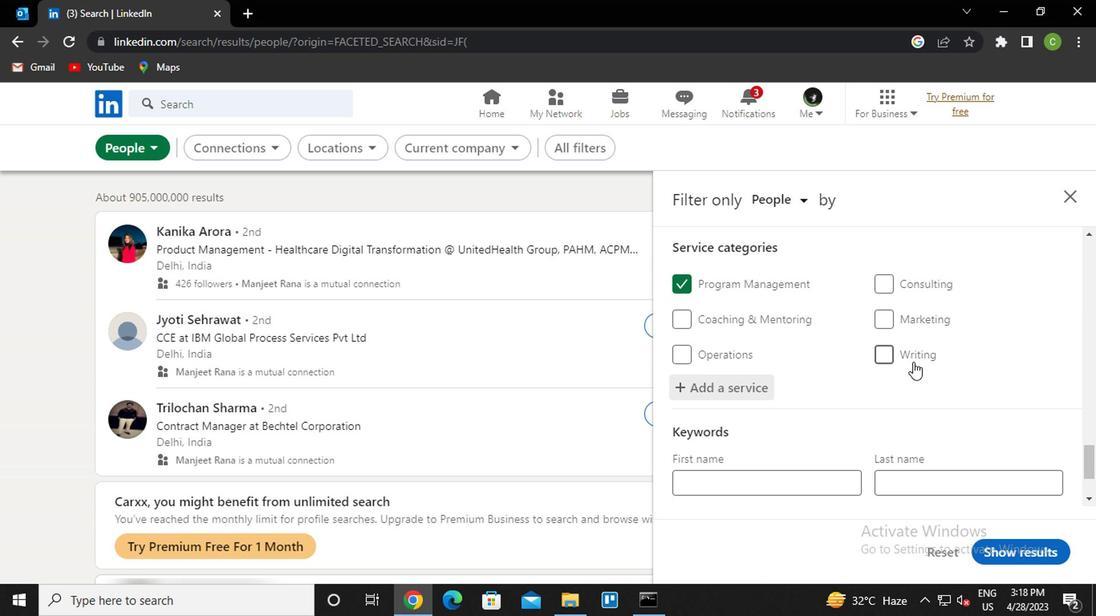 
Action: Mouse moved to (908, 361)
Screenshot: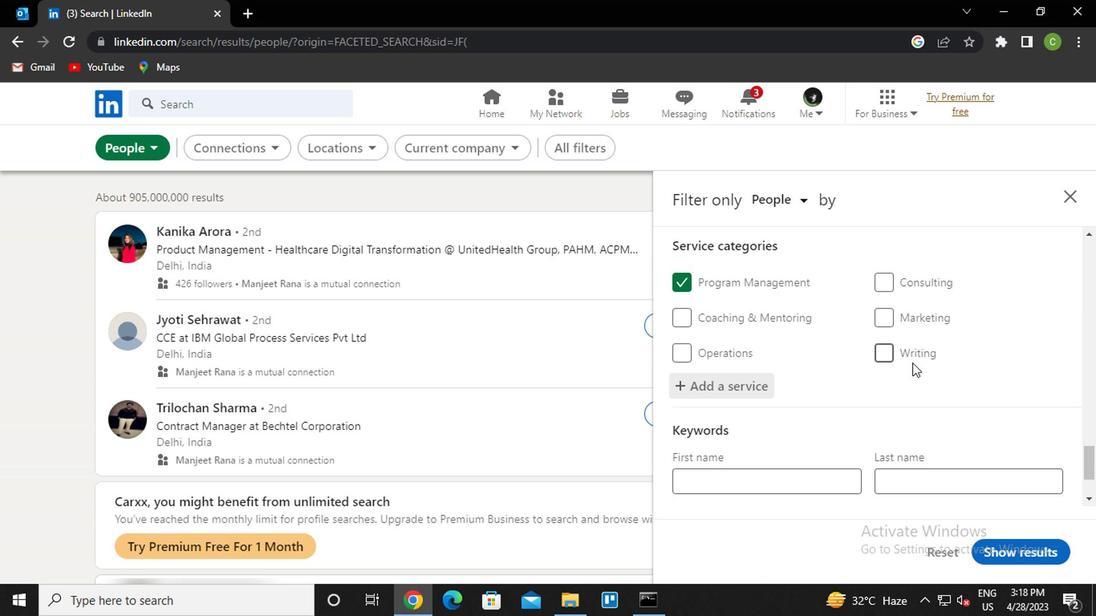 
Action: Mouse scrolled (908, 360) with delta (0, -1)
Screenshot: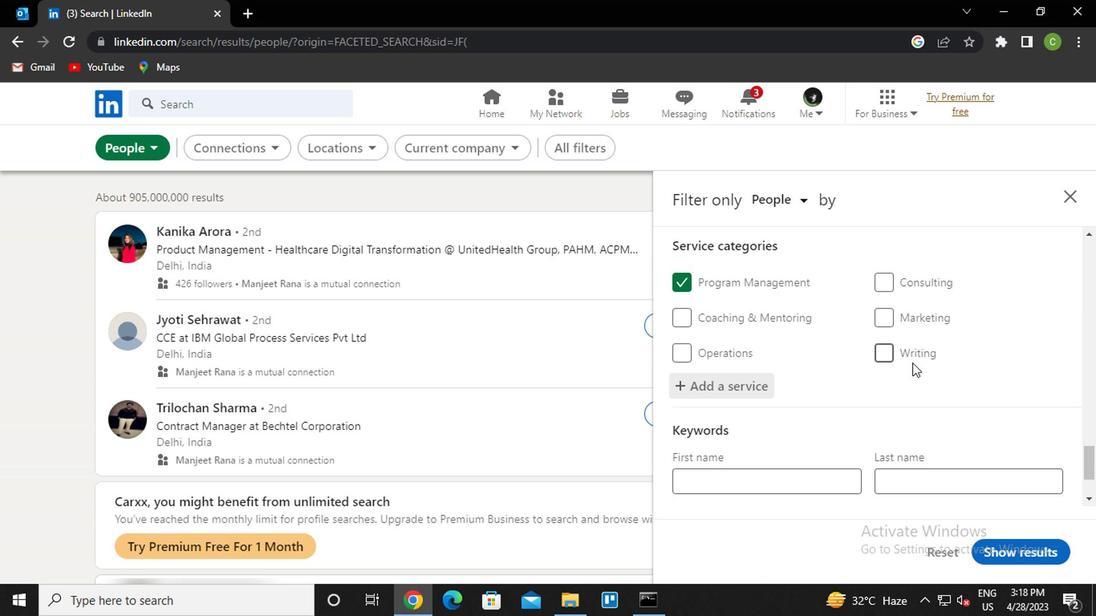 
Action: Mouse scrolled (908, 360) with delta (0, -1)
Screenshot: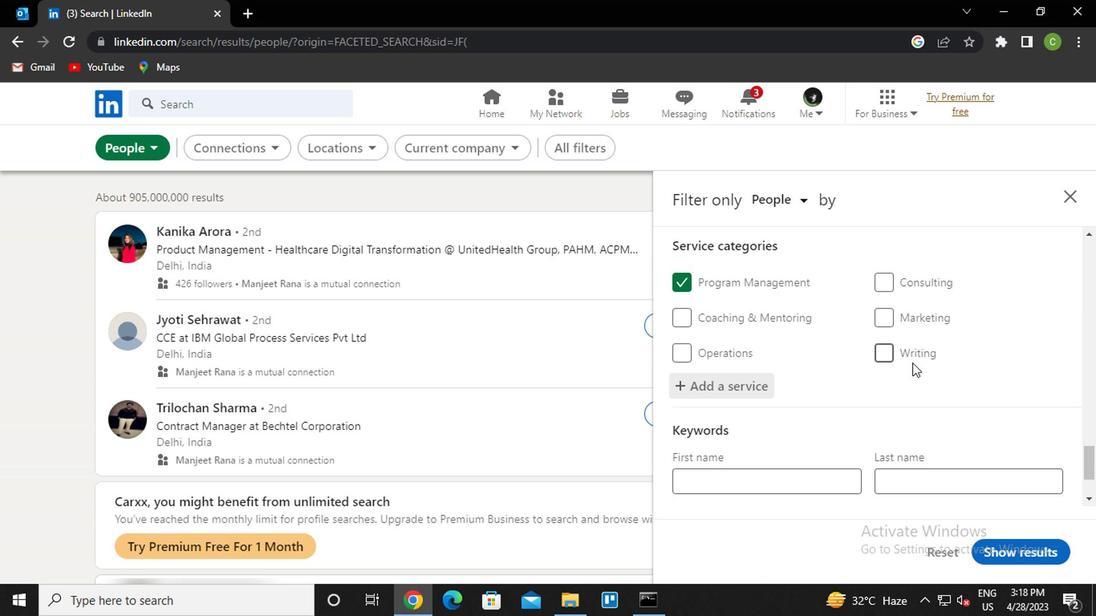 
Action: Mouse moved to (907, 362)
Screenshot: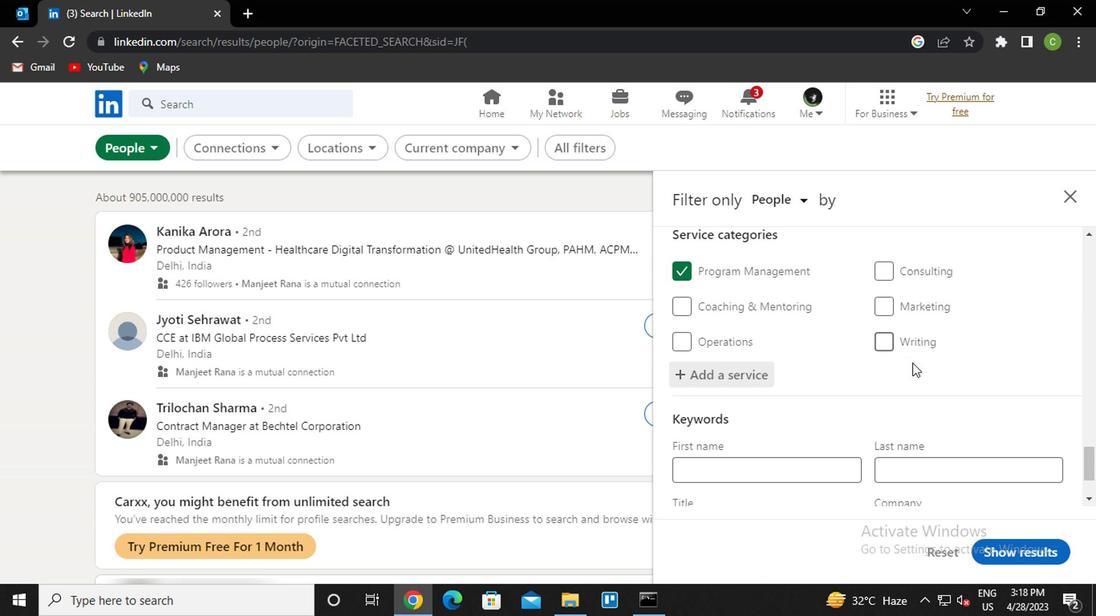 
Action: Mouse scrolled (907, 361) with delta (0, 0)
Screenshot: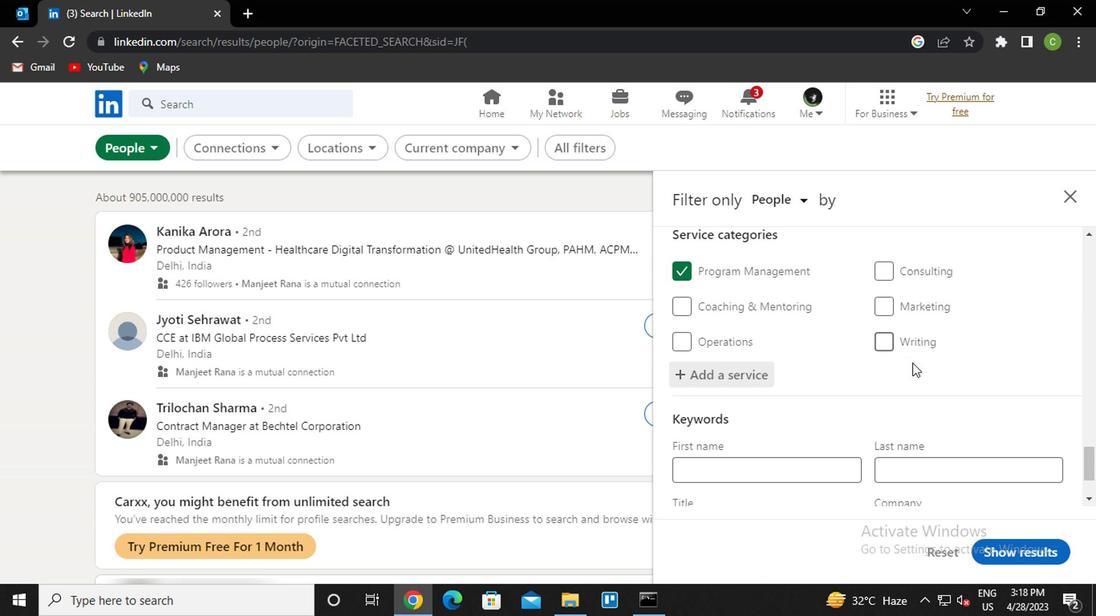 
Action: Mouse moved to (906, 364)
Screenshot: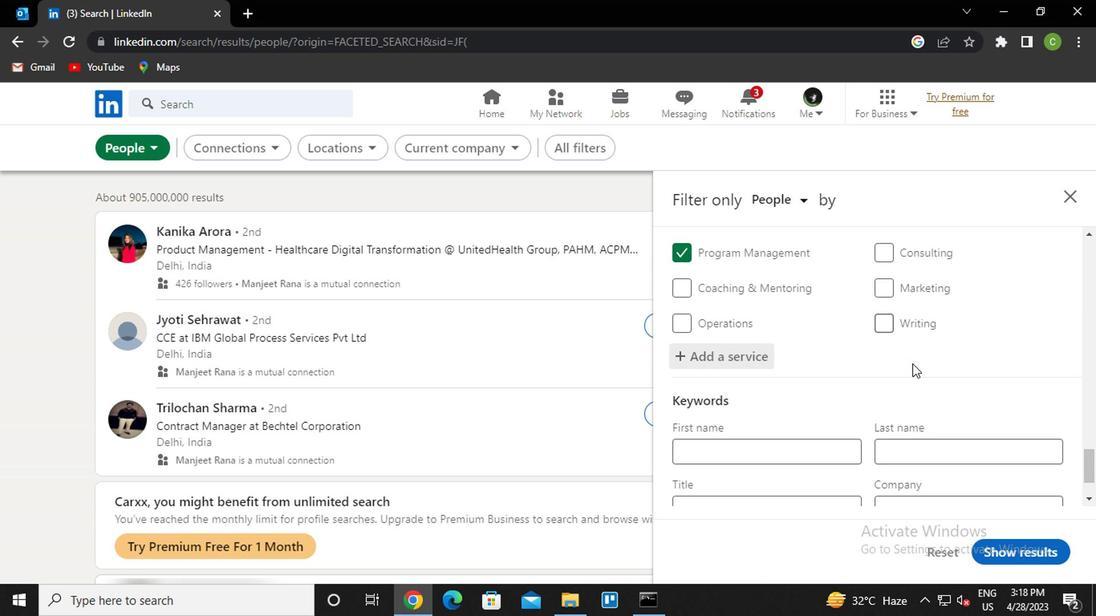 
Action: Mouse scrolled (906, 363) with delta (0, 0)
Screenshot: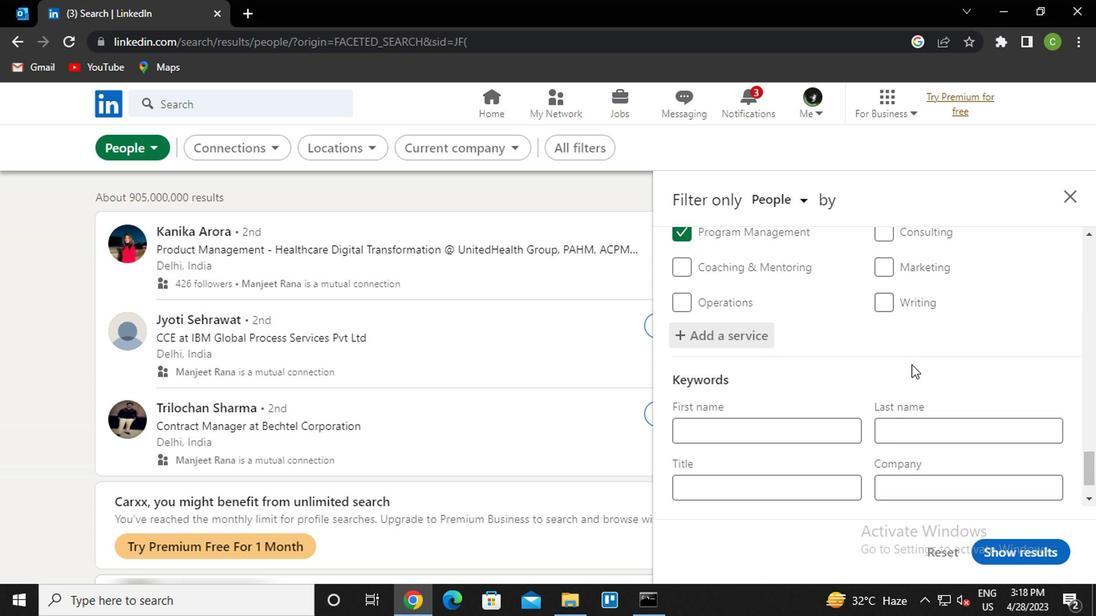 
Action: Mouse moved to (828, 437)
Screenshot: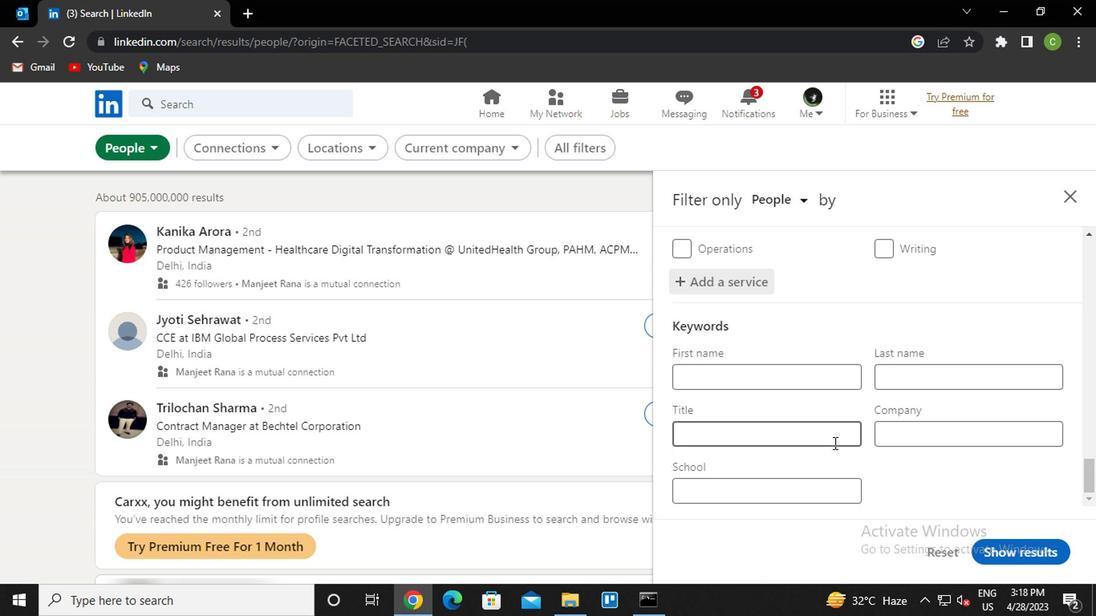 
Action: Mouse pressed left at (828, 437)
Screenshot: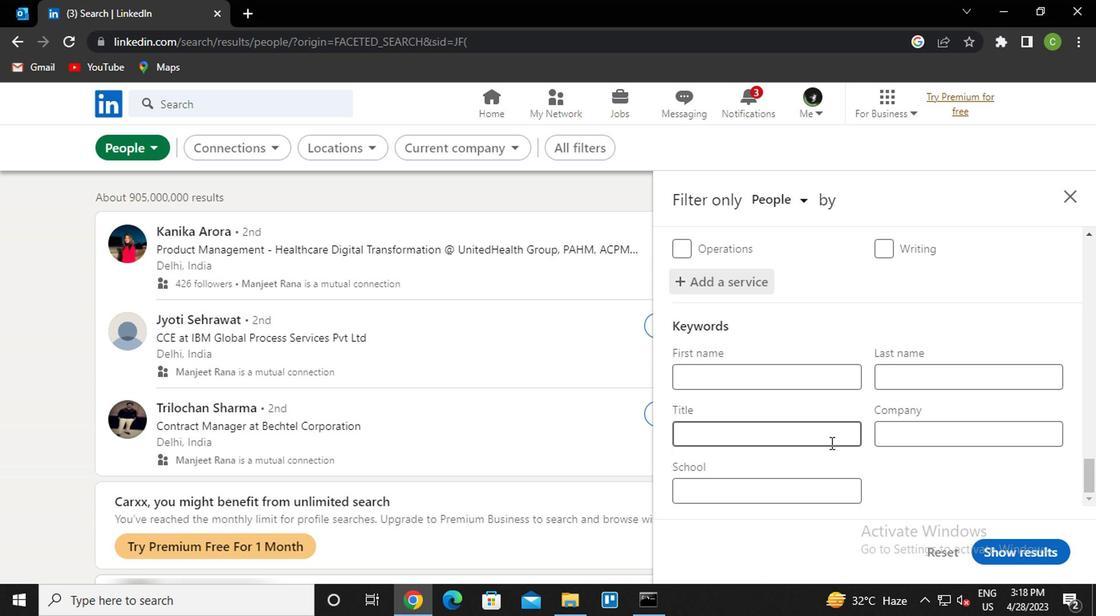 
Action: Key pressed <Key.caps_lock>e<Key.caps_lock>mergenv<Key.backspace>cy<Key.space><Key.caps_lock>r<Key.caps_lock>elief<Key.space><Key.caps_lock>w<Key.caps_lock>orker
Screenshot: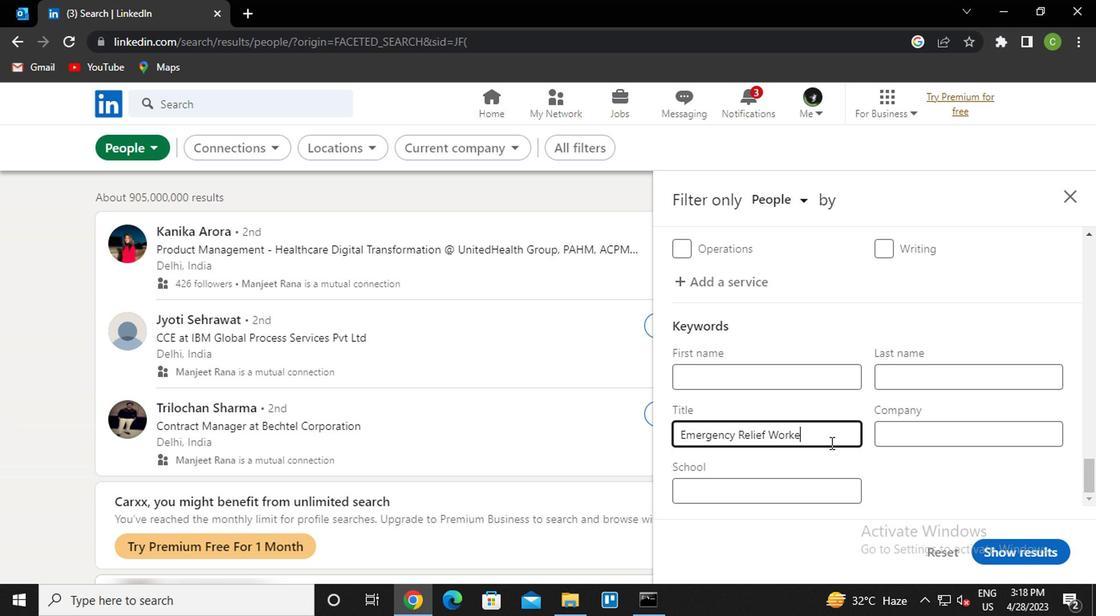 
Action: Mouse moved to (987, 542)
Screenshot: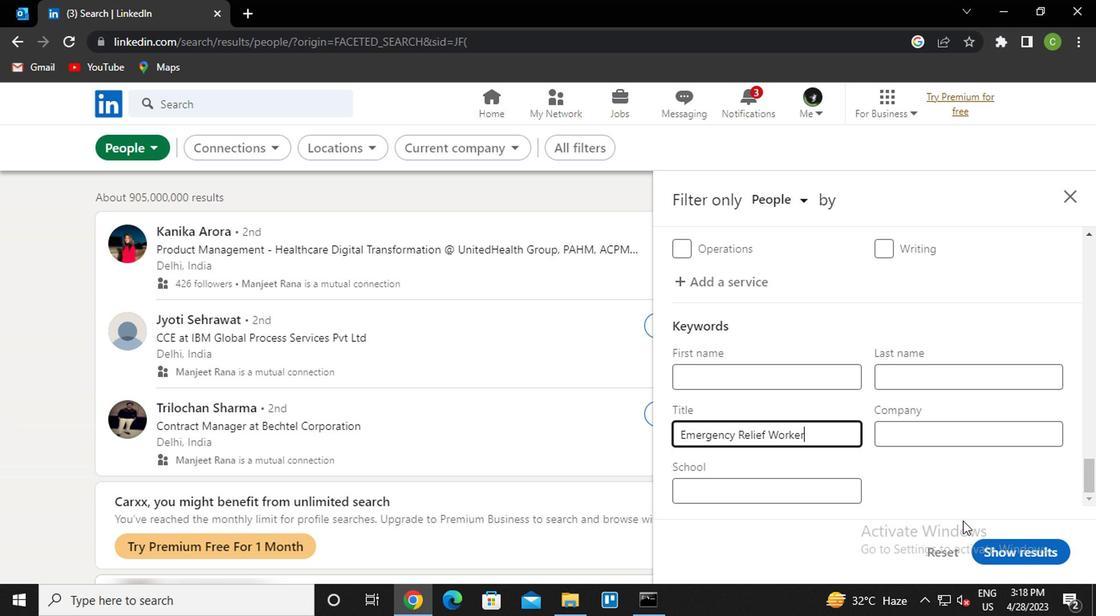 
Action: Mouse pressed left at (987, 542)
Screenshot: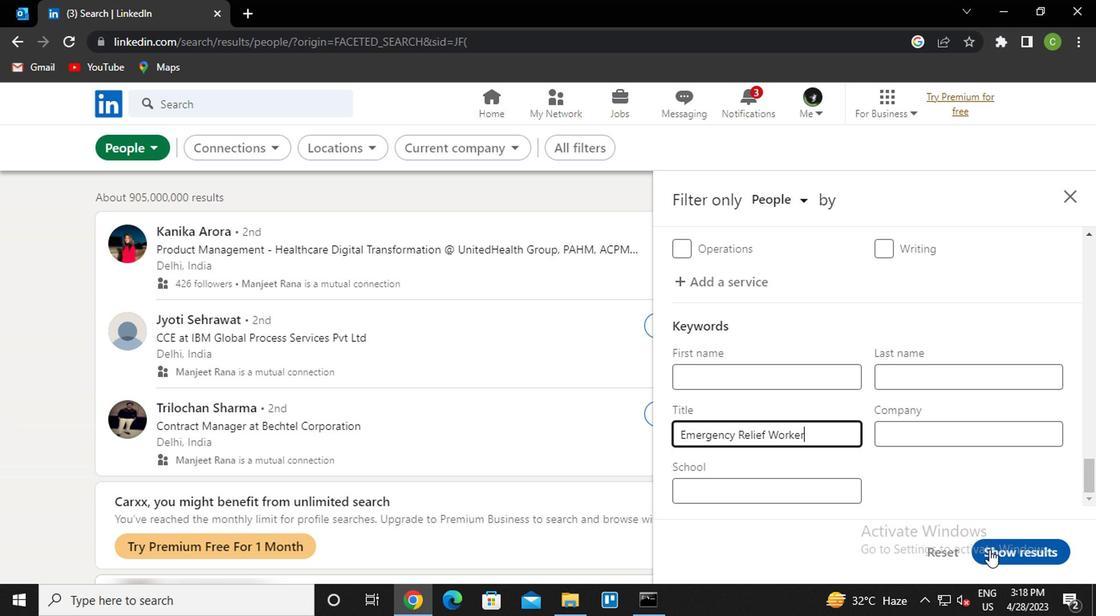
Action: Mouse moved to (553, 561)
Screenshot: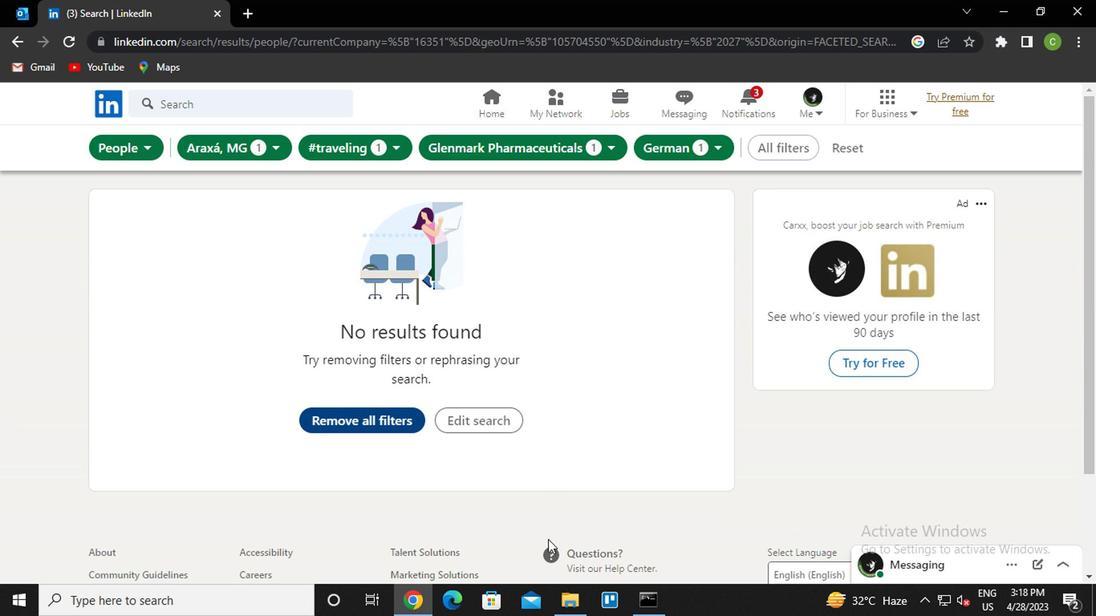 
